 Task: Create new invoice with Date Opened :15-Apr-23, Select Customer: Tom Thumb Floral, Terms: Payment Term 1. Make invoice entry for item-1 with Date: 15-Apr-23, Description: Halo Top Bundle_x000D_
, Action: Material, Income Account: Income:Sales, Quantity: 1, Unit Price: 25.75, Discount $: 0.5. Make entry for item-2 with Date: 15-Apr-23, Description: Popcorners White Cheddar, Action: Material, Income Account: Income:Sales, Quantity: 2, Unit Price: 9.8, Discount $: 1.5. Make entry for item-3 with Date: 15-Apr-23, Description: Rexall Athletic Tape 1.5 x 10', Action: Material, Income Account: Income:Sales, Quantity: 1, Unit Price: 10.8, Discount $: 2. Write Notes: 'Looking forward to serving you again.'. Post Invoice with Post Date: 15-Apr-23, Post to Accounts: Assets:Accounts Receivable. Pay / Process Payment with Transaction Date: 15-May-23, Amount: 52.15, Transfer Account: Checking Account. Print Invoice, display notes by going to Option, then go to Display Tab and check 'Invoice Notes'.
Action: Mouse moved to (154, 35)
Screenshot: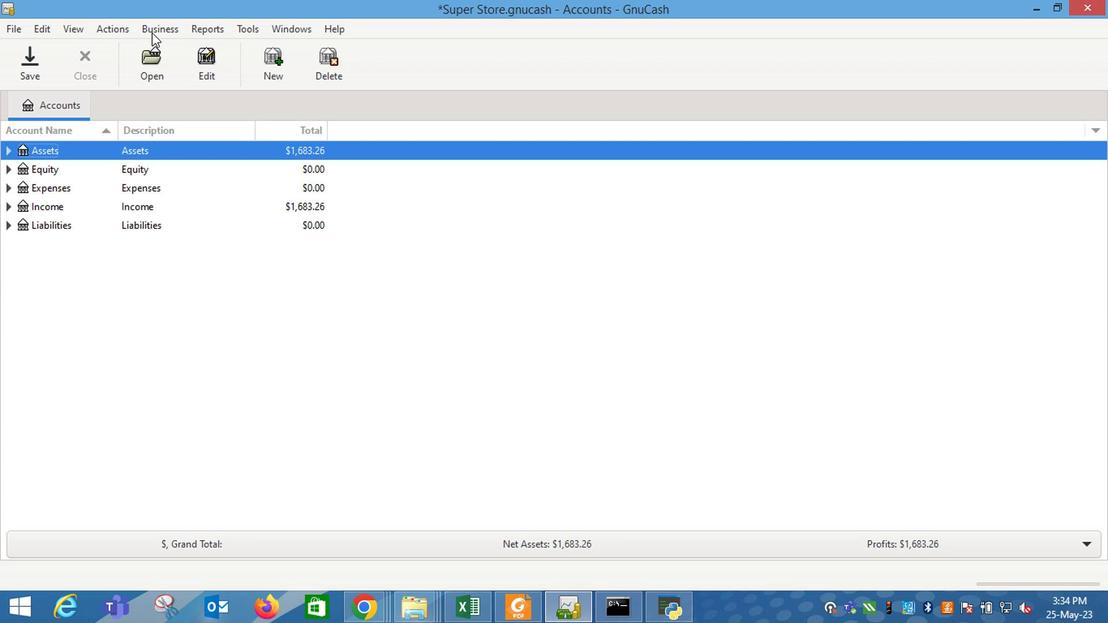 
Action: Mouse pressed left at (154, 35)
Screenshot: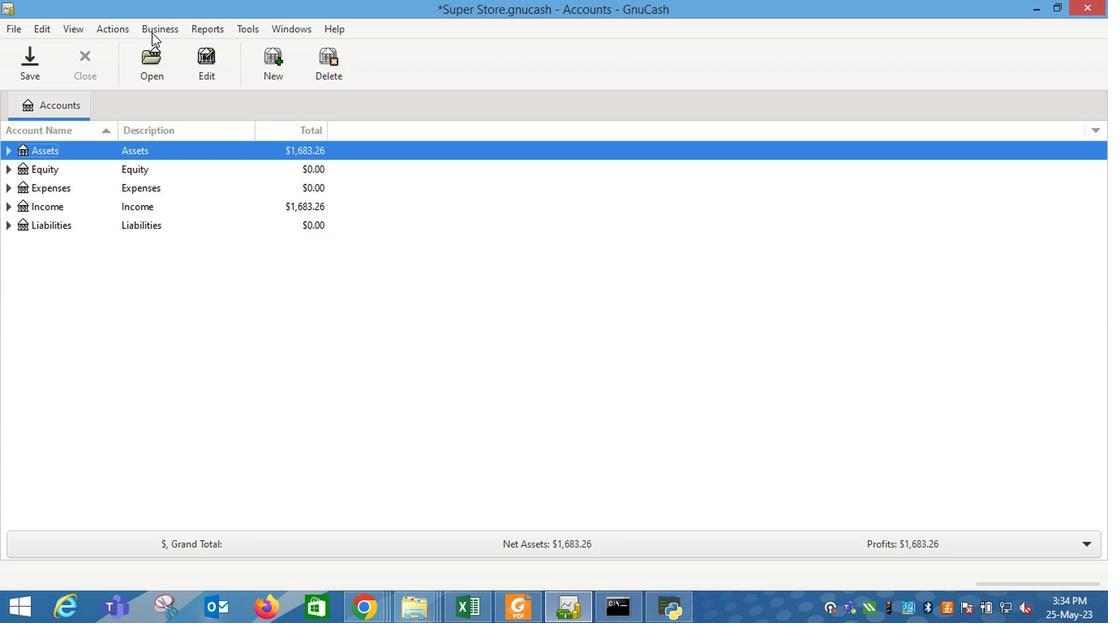 
Action: Mouse moved to (363, 119)
Screenshot: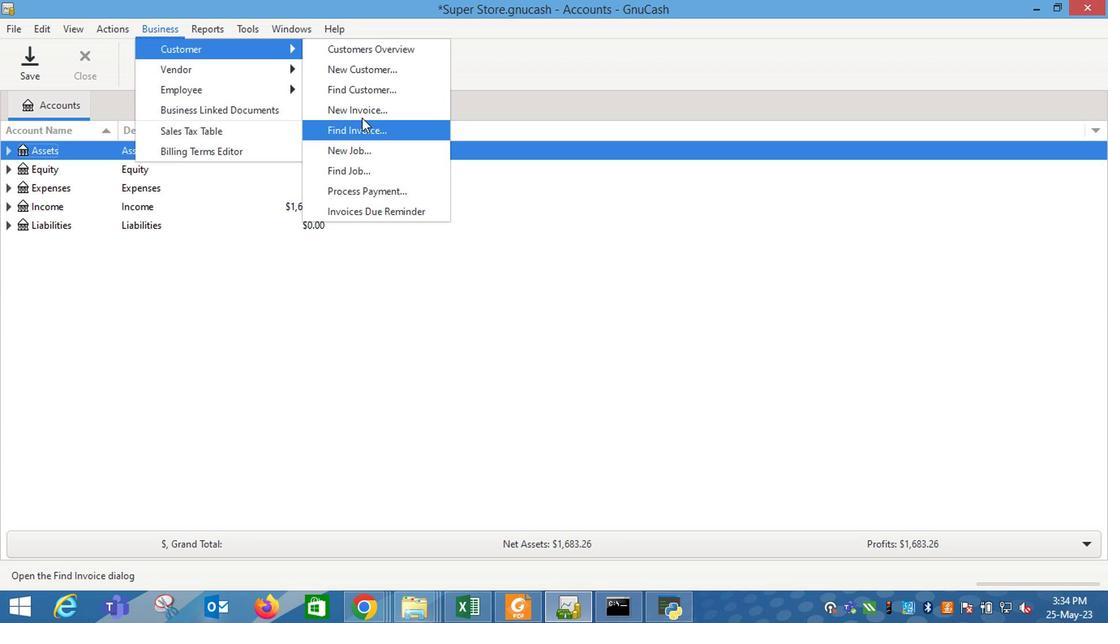 
Action: Mouse pressed left at (363, 119)
Screenshot: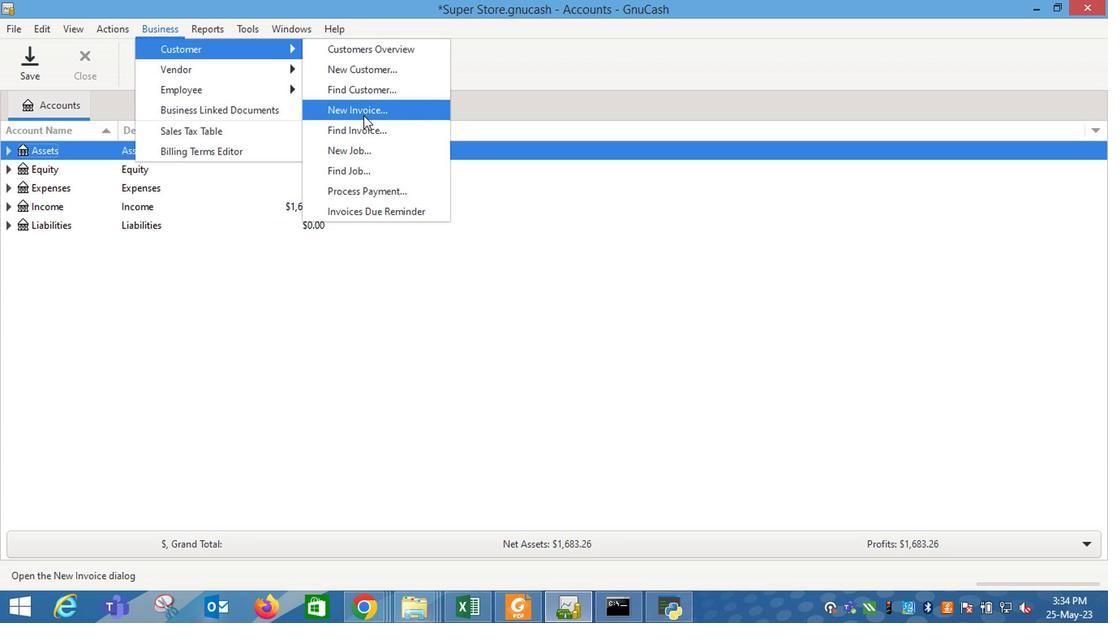 
Action: Mouse moved to (667, 251)
Screenshot: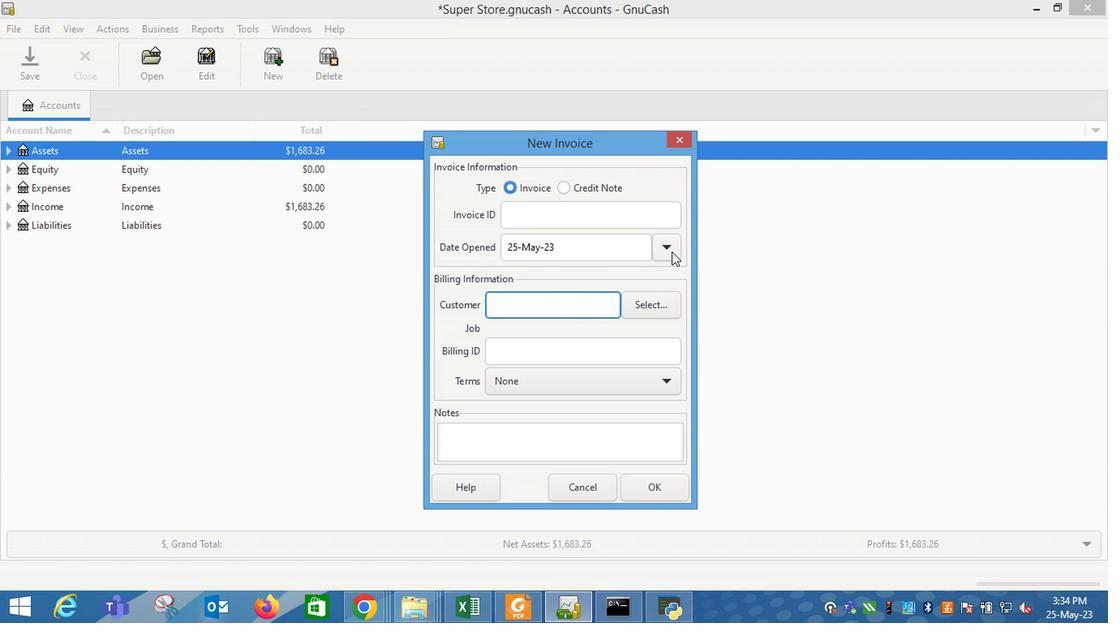 
Action: Mouse pressed left at (667, 251)
Screenshot: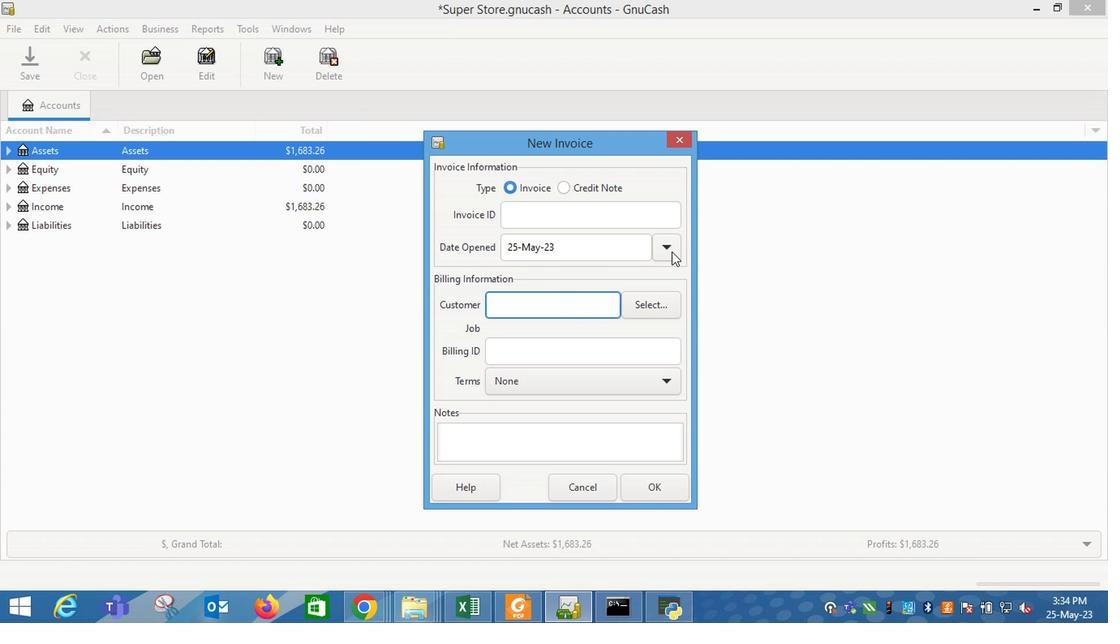 
Action: Mouse moved to (540, 274)
Screenshot: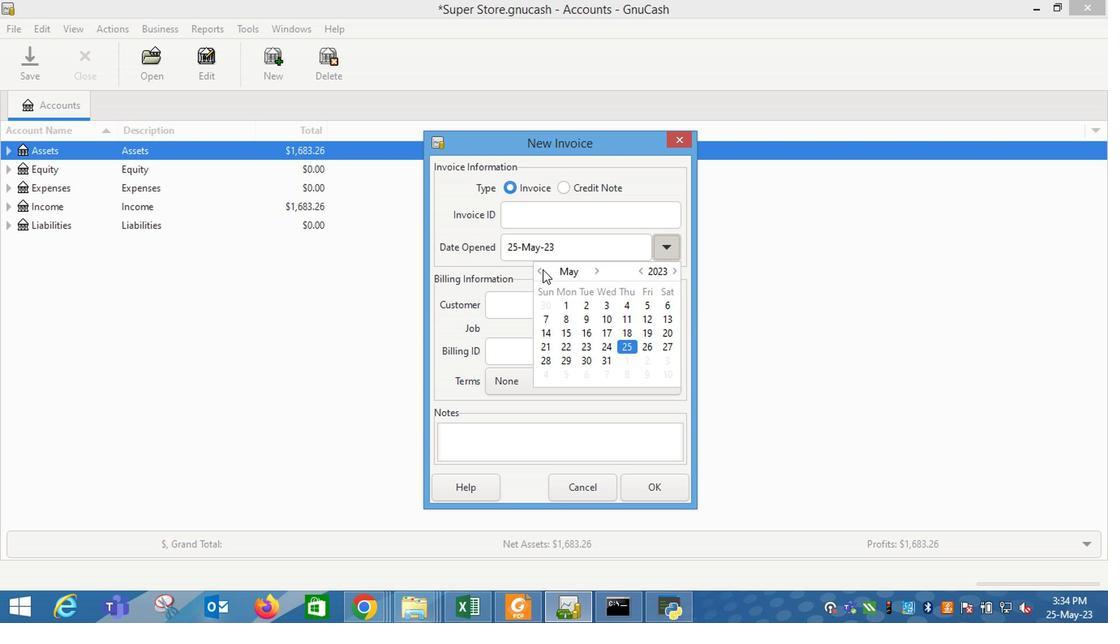 
Action: Mouse pressed left at (540, 274)
Screenshot: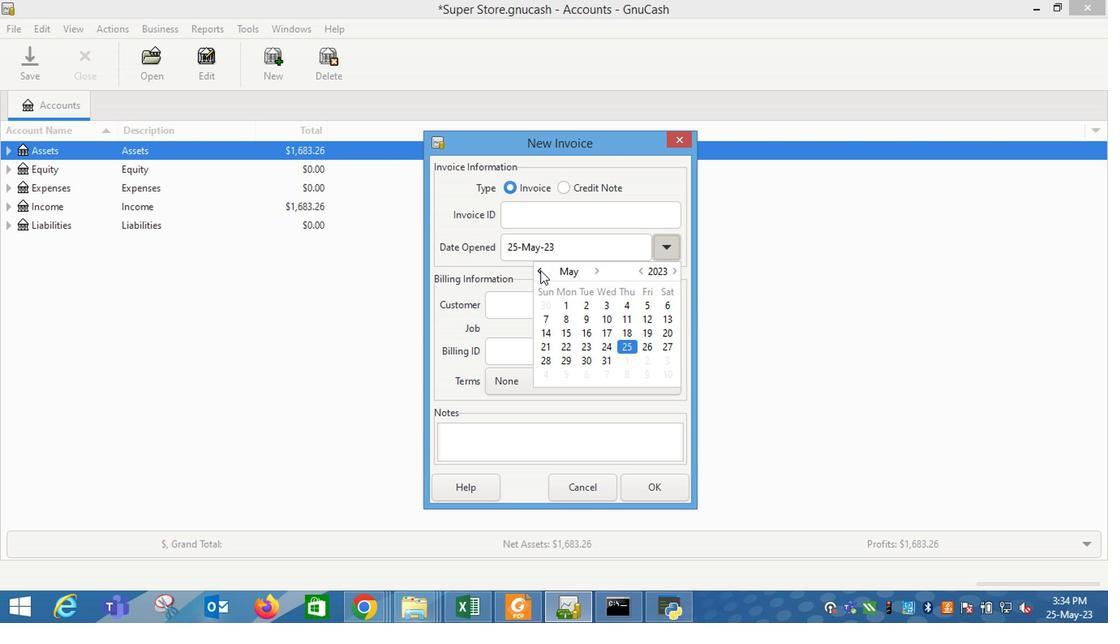 
Action: Mouse moved to (664, 334)
Screenshot: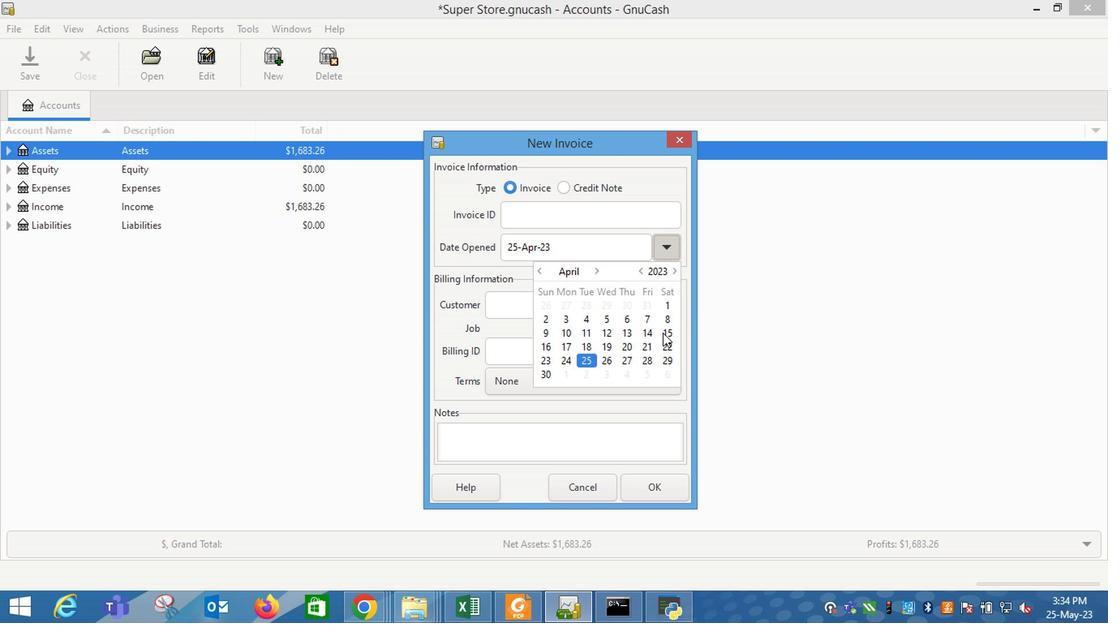 
Action: Mouse pressed left at (664, 334)
Screenshot: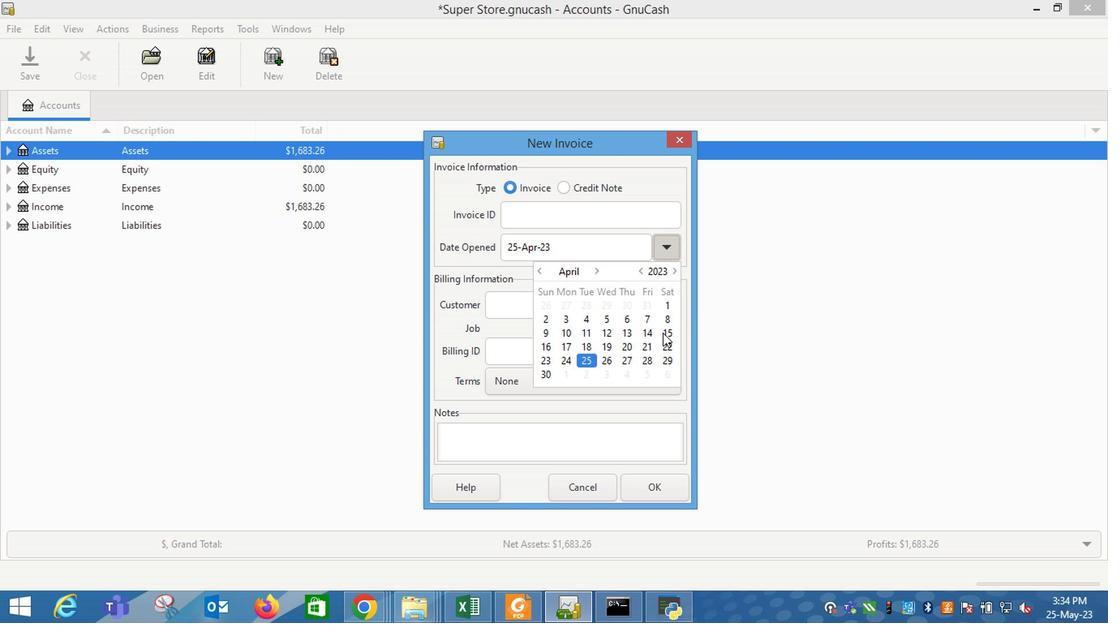 
Action: Mouse moved to (491, 299)
Screenshot: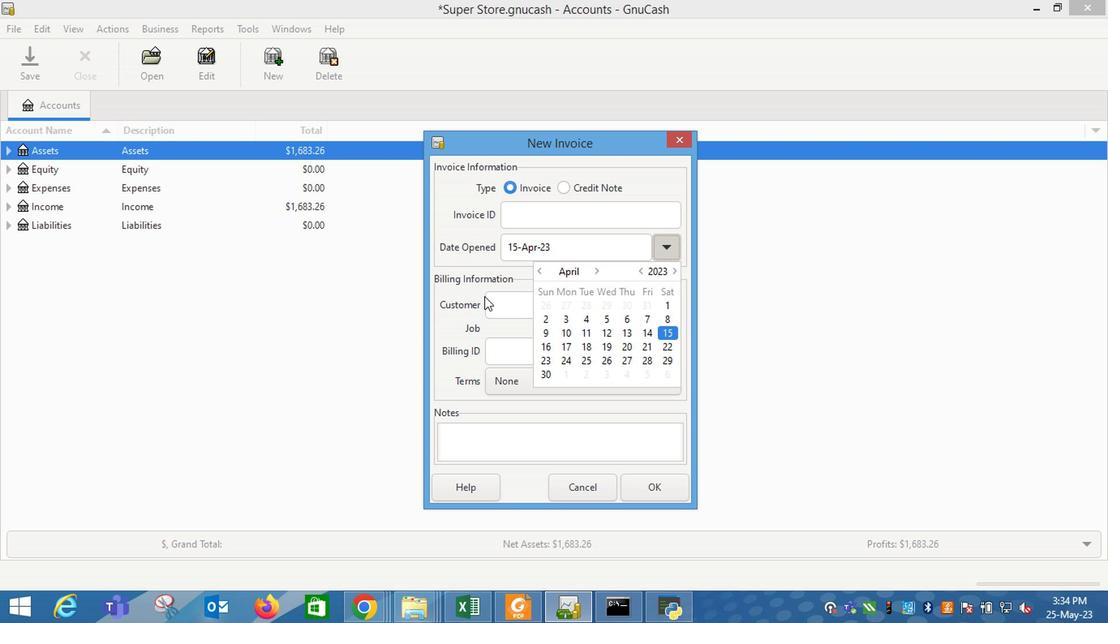 
Action: Mouse pressed left at (491, 299)
Screenshot: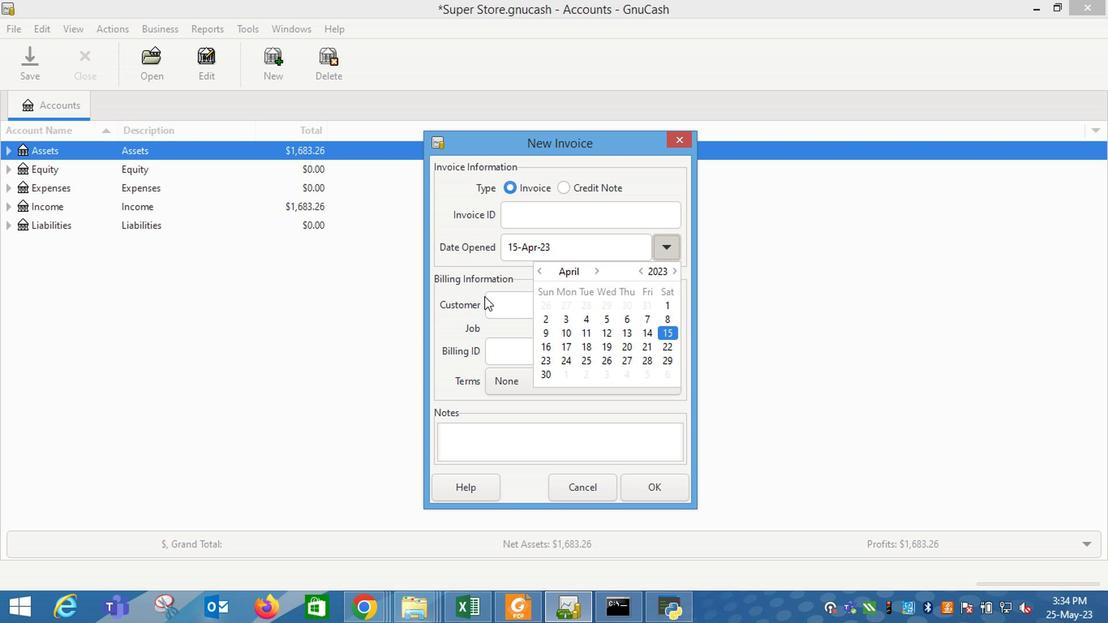 
Action: Mouse moved to (516, 312)
Screenshot: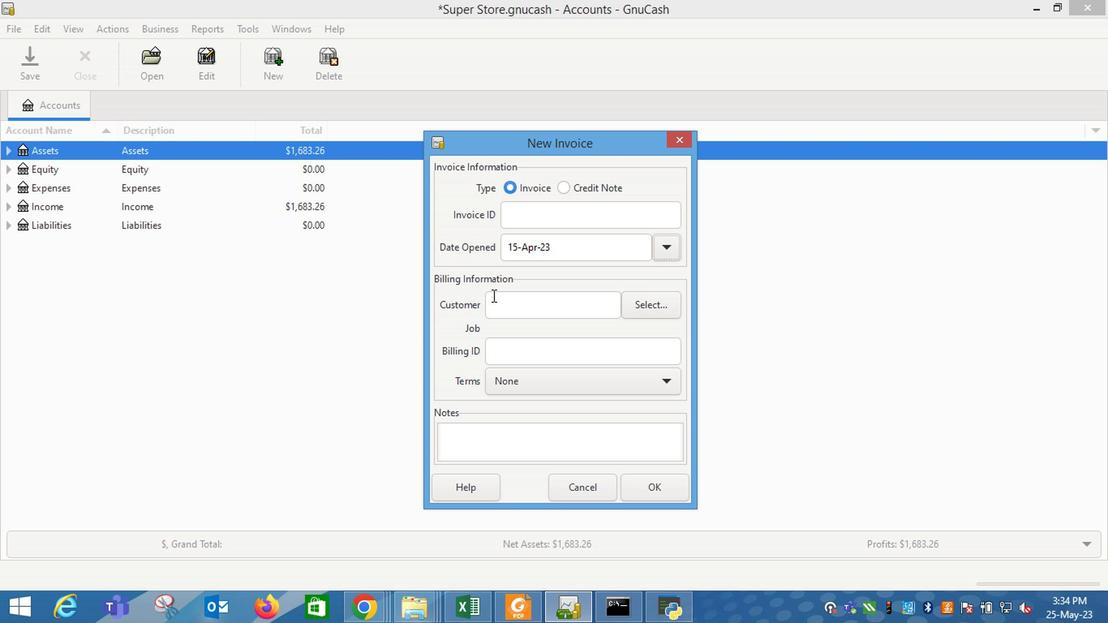 
Action: Mouse pressed left at (516, 312)
Screenshot: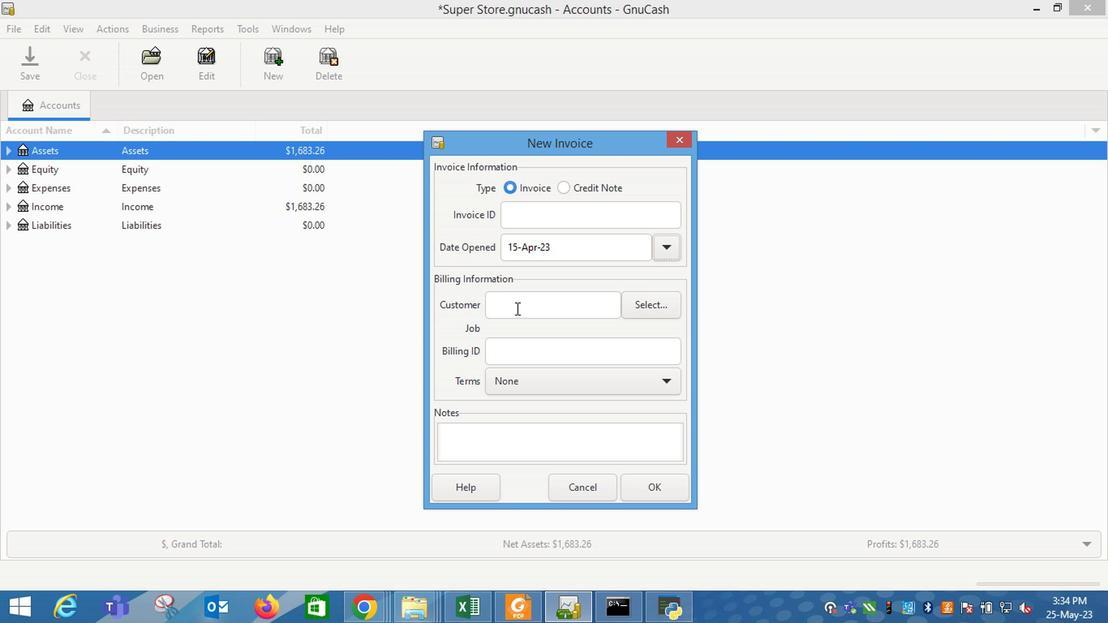 
Action: Key pressed th<Key.backspace>om
Screenshot: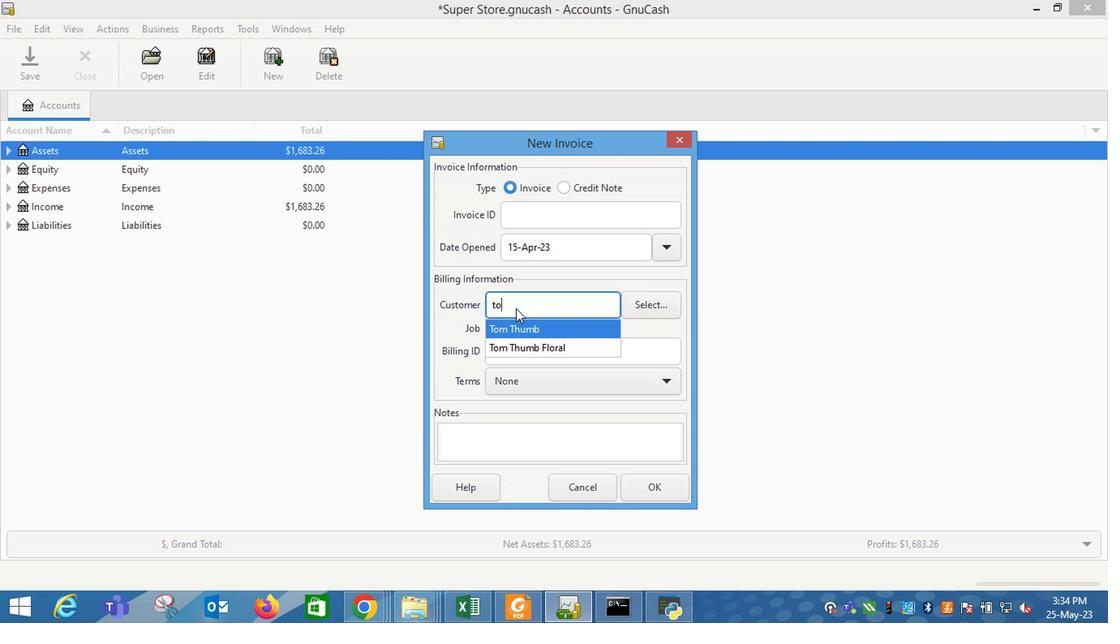 
Action: Mouse moved to (520, 353)
Screenshot: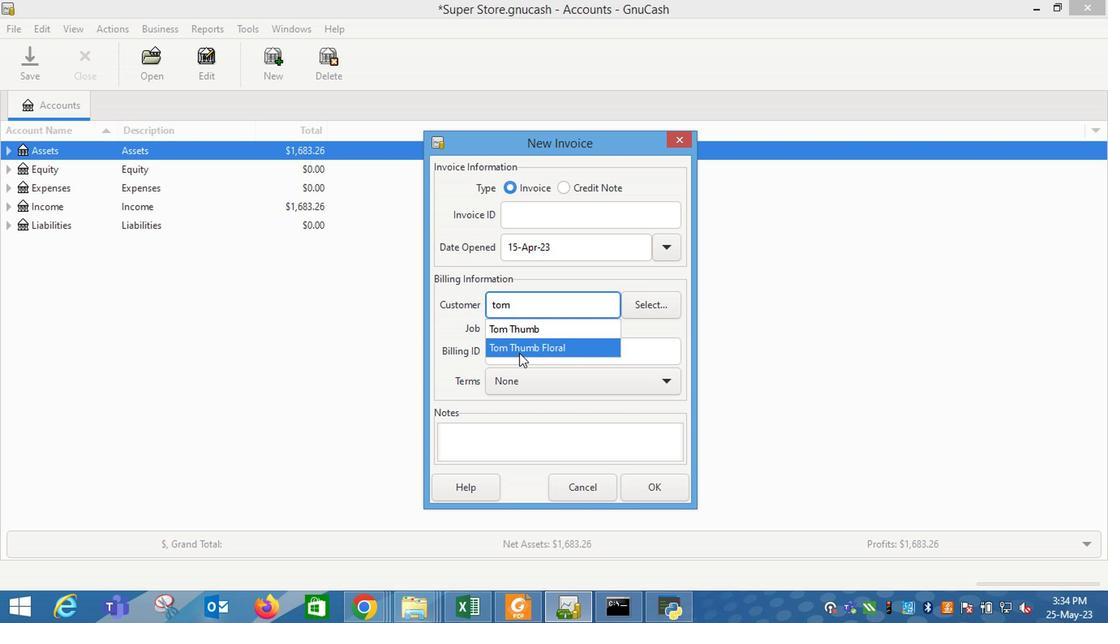 
Action: Mouse pressed left at (520, 353)
Screenshot: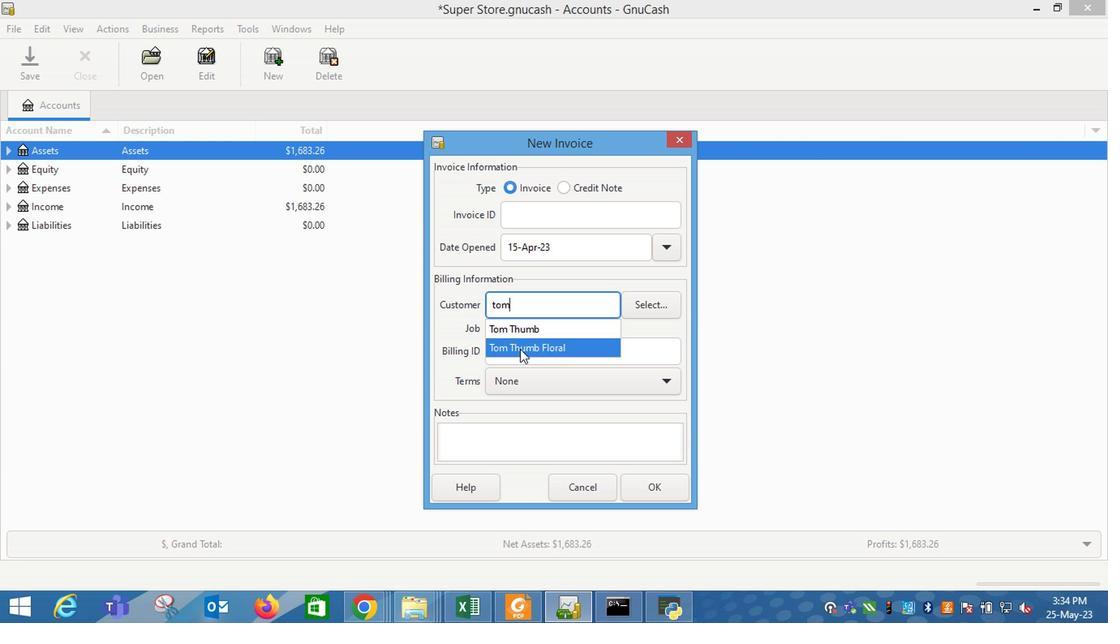 
Action: Mouse moved to (539, 391)
Screenshot: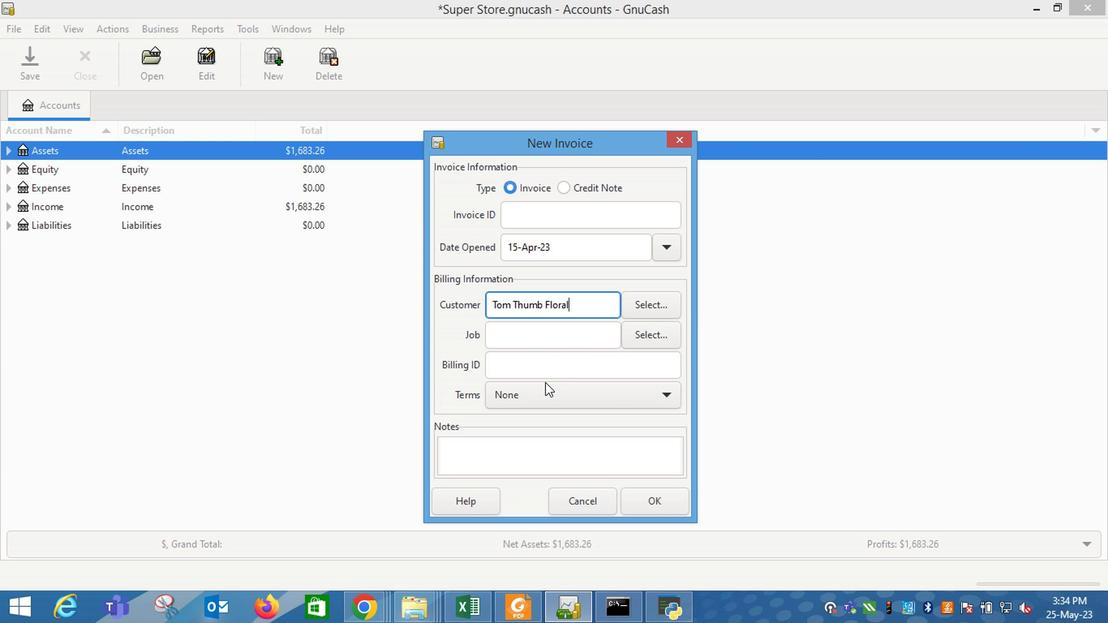 
Action: Mouse pressed left at (539, 391)
Screenshot: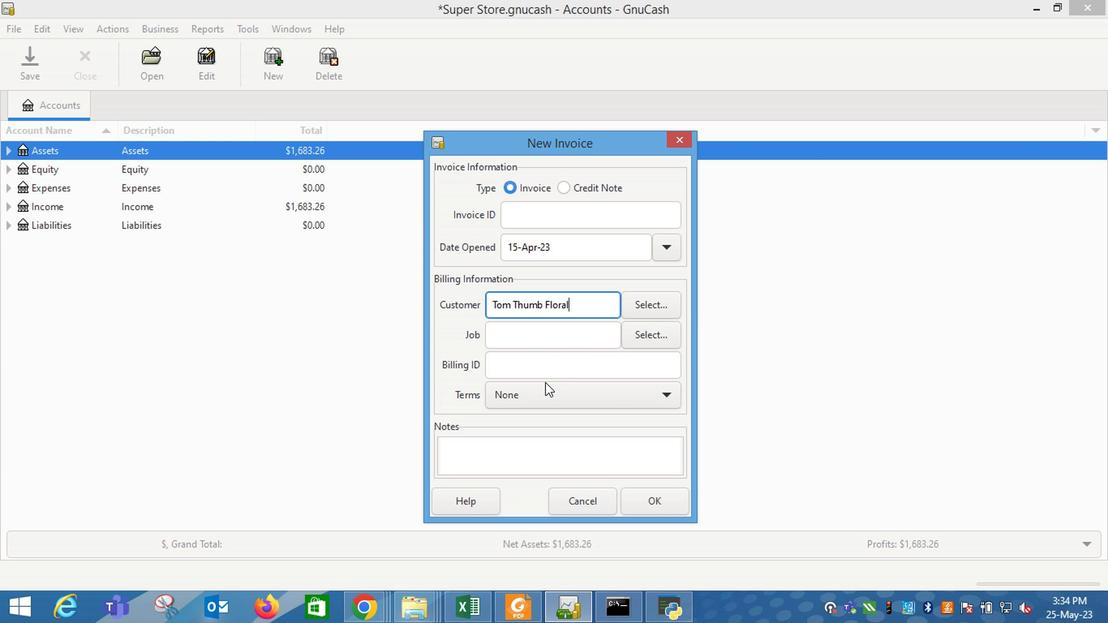 
Action: Mouse moved to (528, 431)
Screenshot: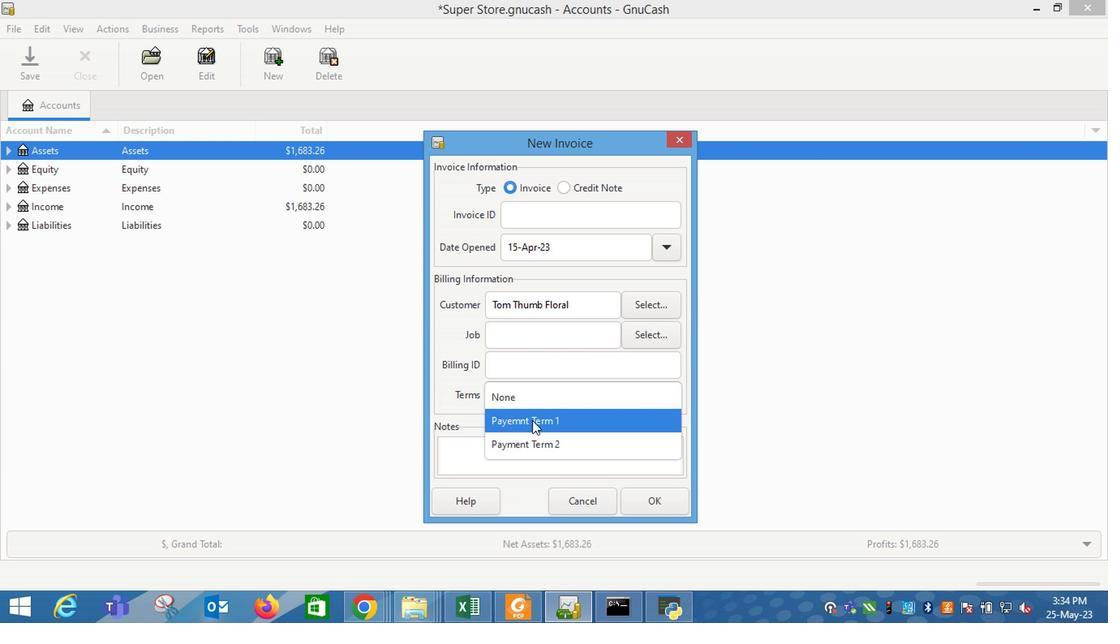 
Action: Mouse pressed left at (528, 431)
Screenshot: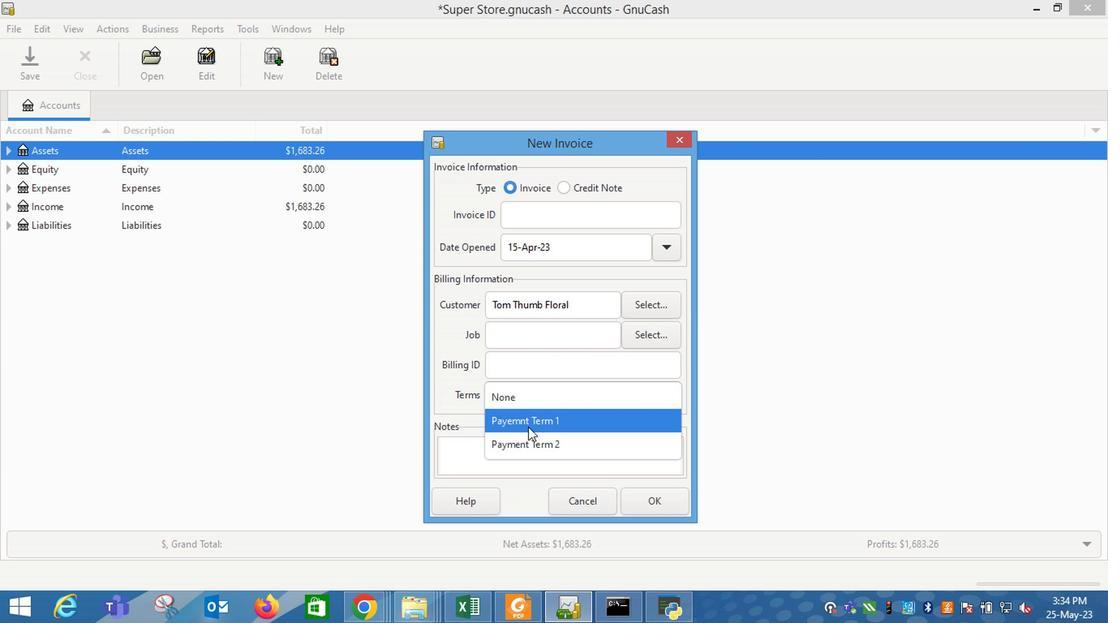
Action: Mouse moved to (663, 505)
Screenshot: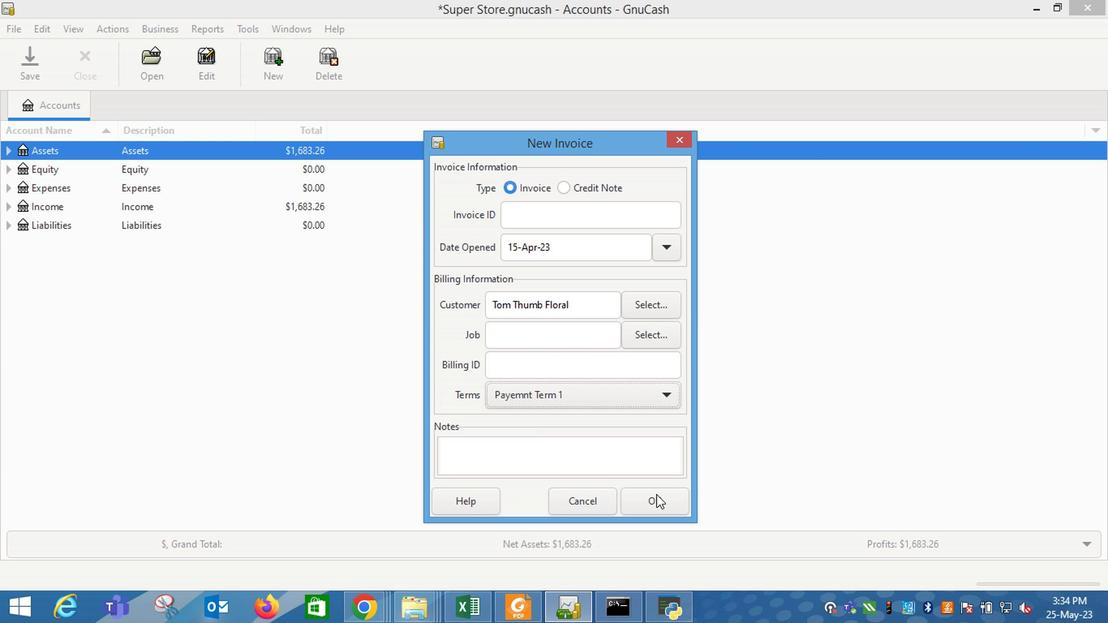 
Action: Mouse pressed left at (663, 505)
Screenshot: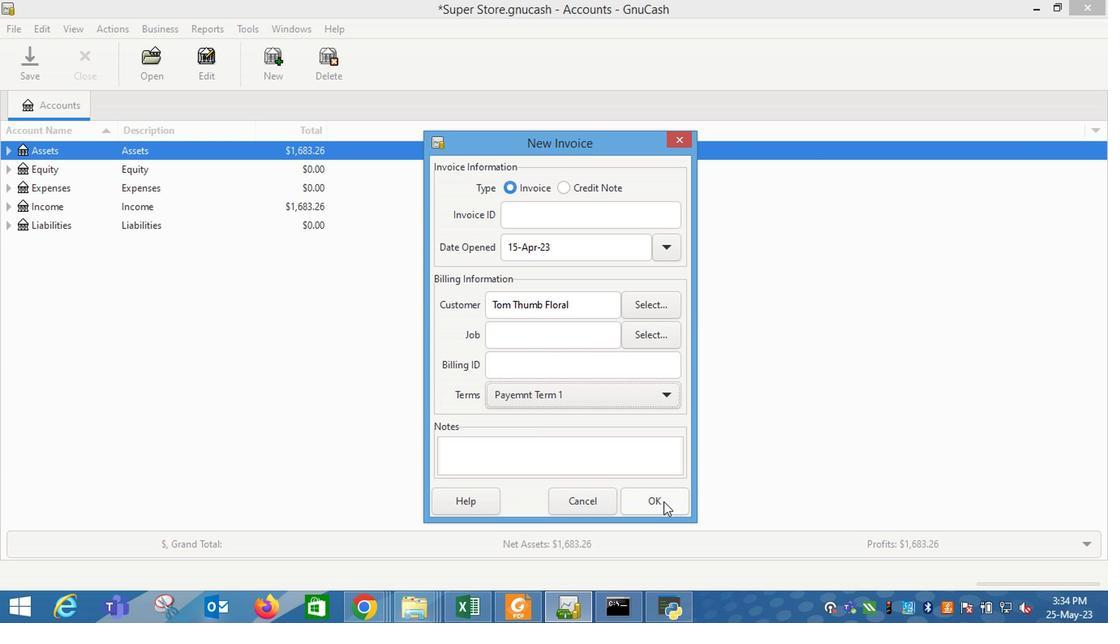 
Action: Mouse moved to (75, 319)
Screenshot: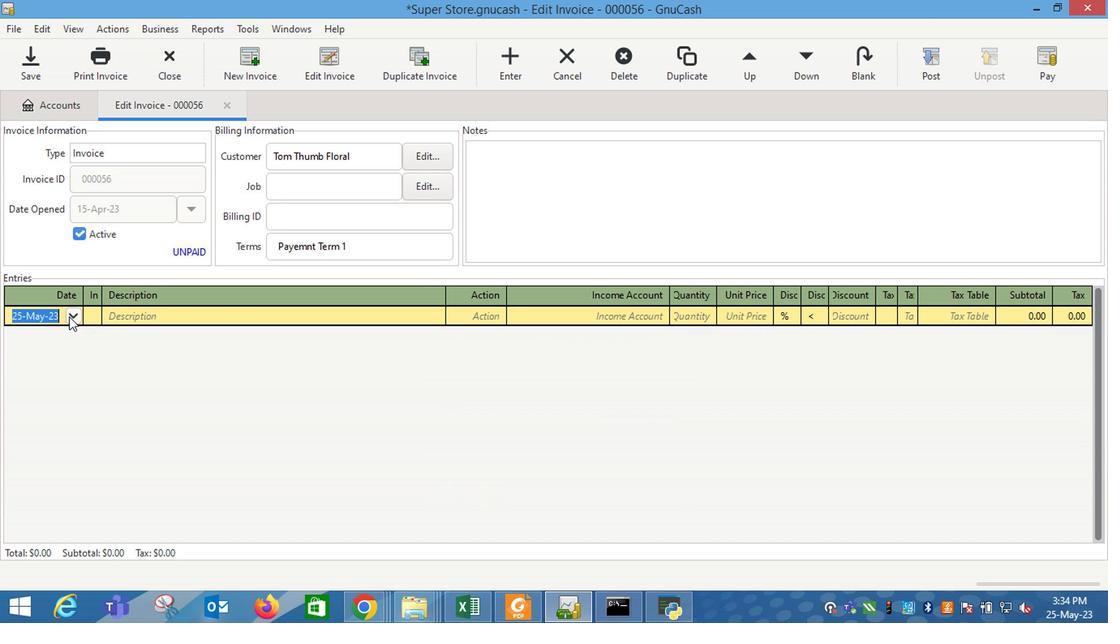 
Action: Mouse pressed left at (75, 319)
Screenshot: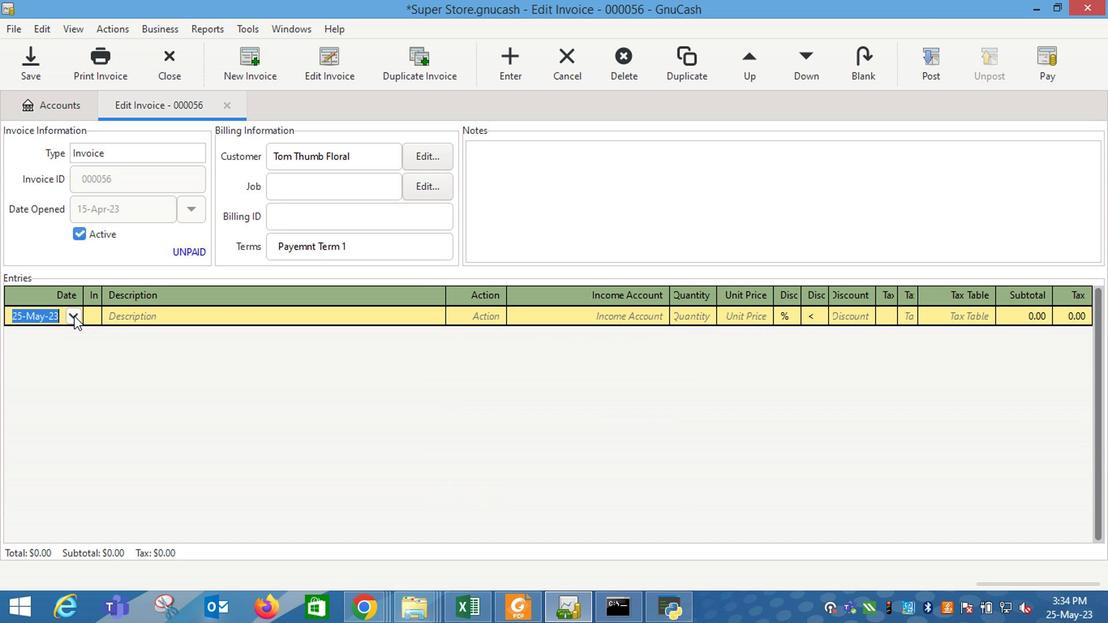 
Action: Mouse moved to (10, 338)
Screenshot: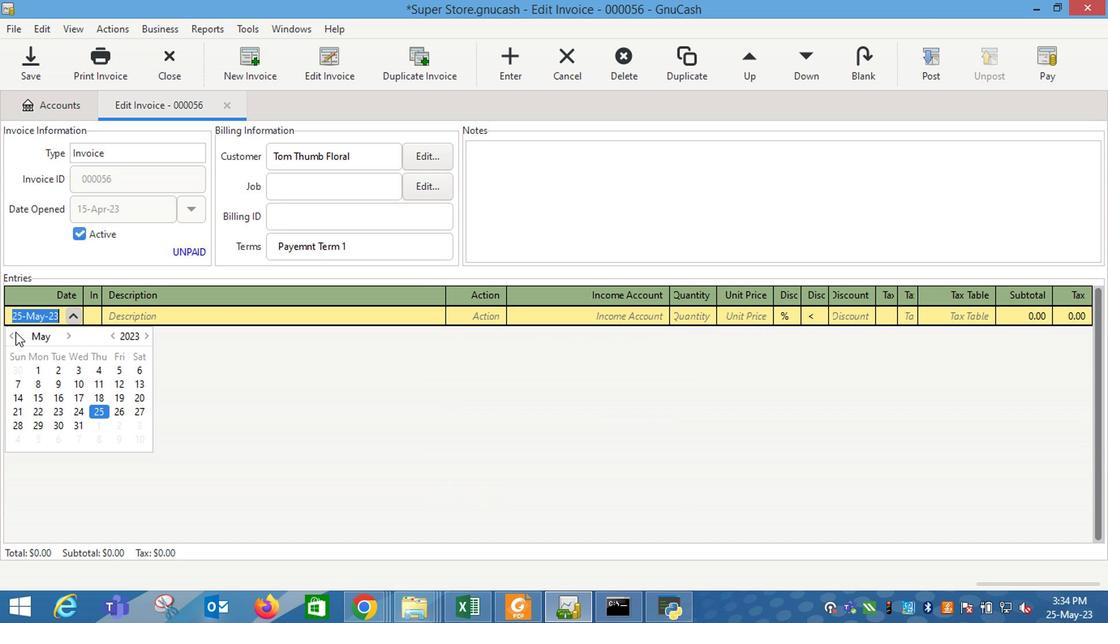 
Action: Mouse pressed left at (10, 338)
Screenshot: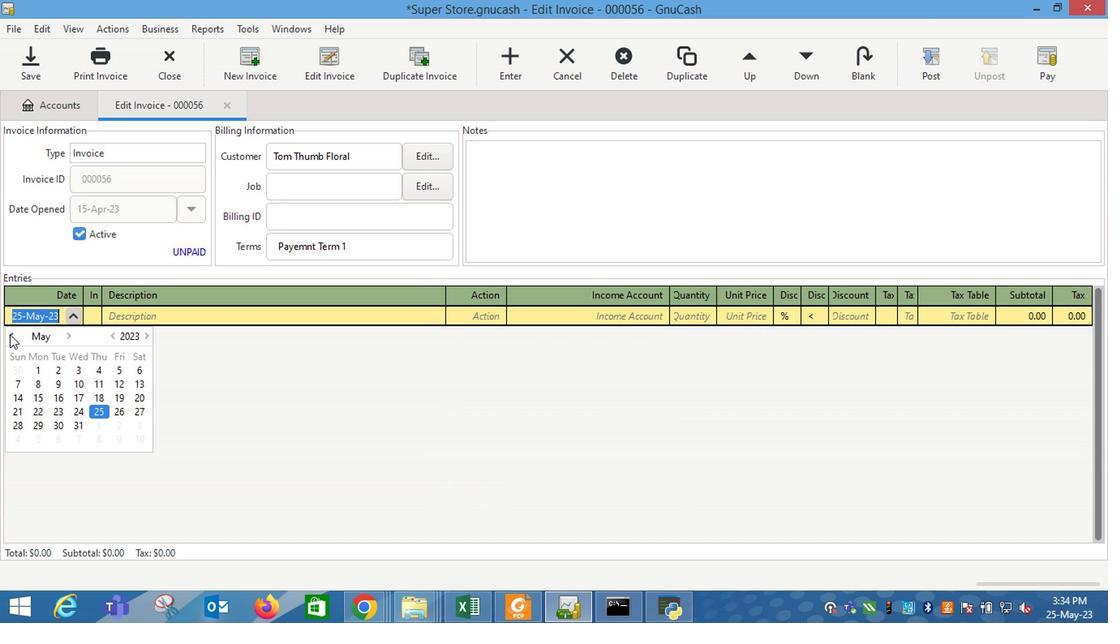 
Action: Mouse moved to (133, 399)
Screenshot: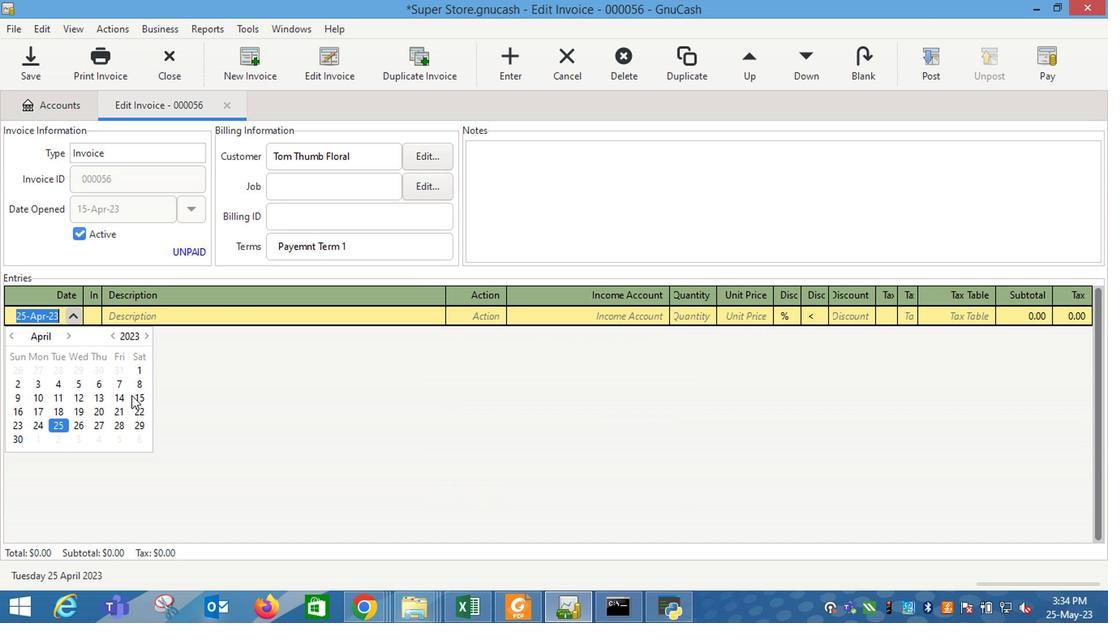 
Action: Mouse pressed left at (133, 399)
Screenshot: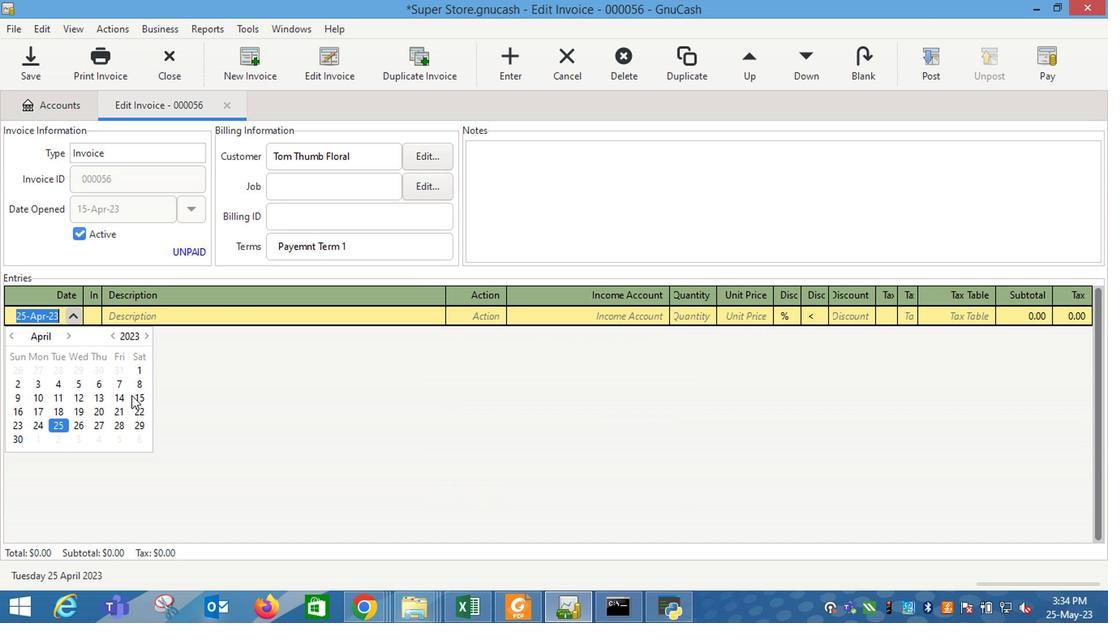 
Action: Mouse moved to (237, 307)
Screenshot: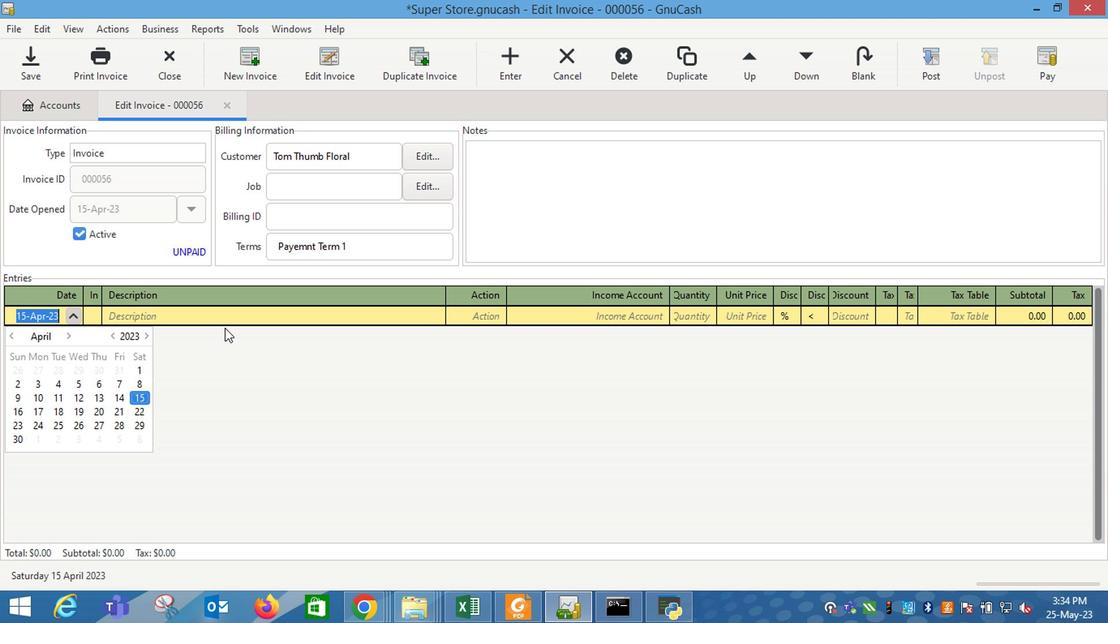 
Action: Mouse pressed left at (237, 307)
Screenshot: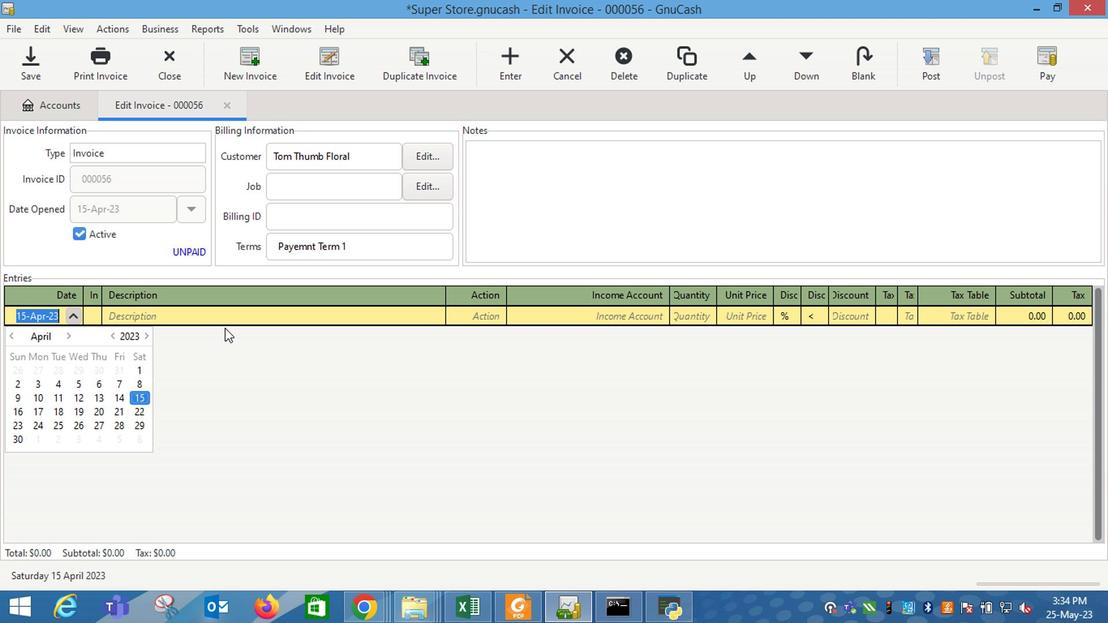 
Action: Mouse moved to (208, 319)
Screenshot: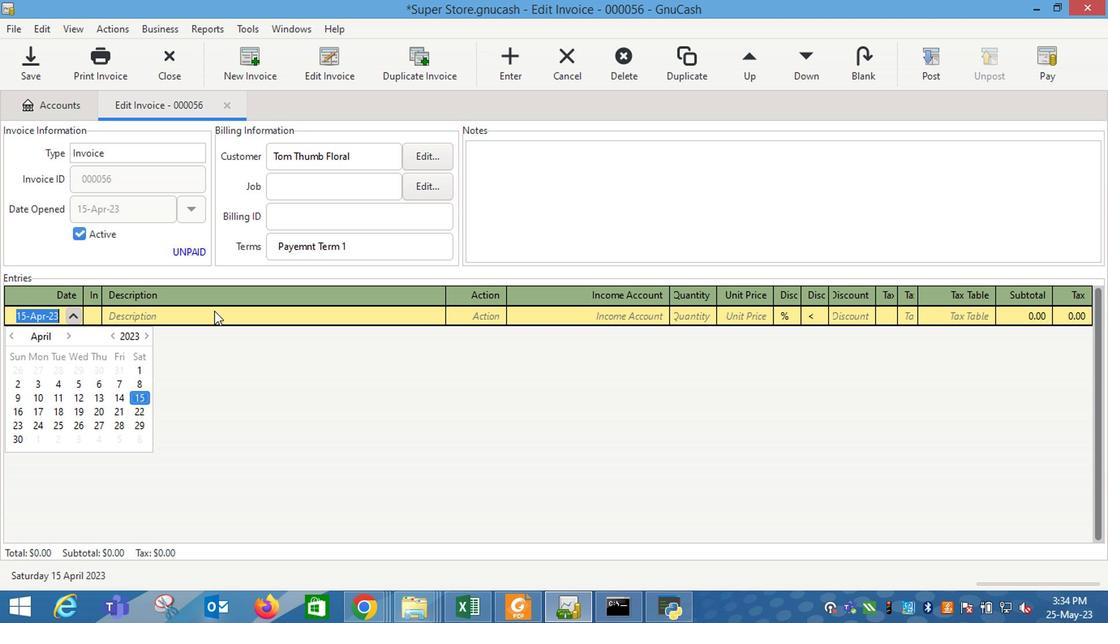 
Action: Mouse pressed left at (208, 319)
Screenshot: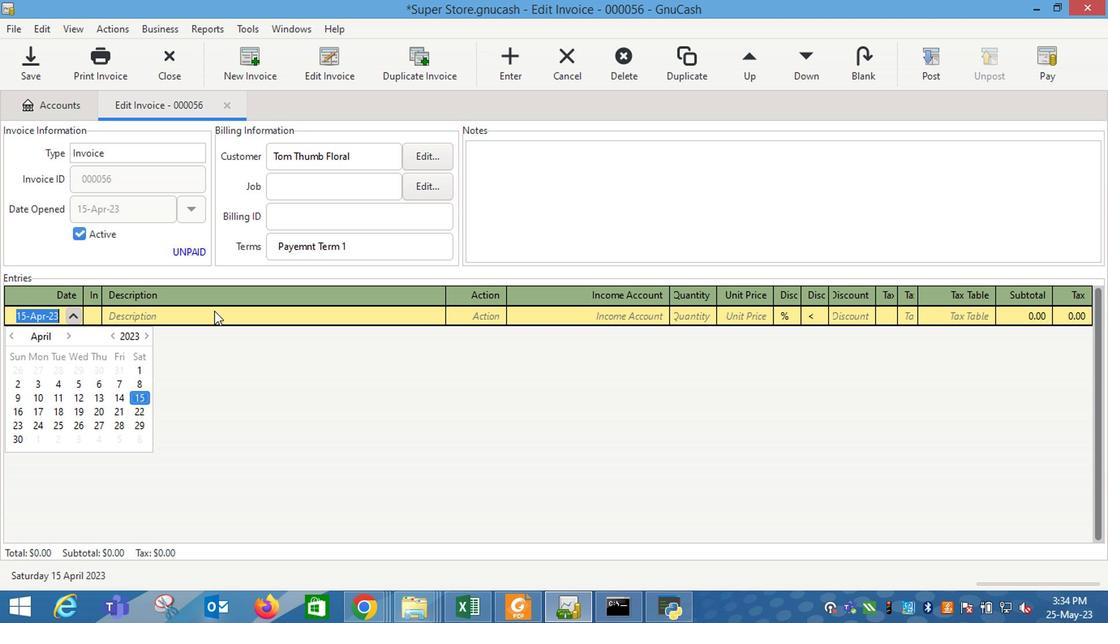 
Action: Mouse moved to (256, 348)
Screenshot: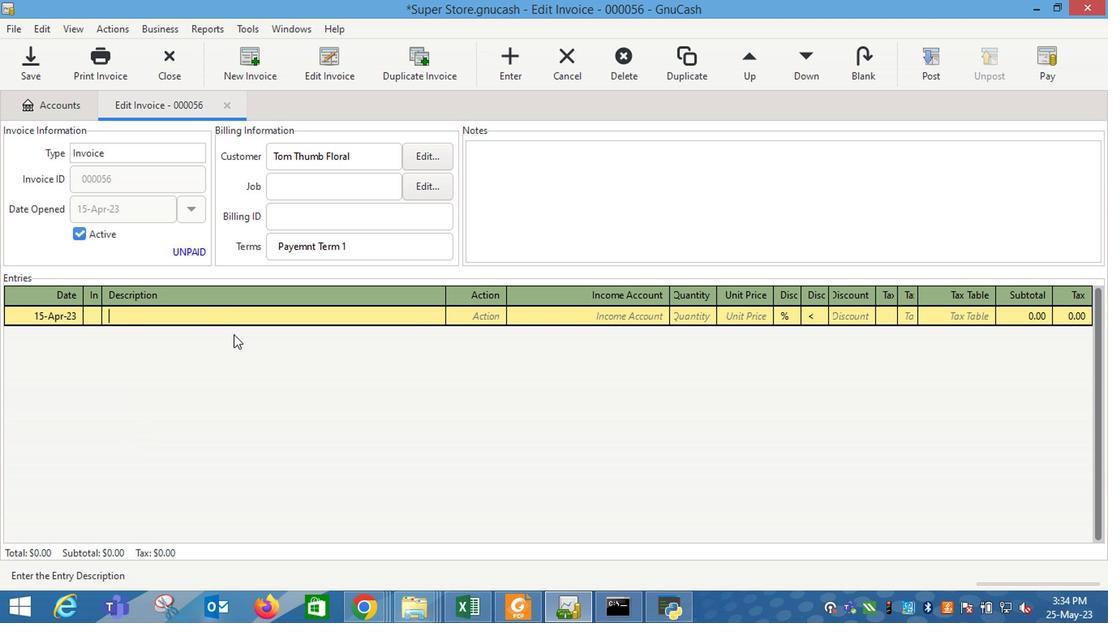 
Action: Key pressed <Key.shift_r>Hao<Key.backspace>o<Key.backspace>lo<Key.space><Key.shift_r>Top<Key.space><Key.shift_r>Bundle<Key.tab>
Screenshot: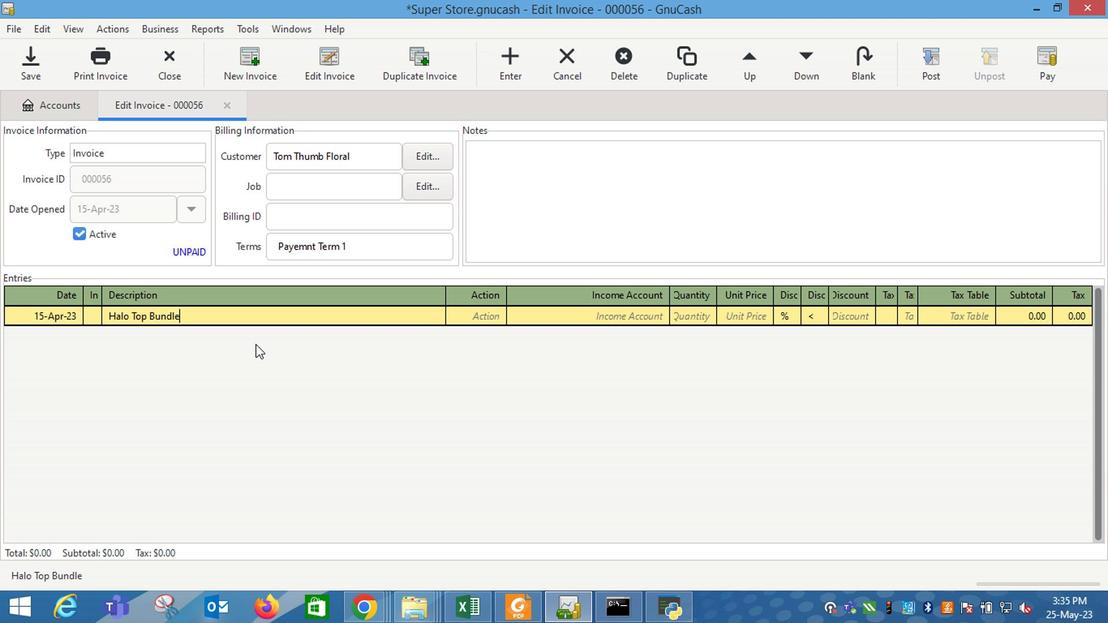 
Action: Mouse moved to (497, 319)
Screenshot: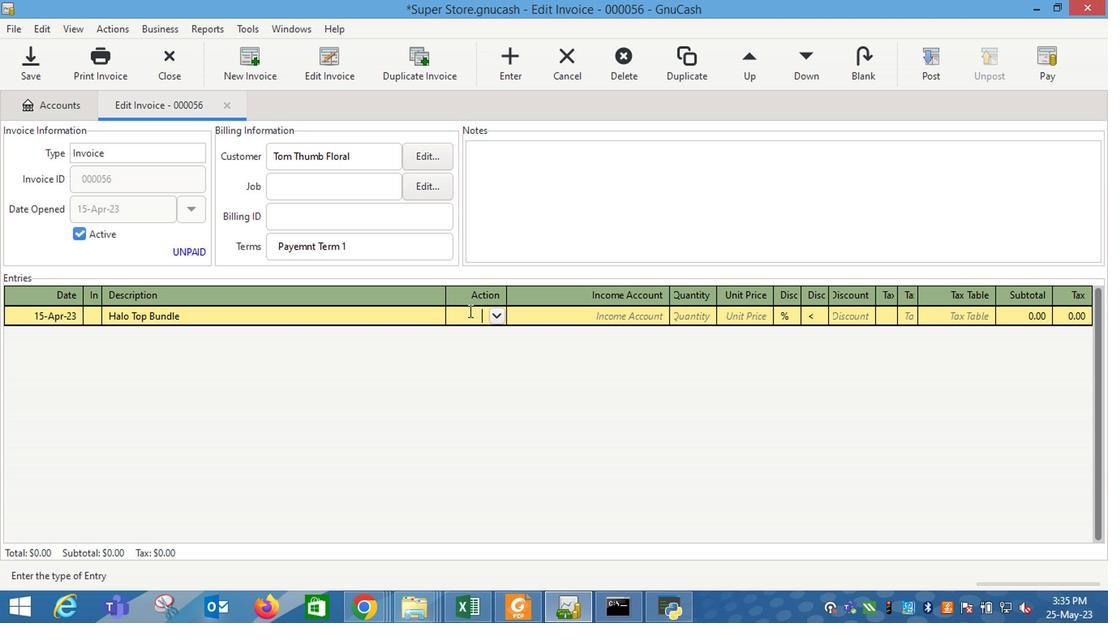 
Action: Mouse pressed left at (497, 319)
Screenshot: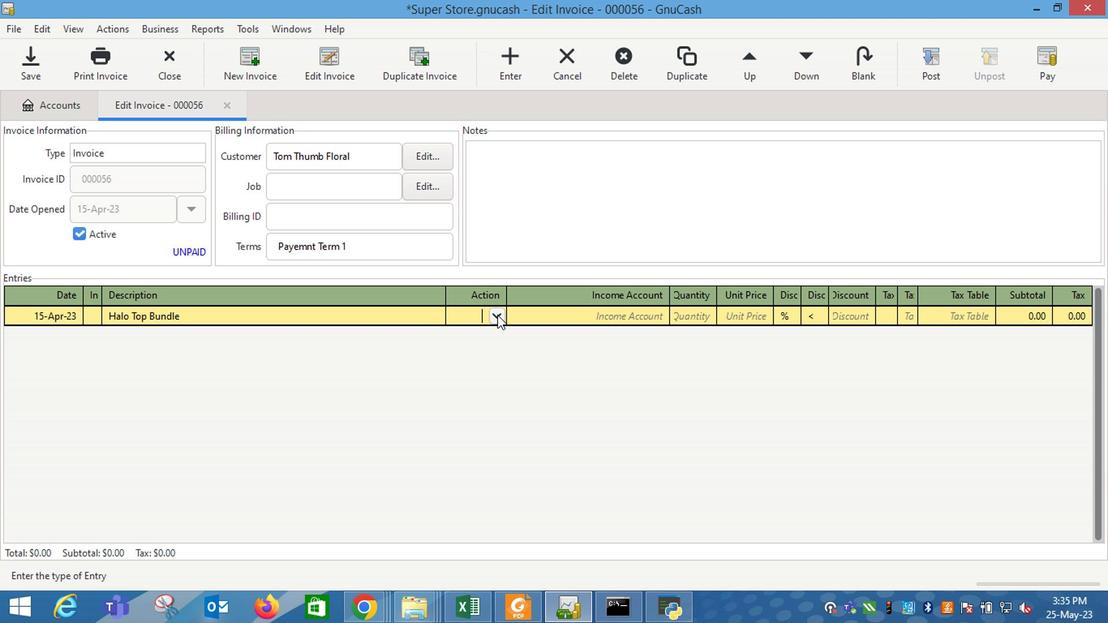 
Action: Mouse moved to (466, 363)
Screenshot: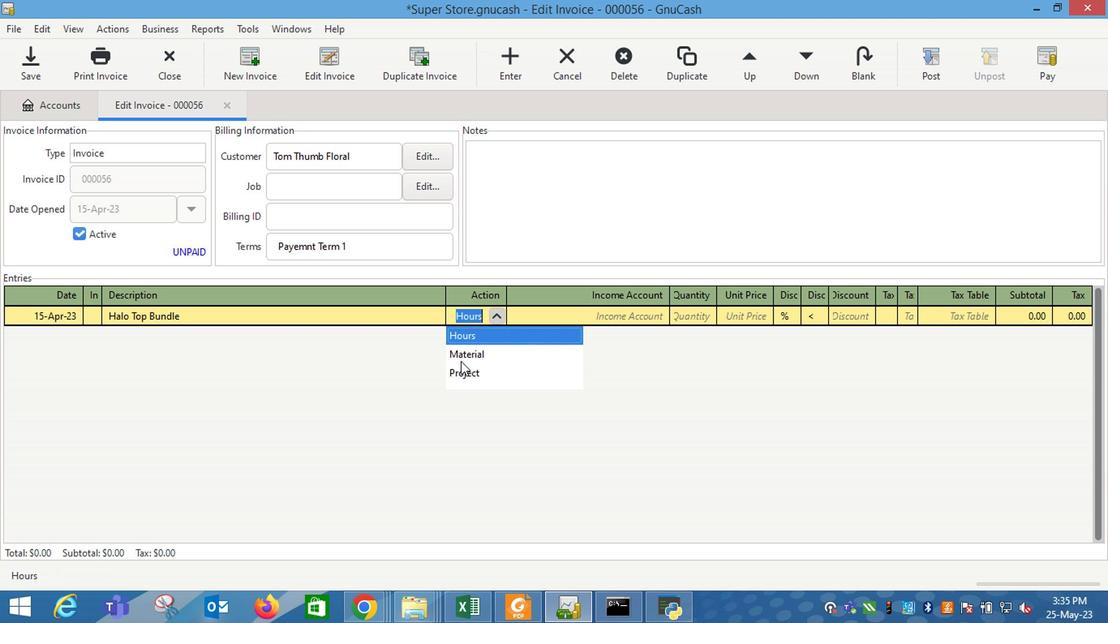 
Action: Mouse pressed left at (466, 363)
Screenshot: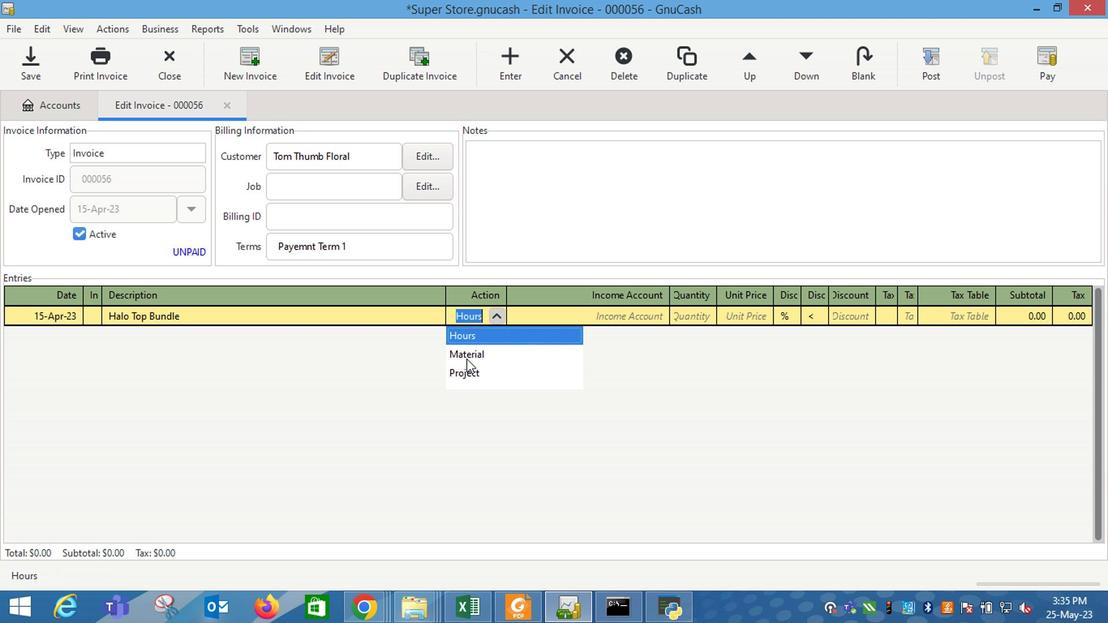 
Action: Mouse moved to (599, 333)
Screenshot: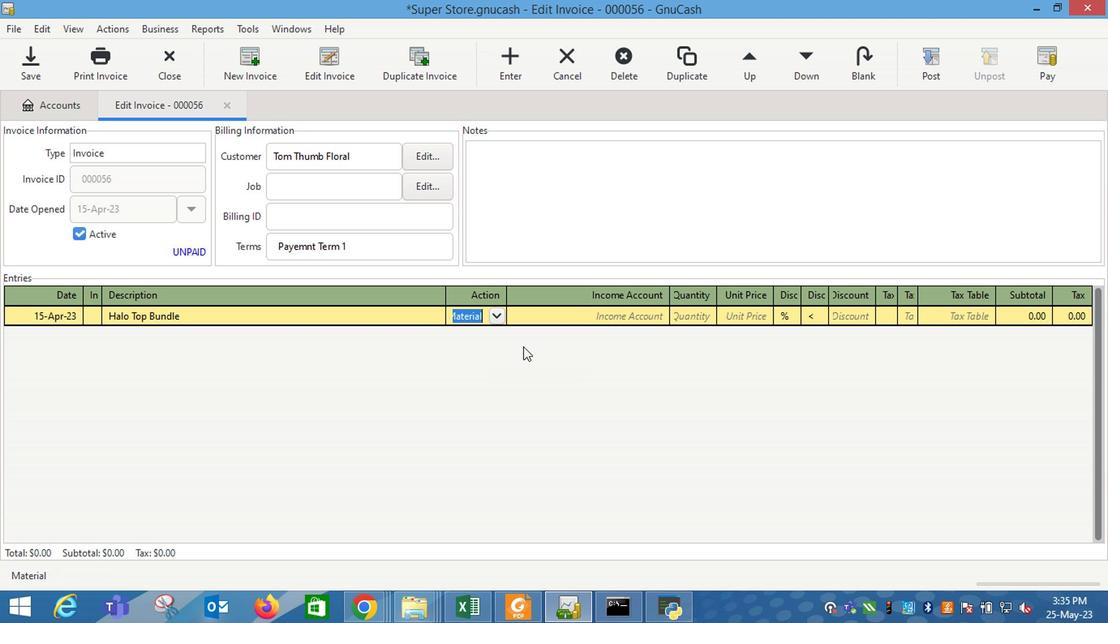 
Action: Key pressed <Key.tab>
Screenshot: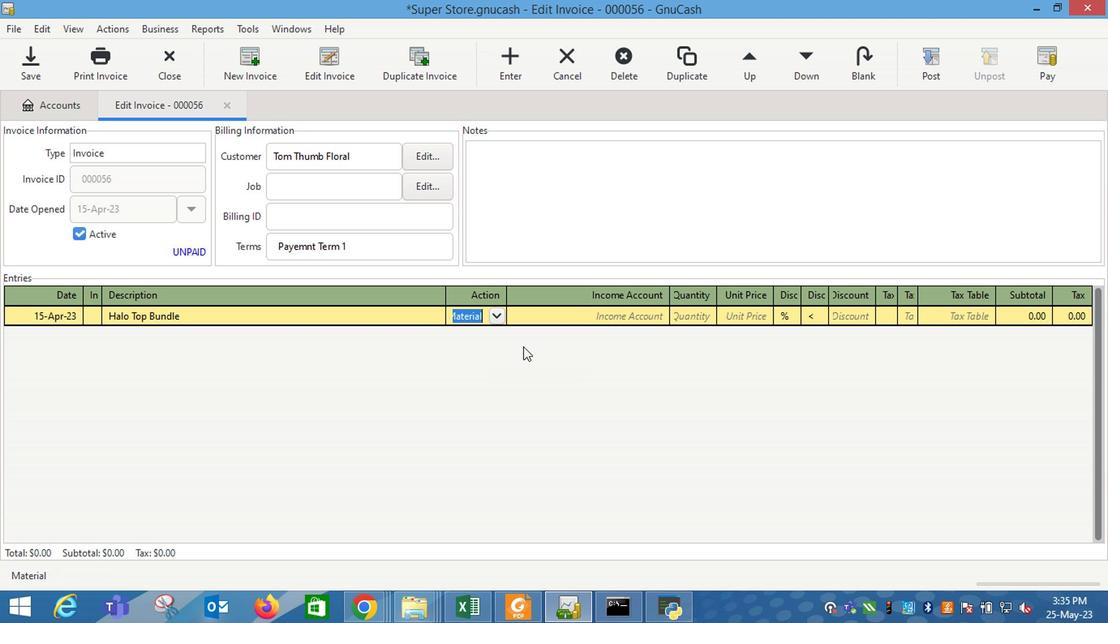 
Action: Mouse moved to (661, 324)
Screenshot: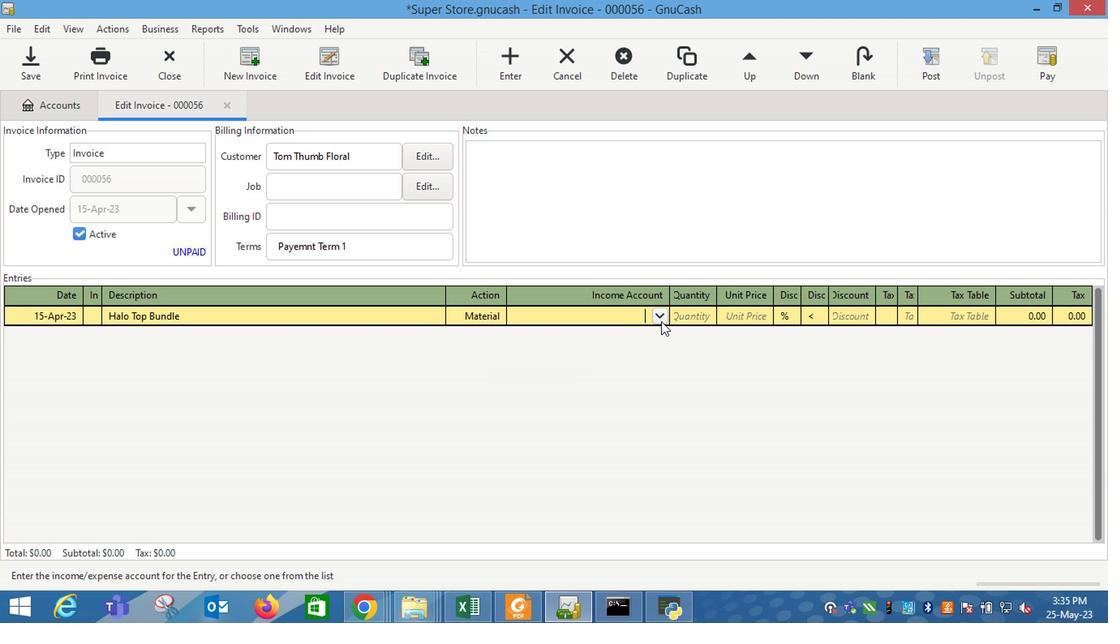 
Action: Mouse pressed left at (661, 324)
Screenshot: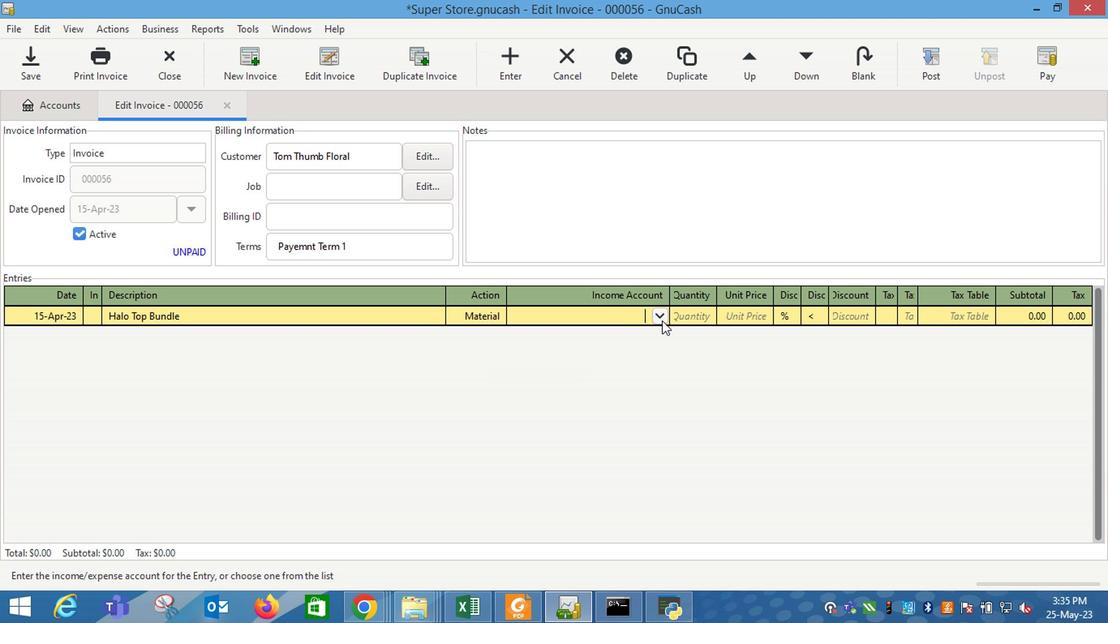 
Action: Mouse moved to (553, 401)
Screenshot: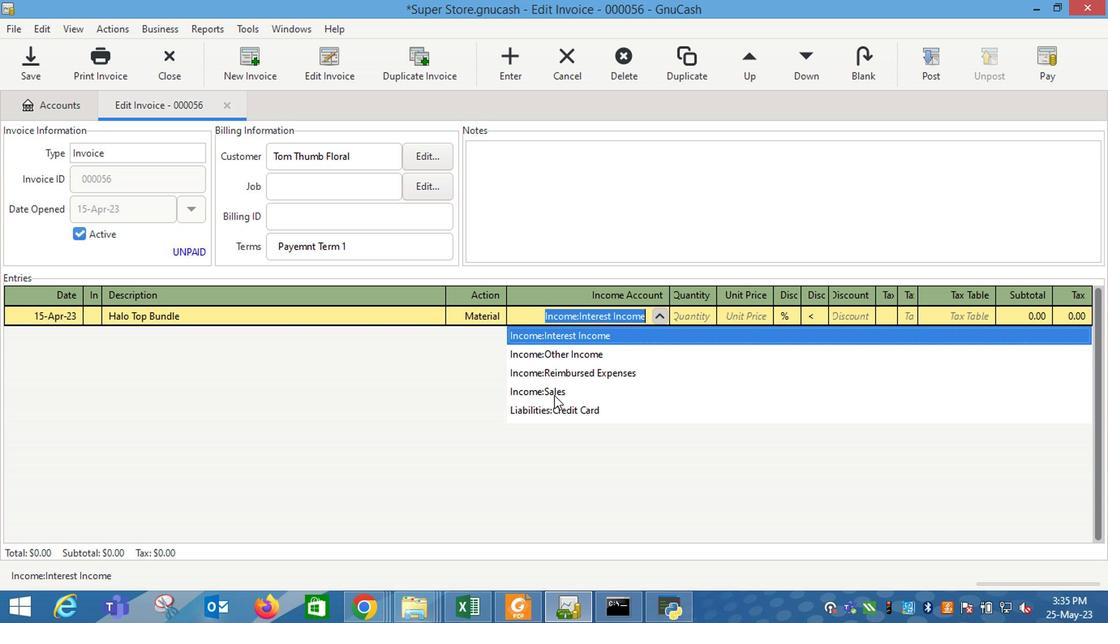 
Action: Mouse pressed left at (553, 401)
Screenshot: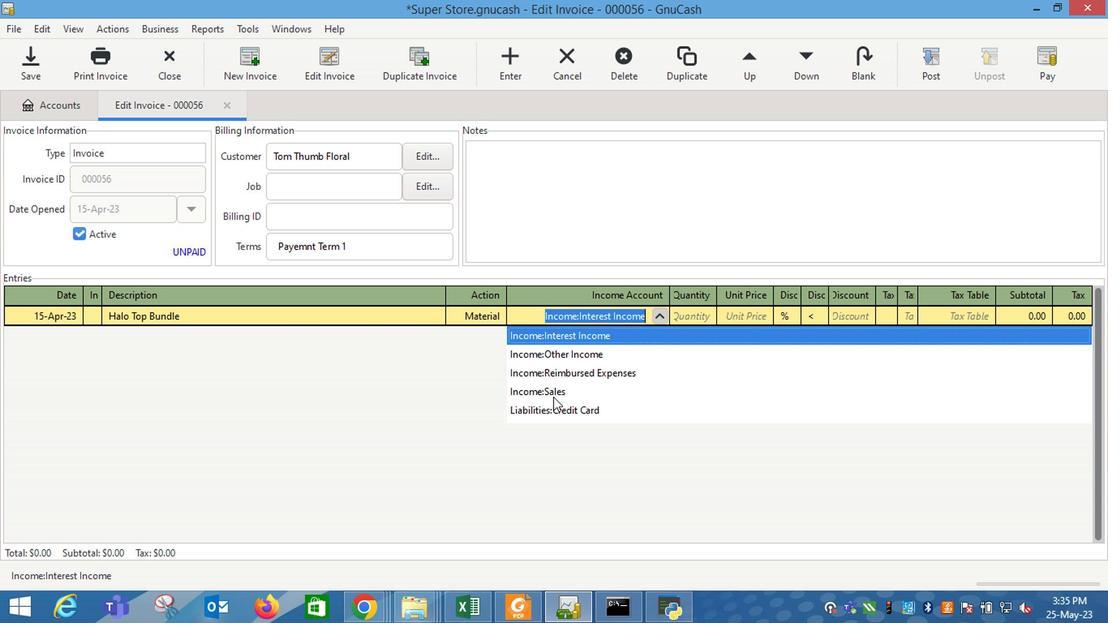 
Action: Key pressed <Key.tab>1<Key.tab>25.75
Screenshot: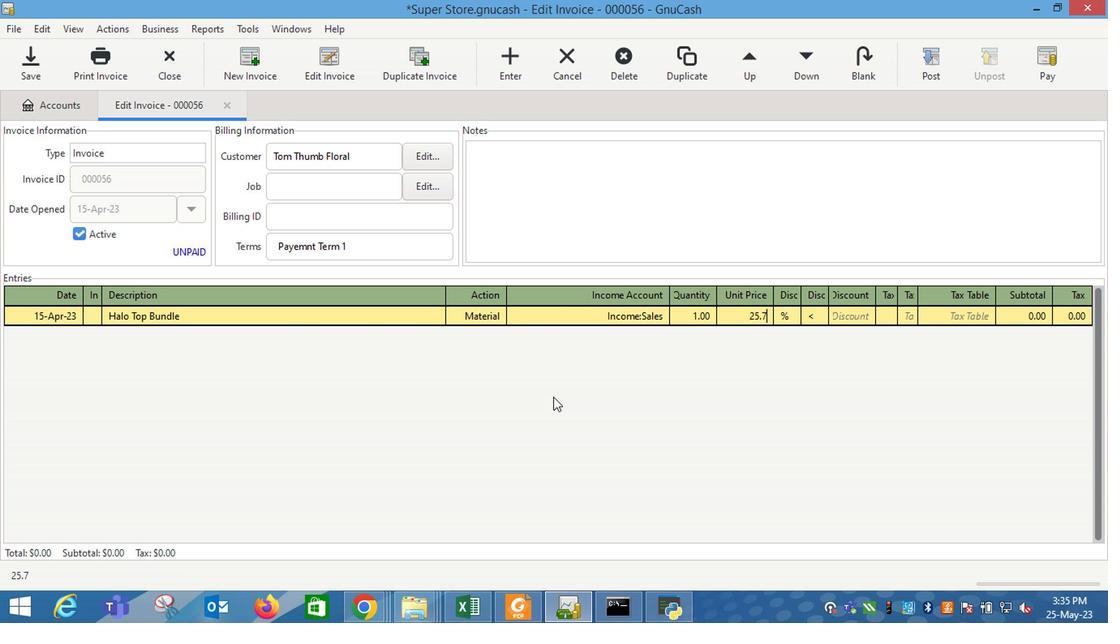 
Action: Mouse moved to (786, 323)
Screenshot: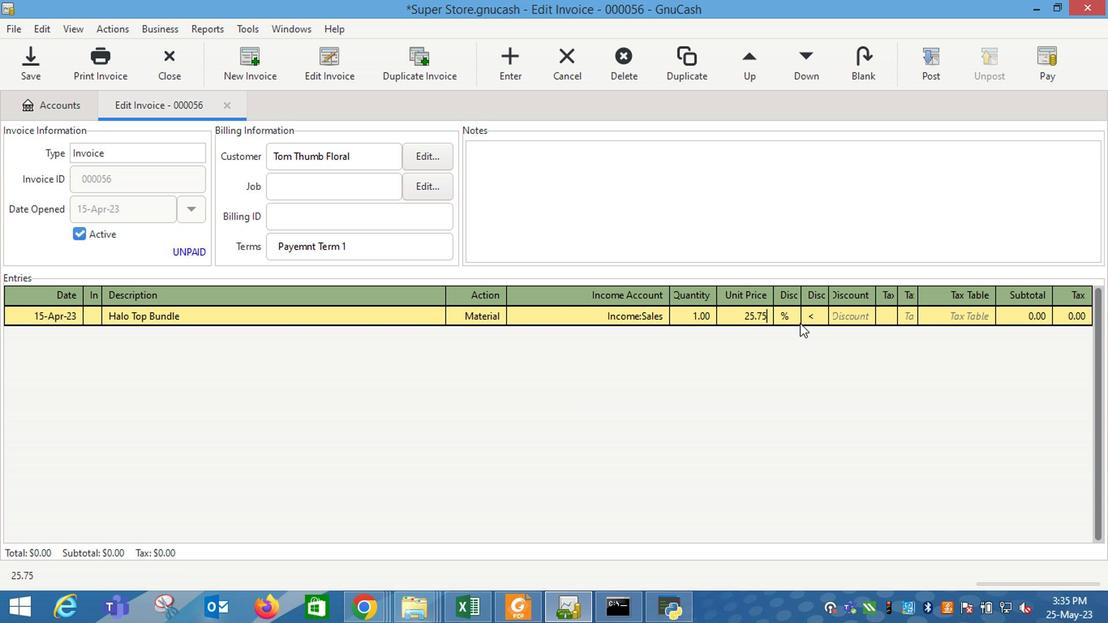 
Action: Mouse pressed left at (786, 323)
Screenshot: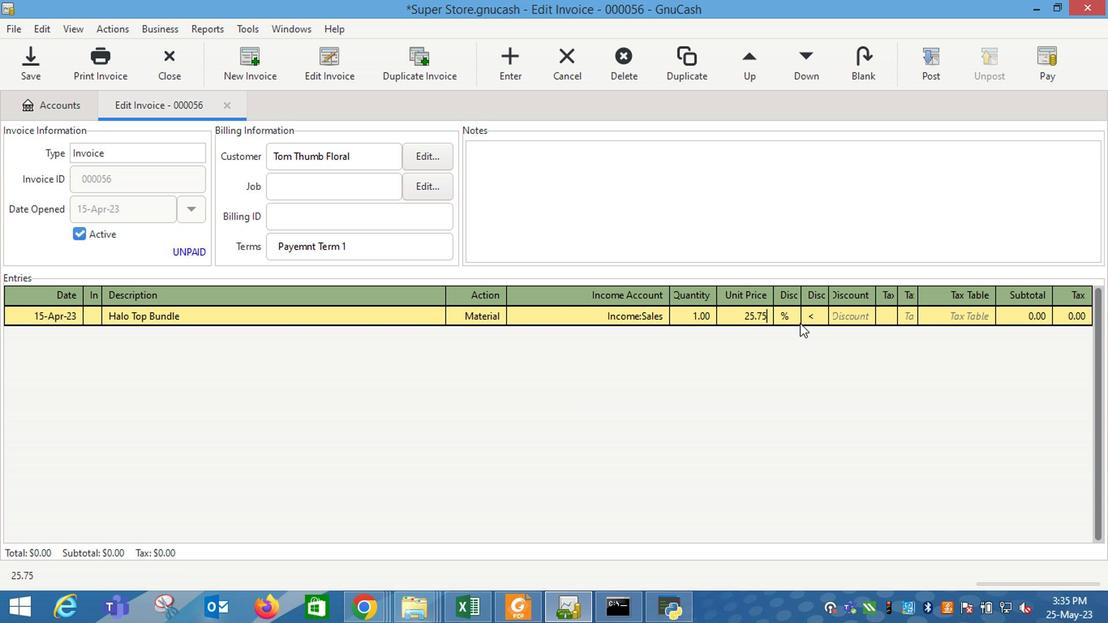 
Action: Mouse moved to (809, 319)
Screenshot: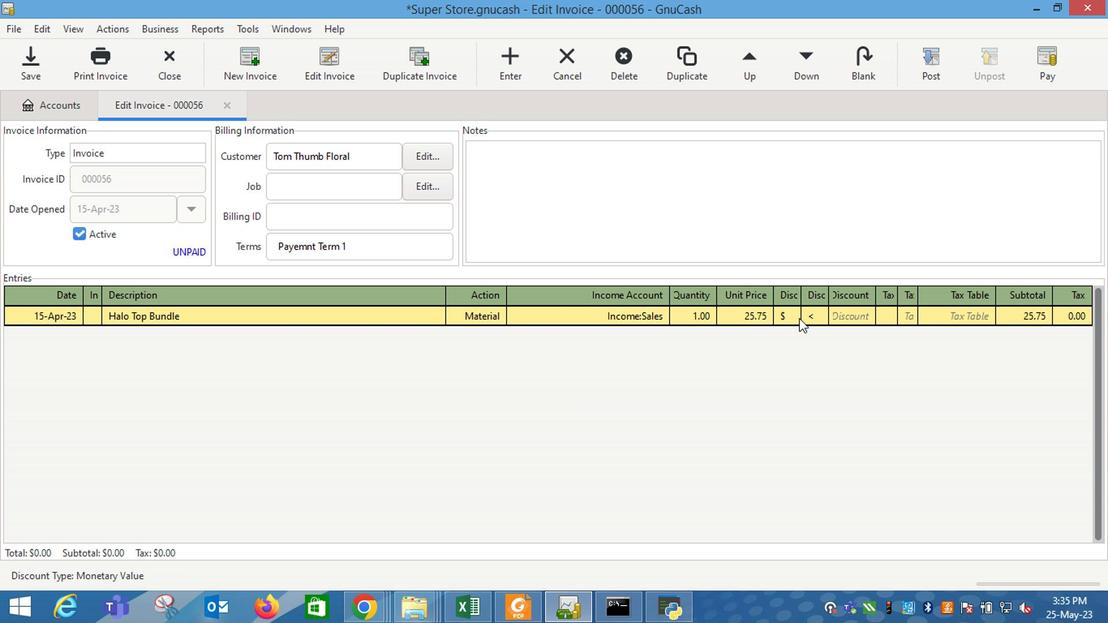 
Action: Mouse pressed left at (809, 319)
Screenshot: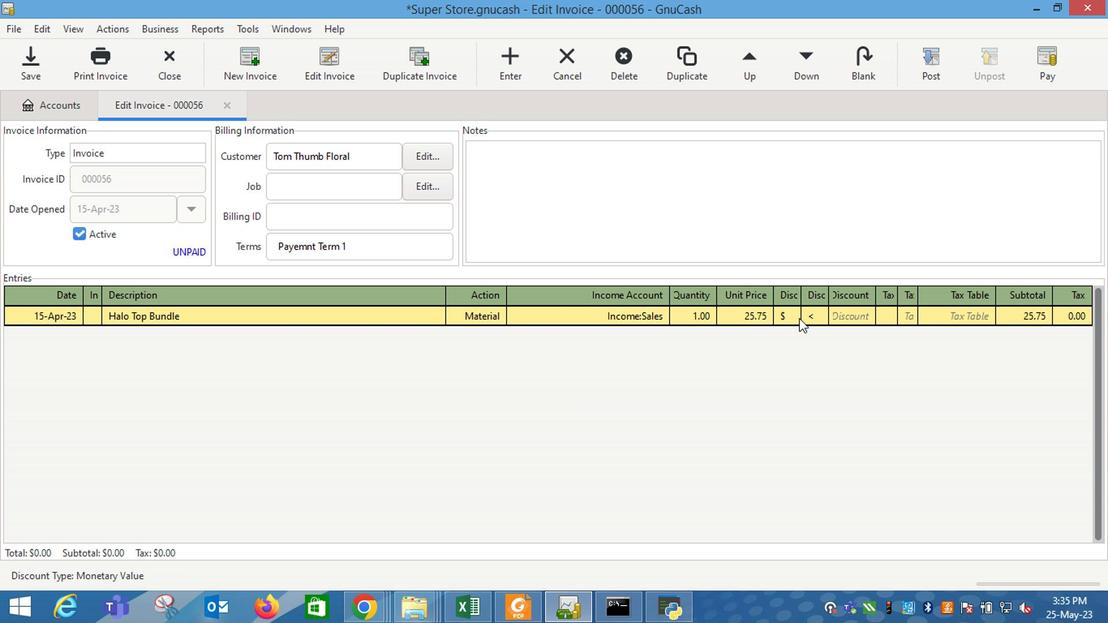 
Action: Mouse moved to (843, 315)
Screenshot: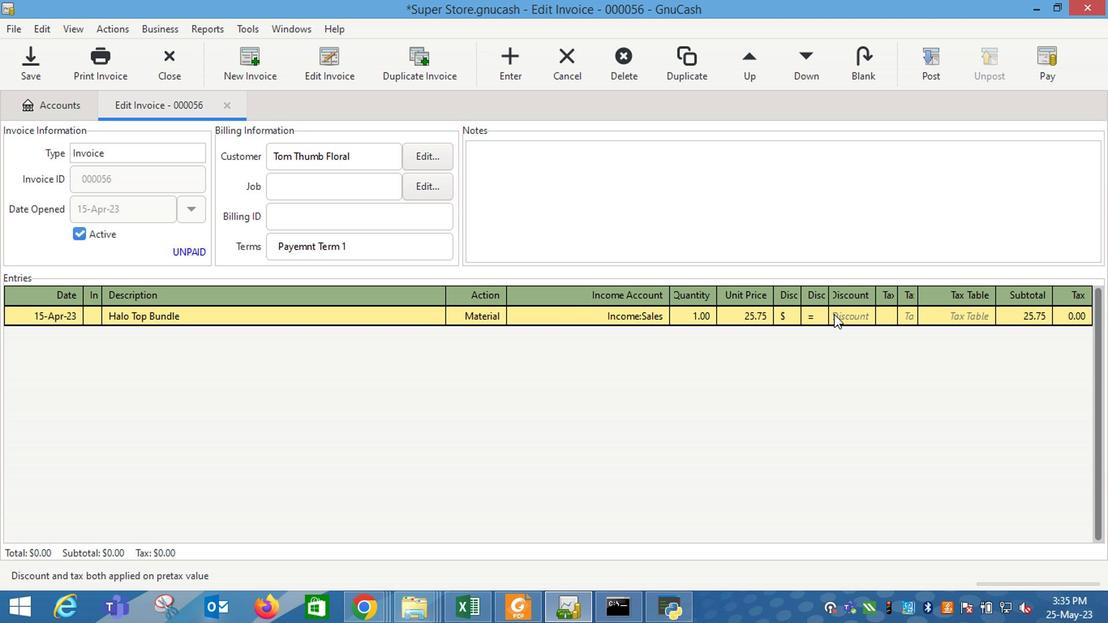 
Action: Mouse pressed left at (843, 315)
Screenshot: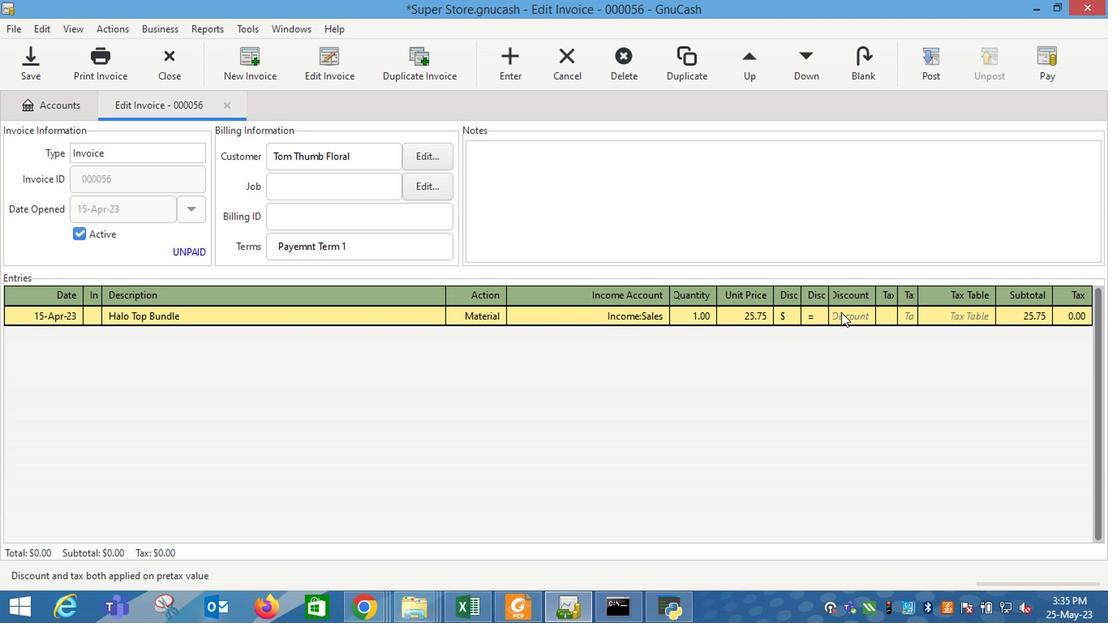 
Action: Mouse moved to (831, 331)
Screenshot: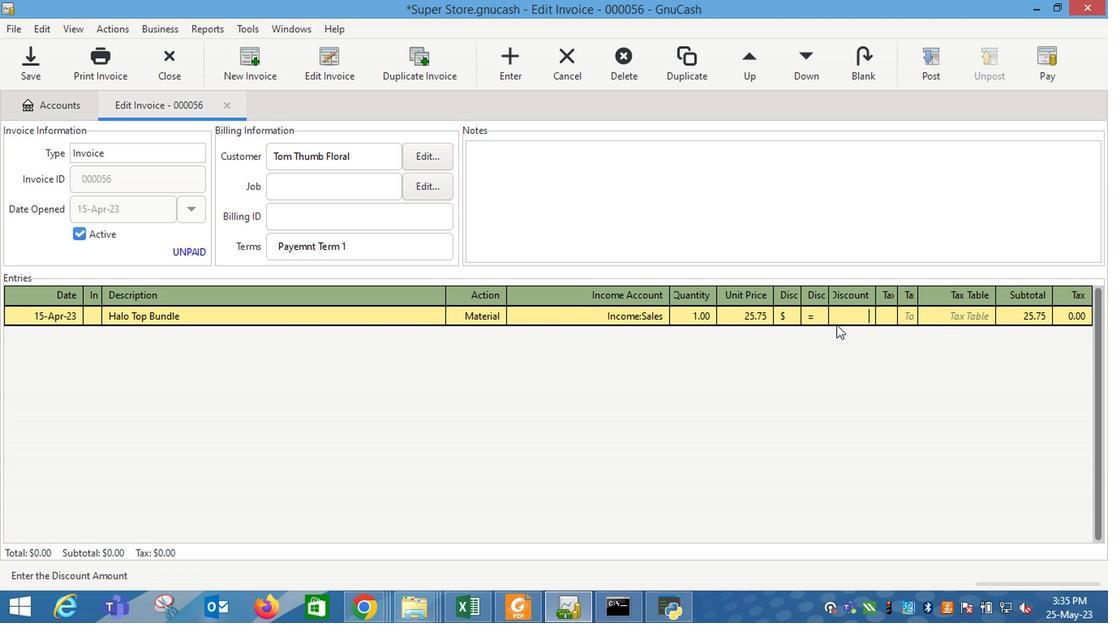 
Action: Key pressed 0.5<Key.enter>
Screenshot: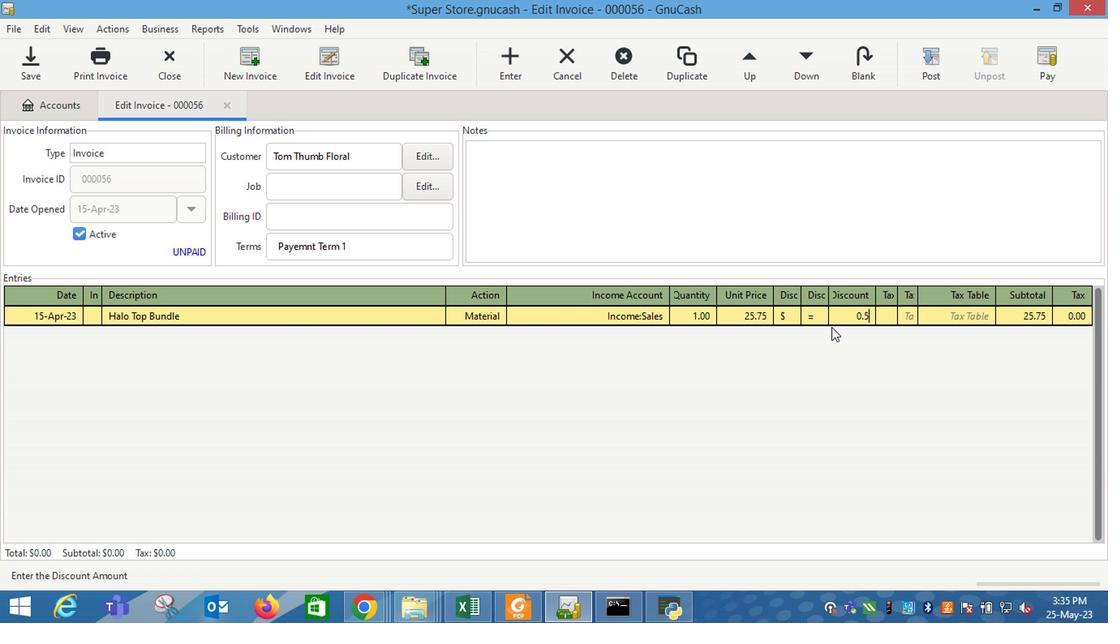 
Action: Mouse moved to (868, 315)
Screenshot: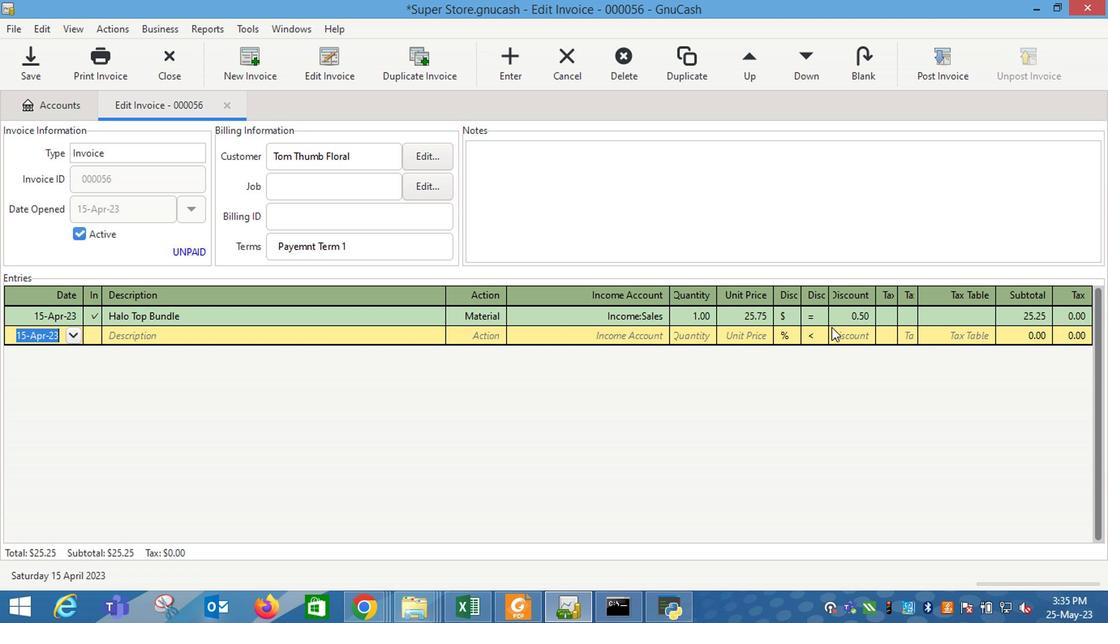 
Action: Key pressed <Key.tab>
Screenshot: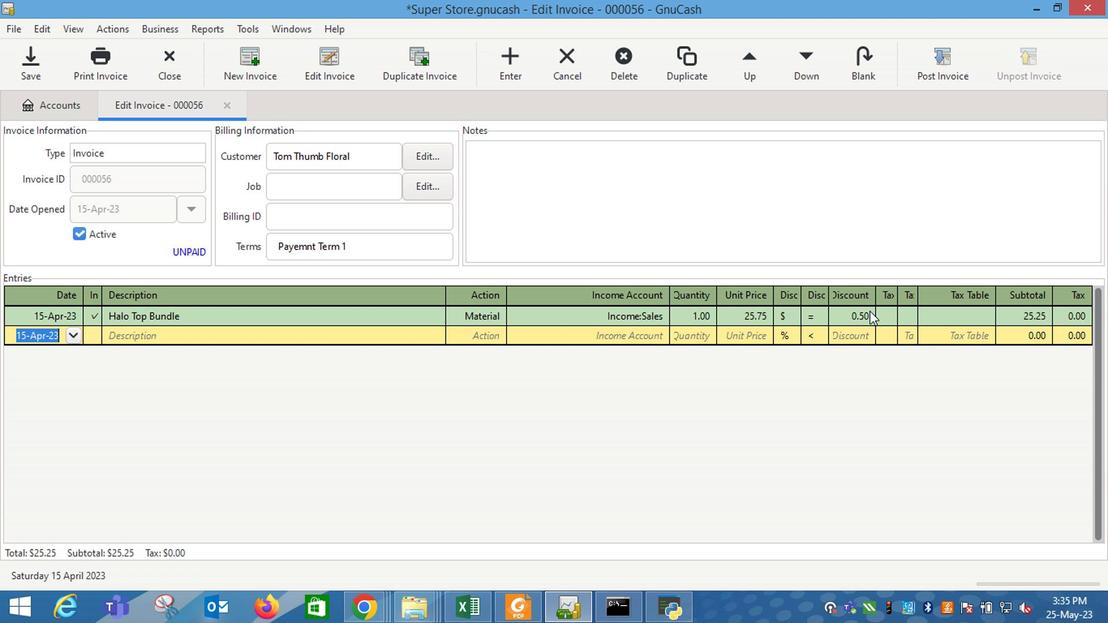 
Action: Mouse moved to (462, 334)
Screenshot: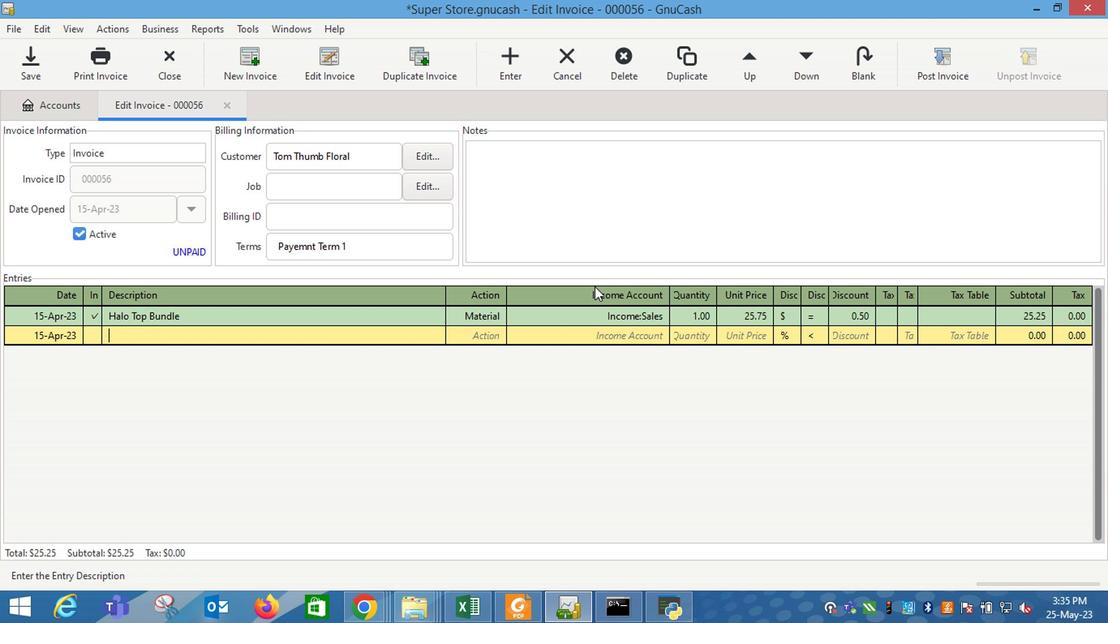 
Action: Key pressed <Key.shift_r>Popcorners<Key.space><Key.shift_r>White<Key.space><Key.shift_r>Cheddar
Screenshot: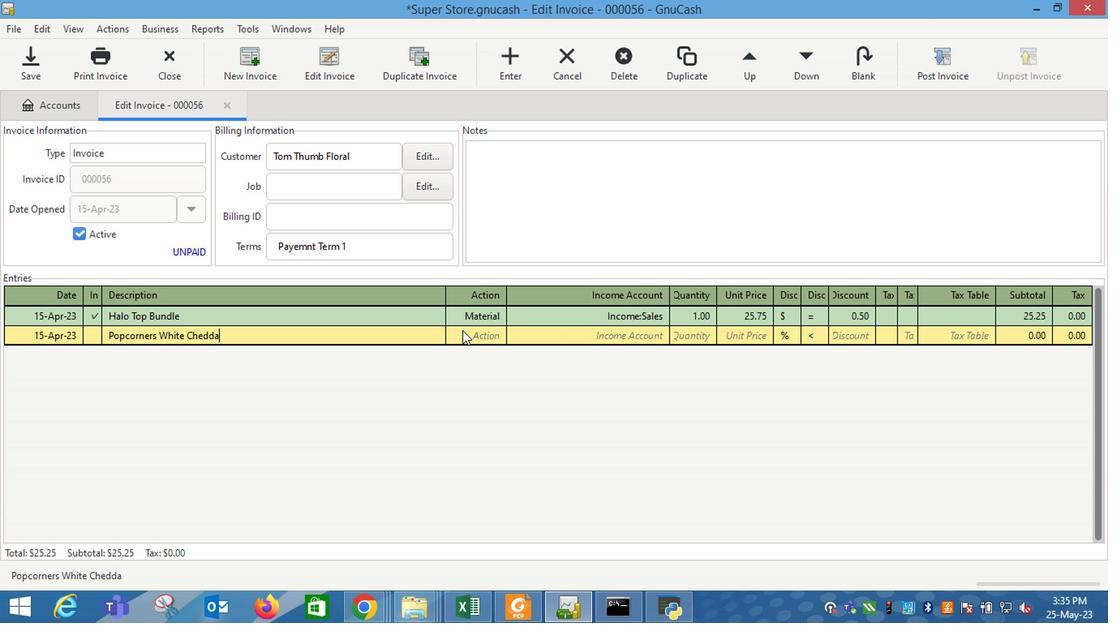 
Action: Mouse moved to (421, 389)
Screenshot: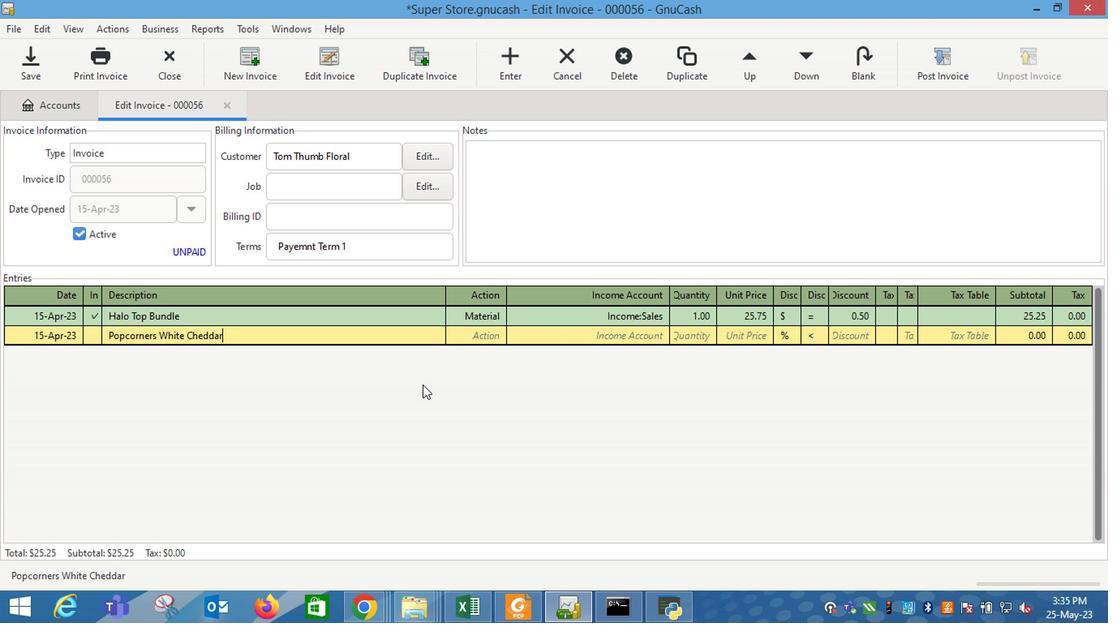 
Action: Key pressed <Key.tab>
Screenshot: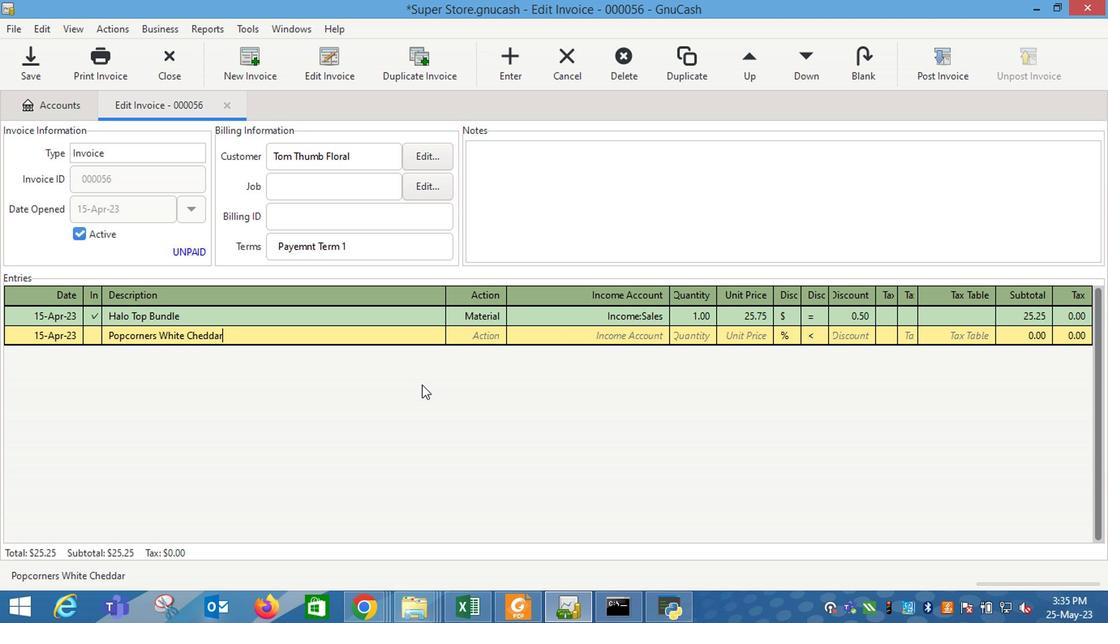 
Action: Mouse moved to (503, 337)
Screenshot: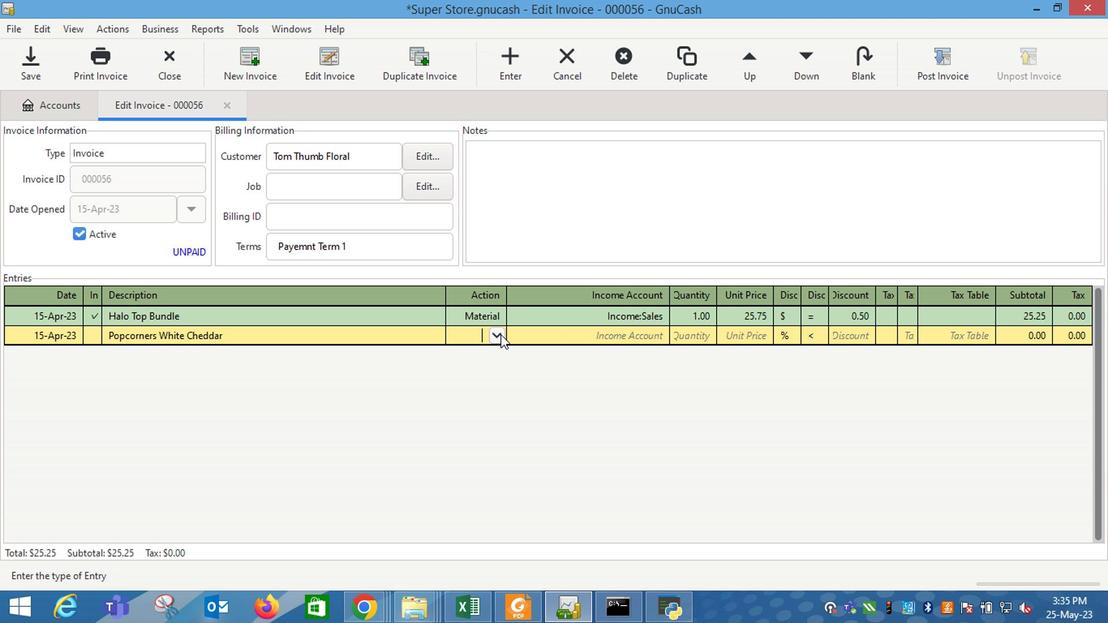
Action: Mouse pressed left at (503, 337)
Screenshot: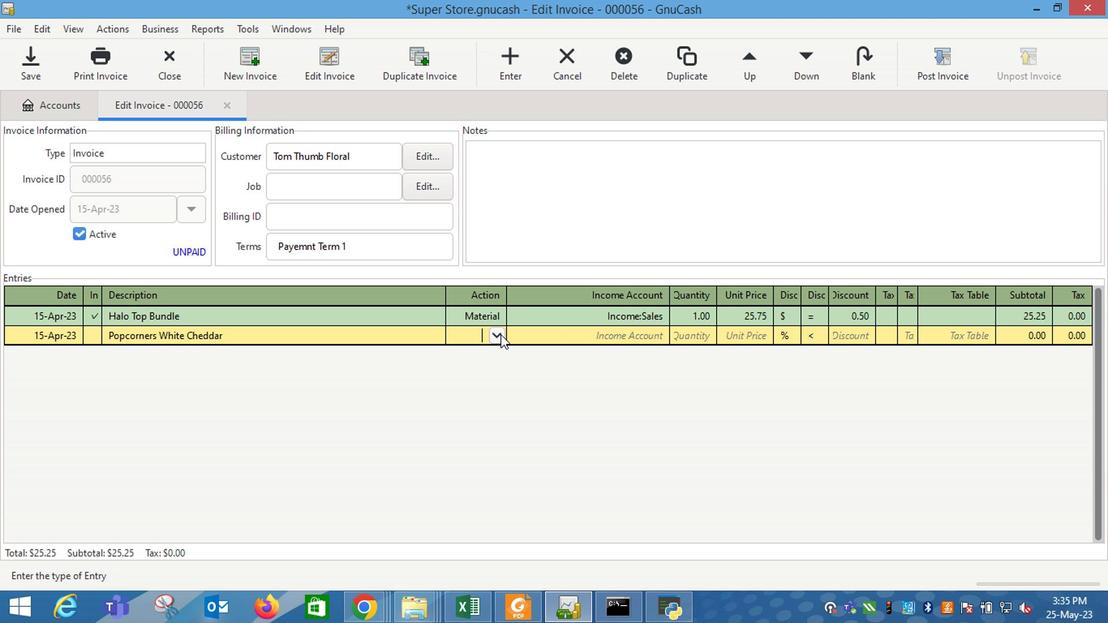 
Action: Mouse moved to (469, 382)
Screenshot: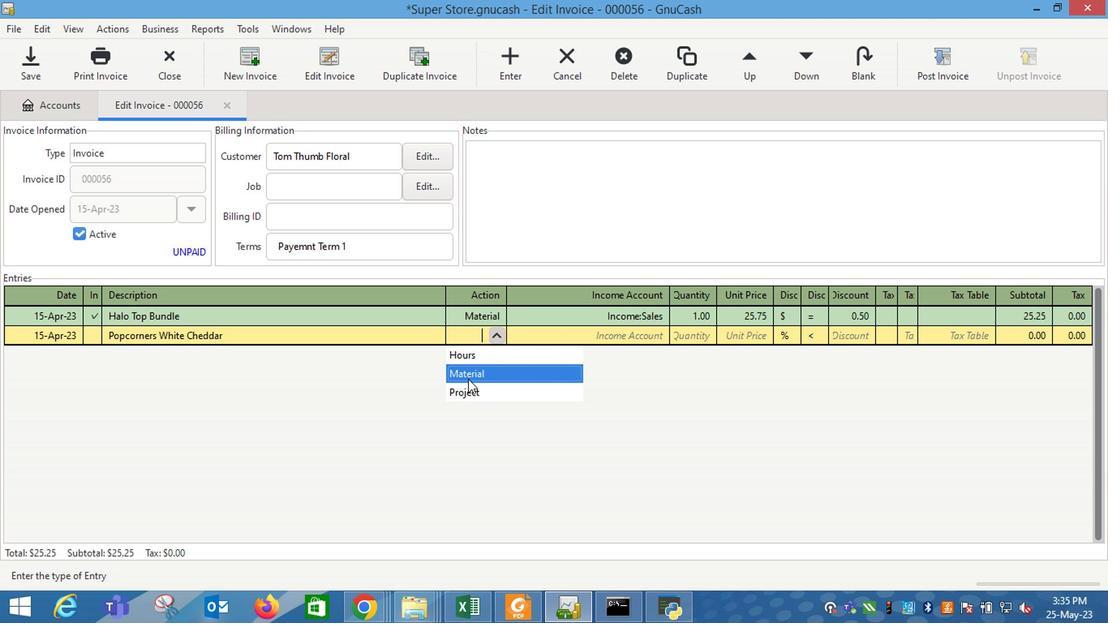 
Action: Mouse pressed left at (469, 382)
Screenshot: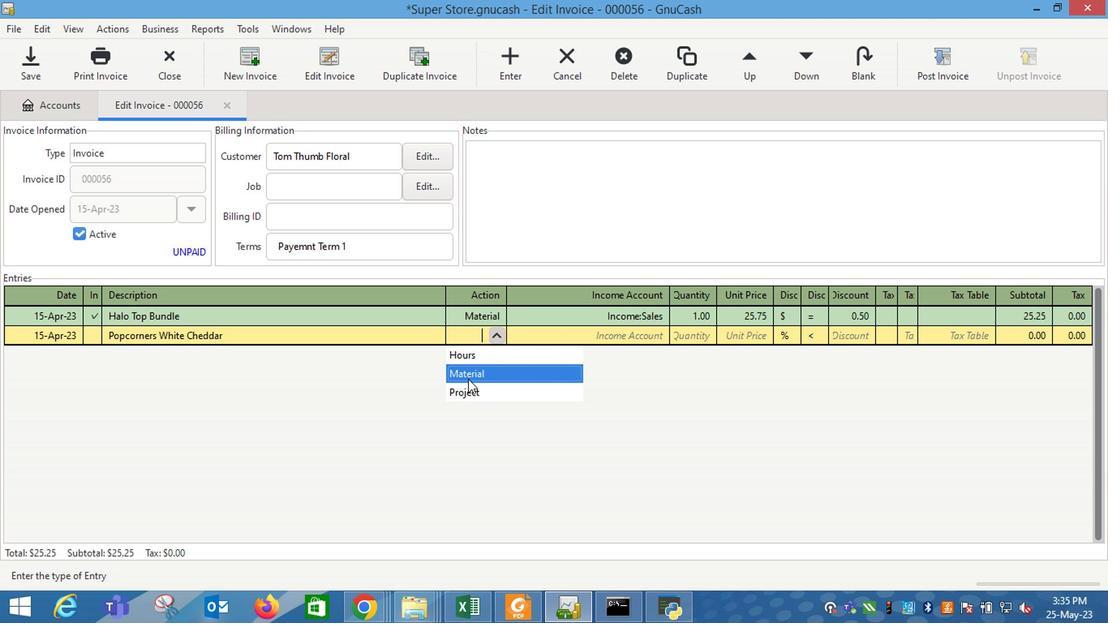 
Action: Mouse moved to (472, 382)
Screenshot: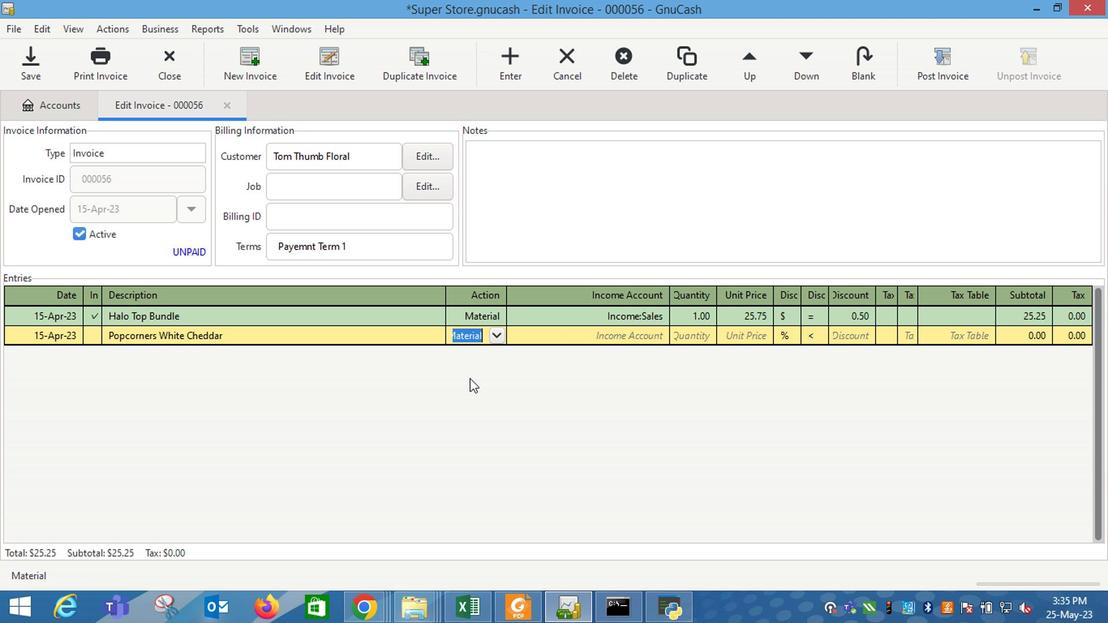 
Action: Key pressed <Key.tab>
Screenshot: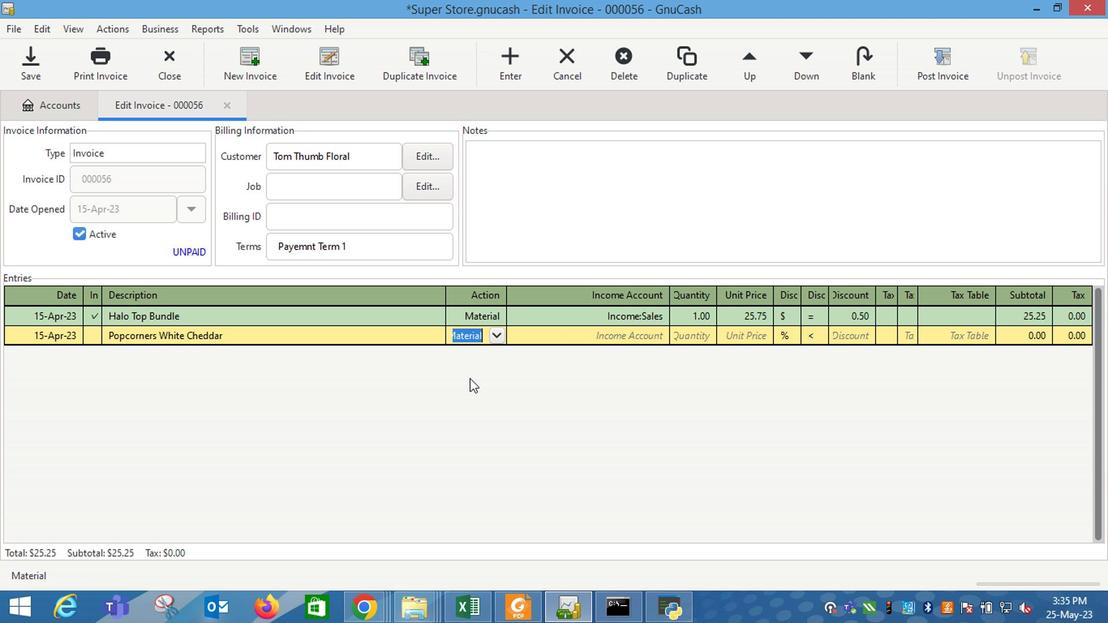 
Action: Mouse moved to (660, 337)
Screenshot: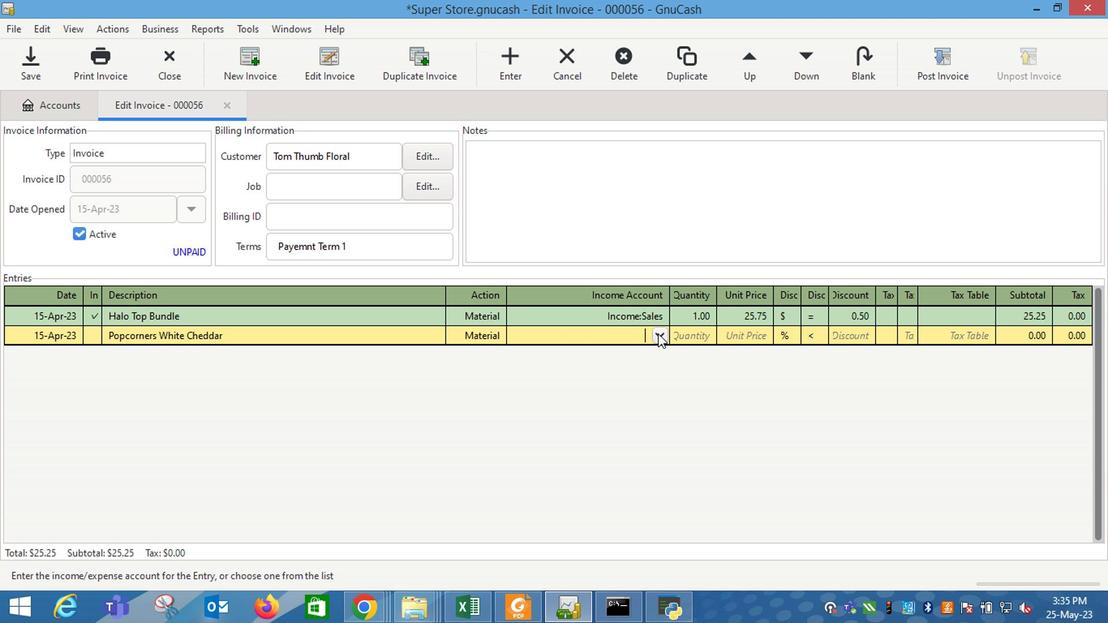 
Action: Mouse pressed left at (660, 337)
Screenshot: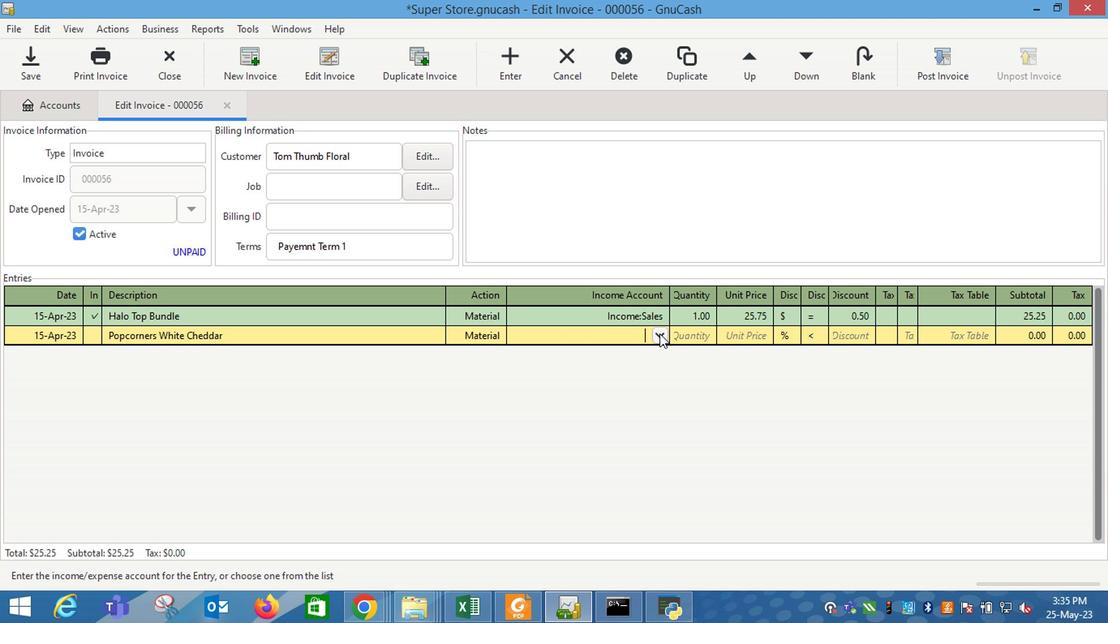 
Action: Mouse moved to (567, 415)
Screenshot: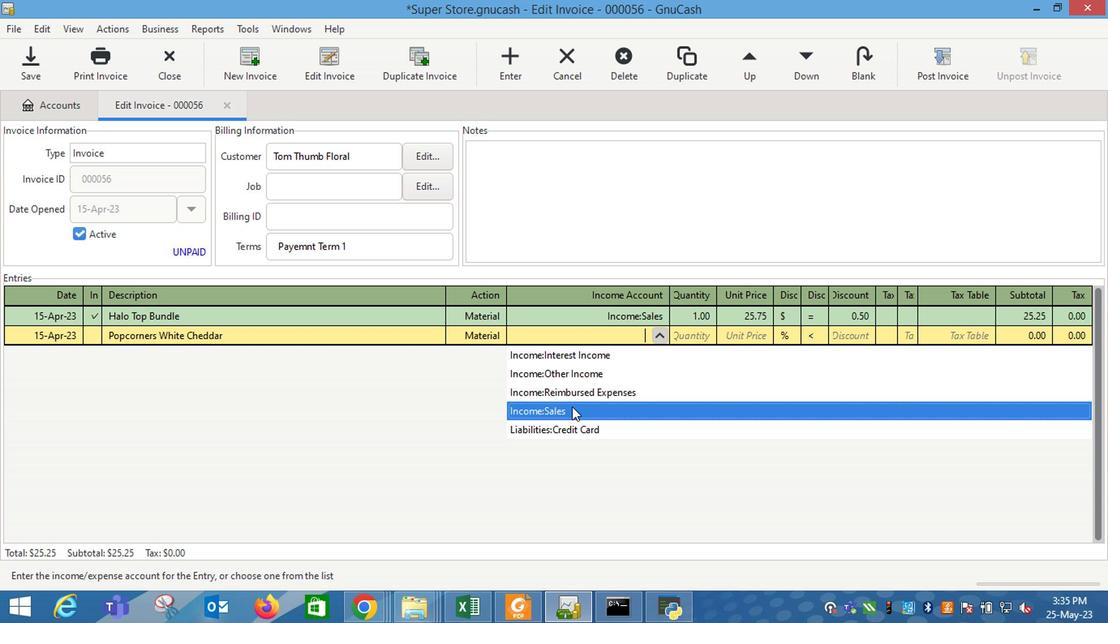 
Action: Mouse pressed left at (567, 415)
Screenshot: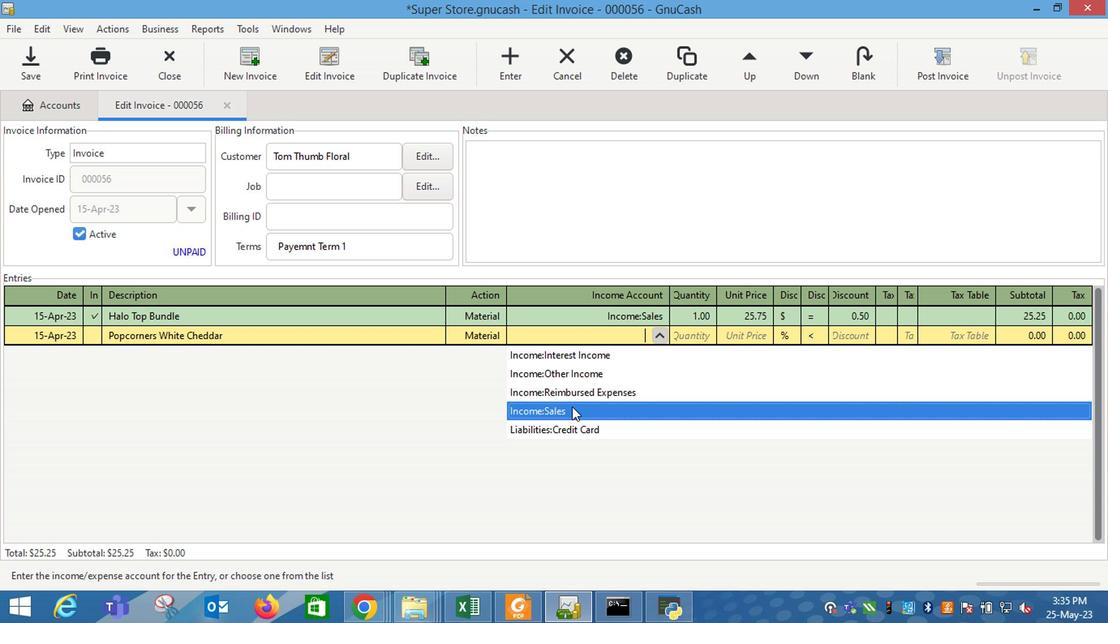 
Action: Key pressed <Key.tab>2<Key.tab>9.8
Screenshot: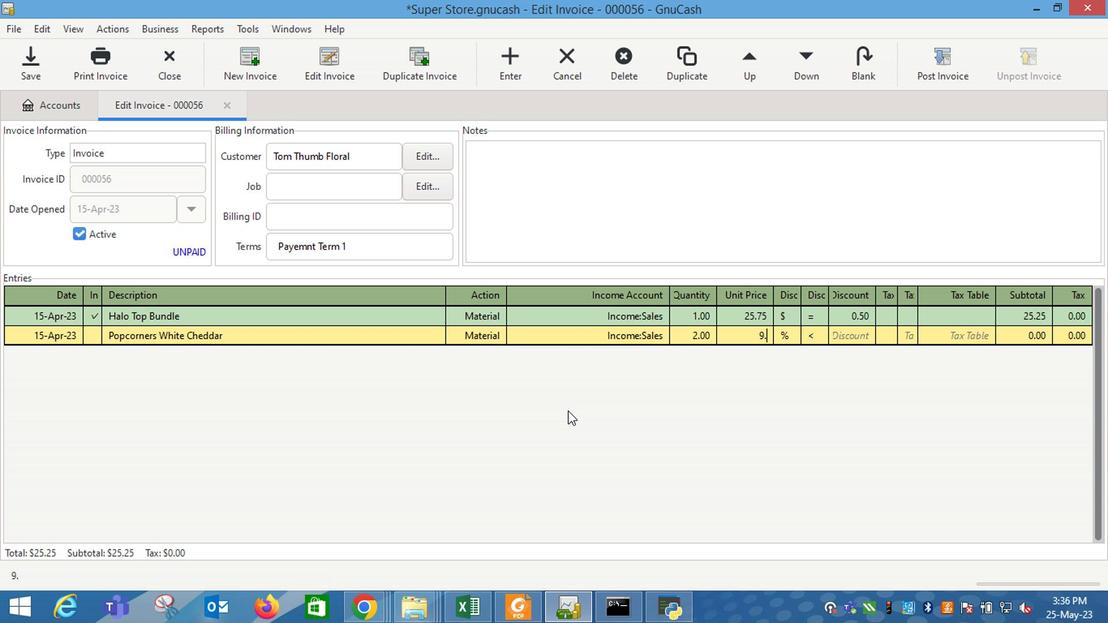
Action: Mouse moved to (688, 379)
Screenshot: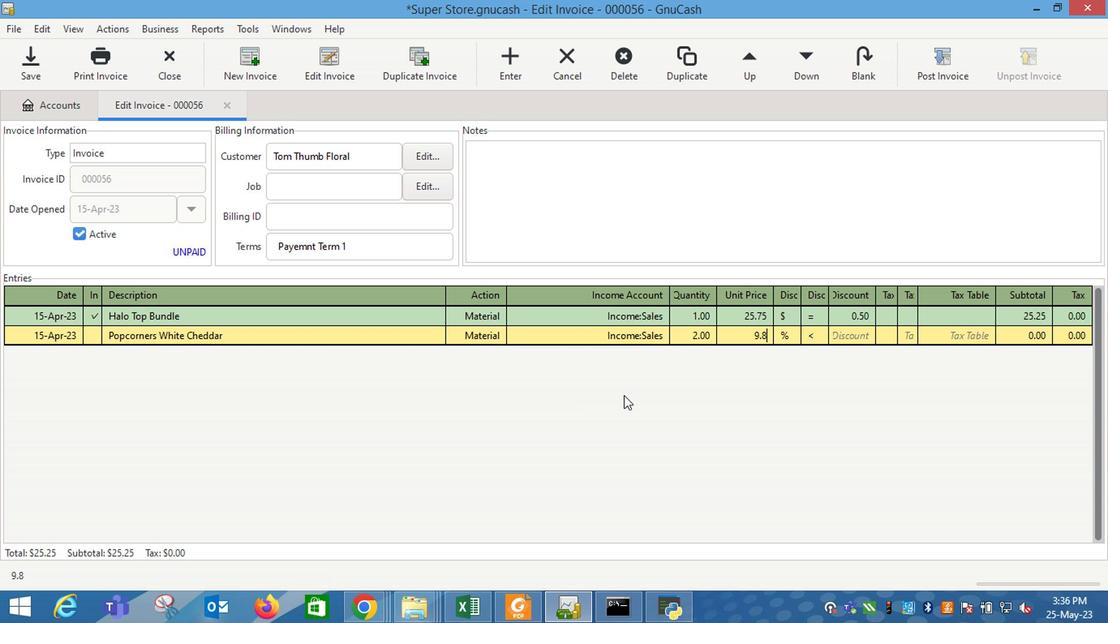 
Action: Key pressed <Key.tab>
Screenshot: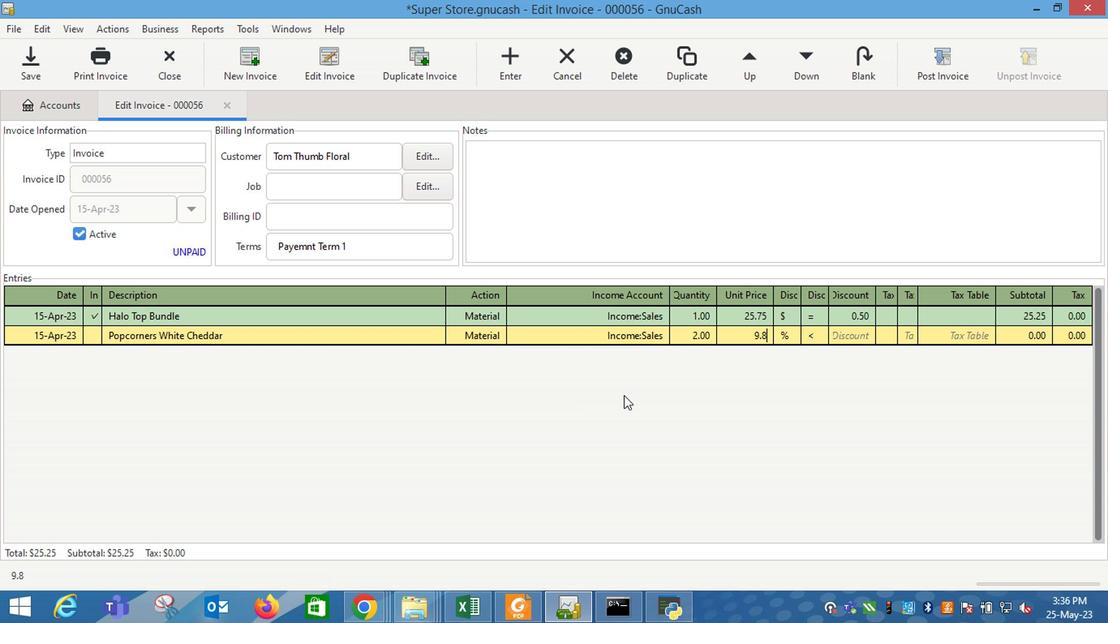 
Action: Mouse moved to (782, 341)
Screenshot: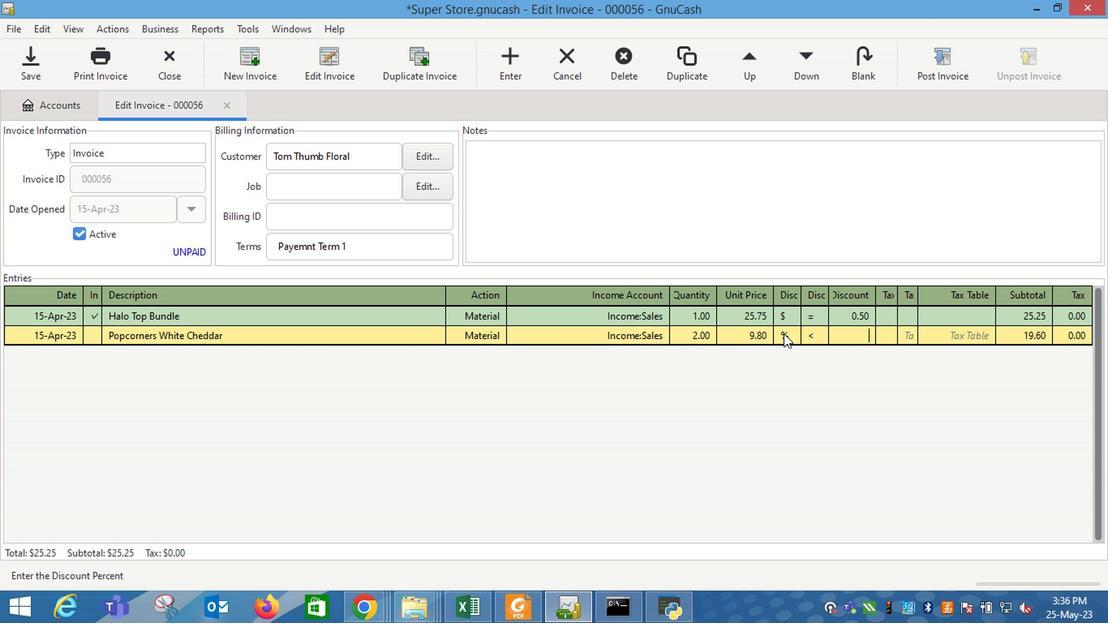 
Action: Mouse pressed left at (782, 341)
Screenshot: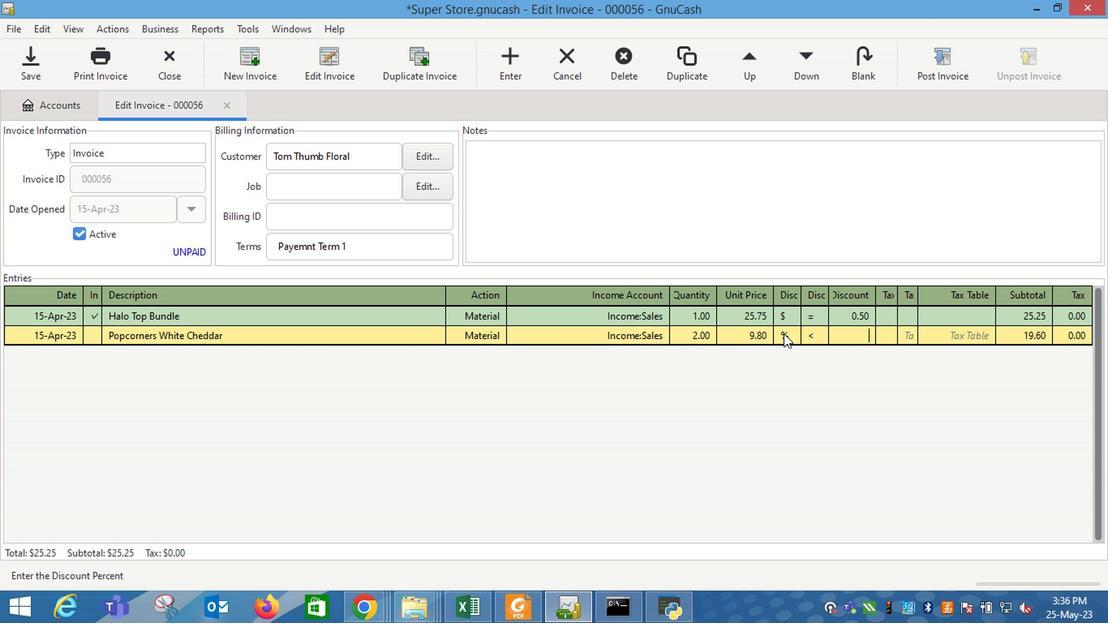 
Action: Mouse moved to (806, 342)
Screenshot: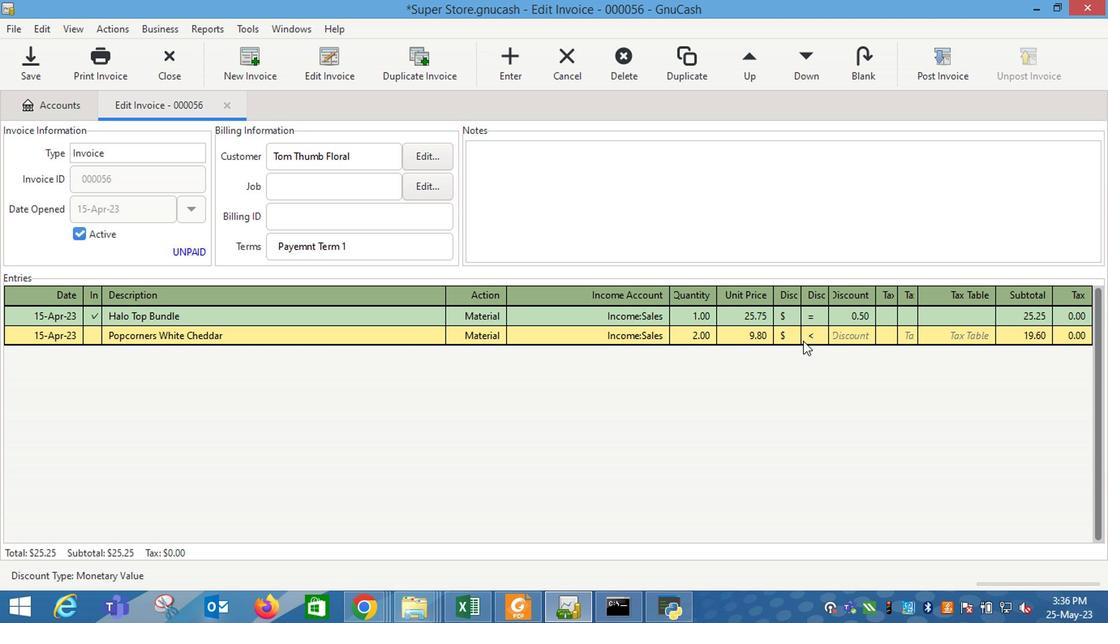 
Action: Mouse pressed left at (806, 342)
Screenshot: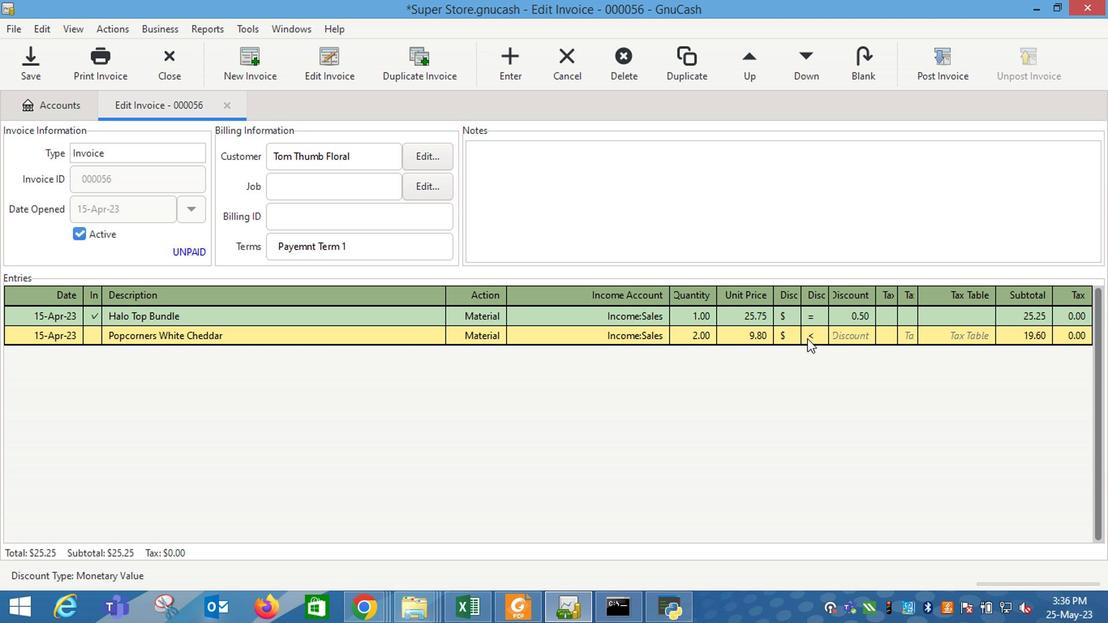 
Action: Mouse moved to (852, 343)
Screenshot: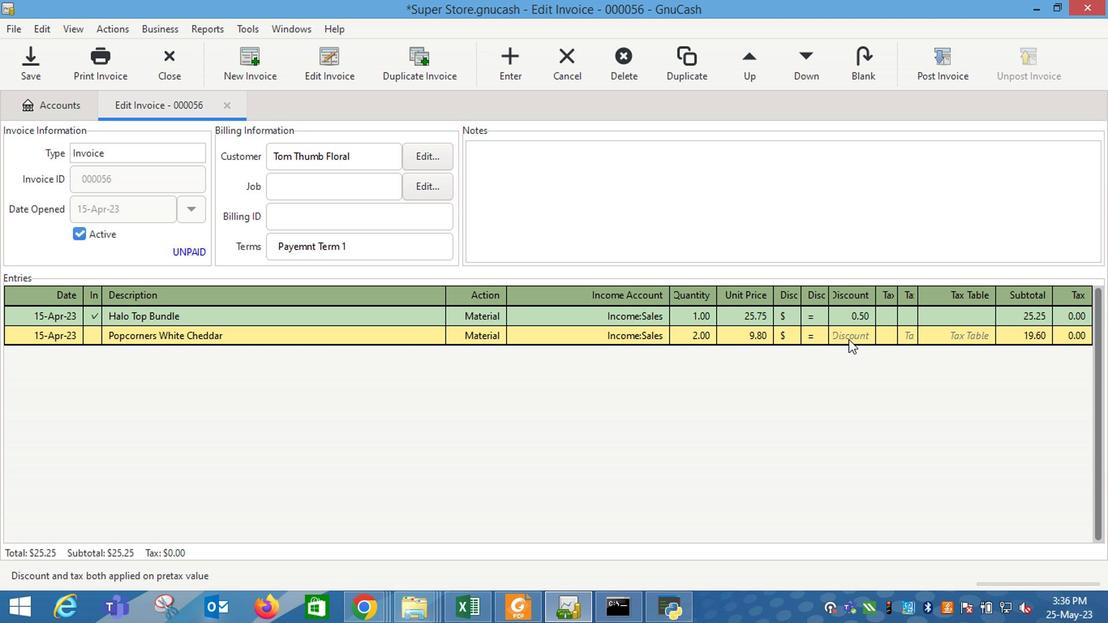 
Action: Mouse pressed left at (852, 343)
Screenshot: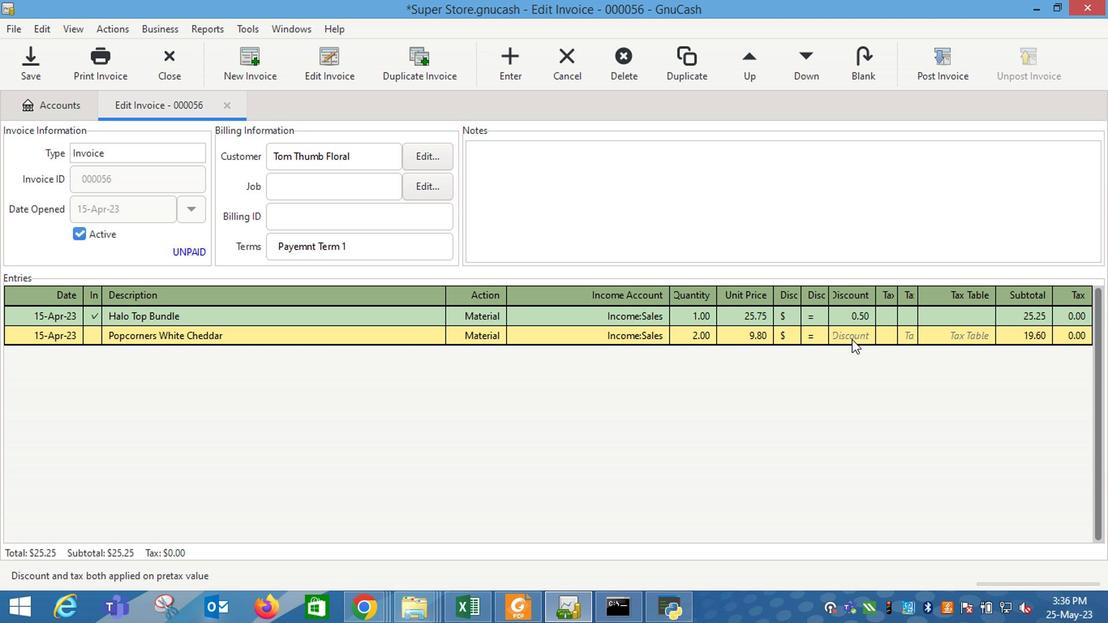 
Action: Mouse moved to (836, 350)
Screenshot: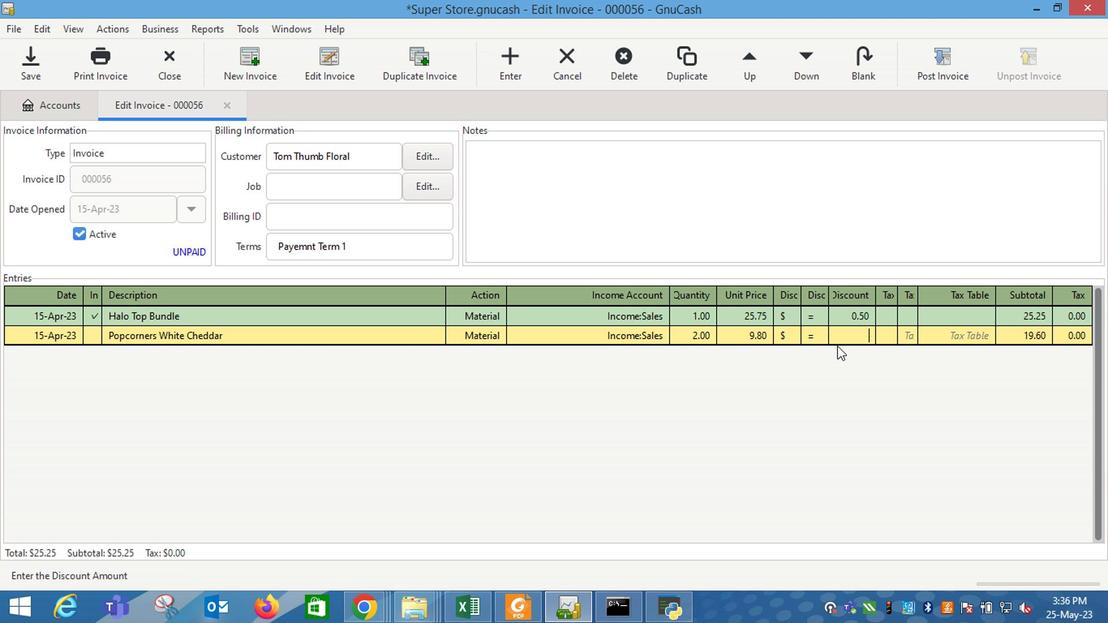 
Action: Key pressed 1.5<Key.enter>
Screenshot: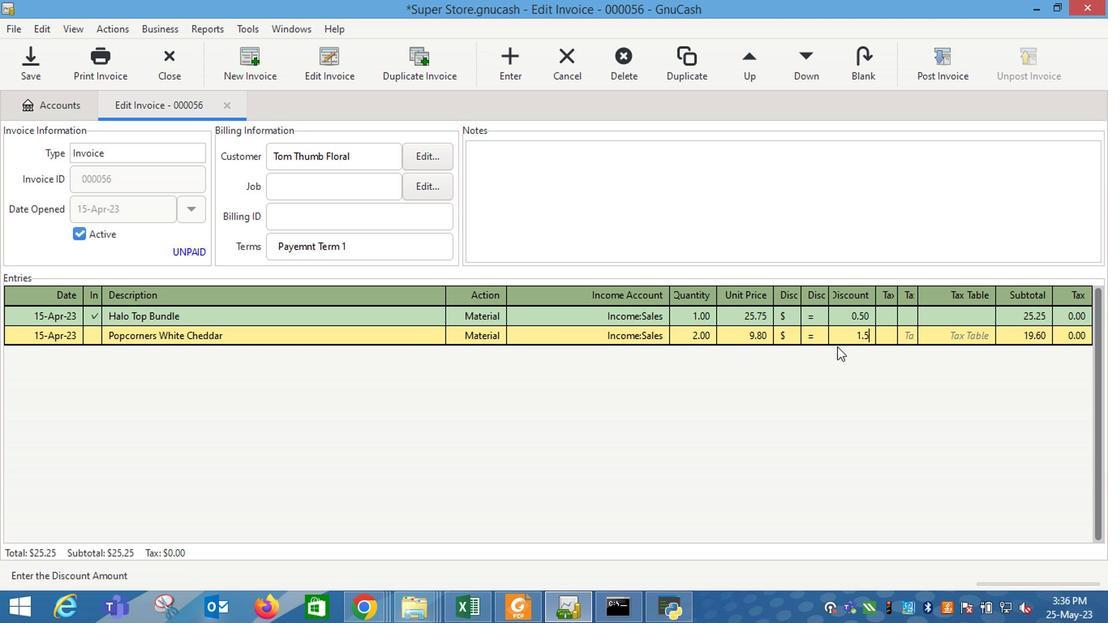 
Action: Mouse moved to (835, 351)
Screenshot: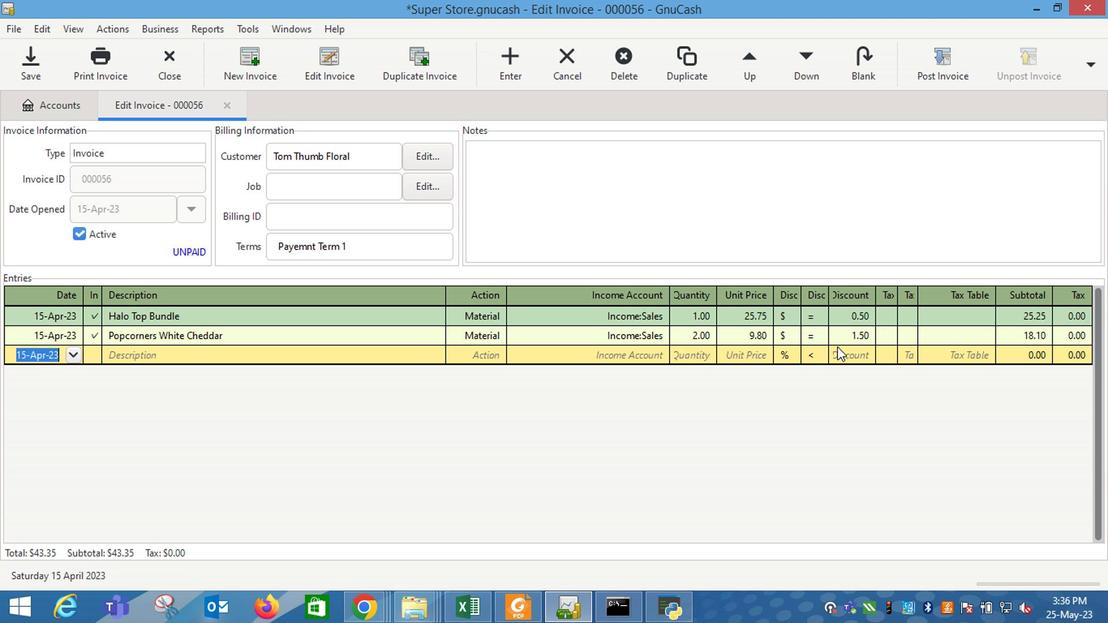 
Action: Key pressed <Key.tab><Key.shift_r>Rexall<Key.space><Key.shift_r>A
Screenshot: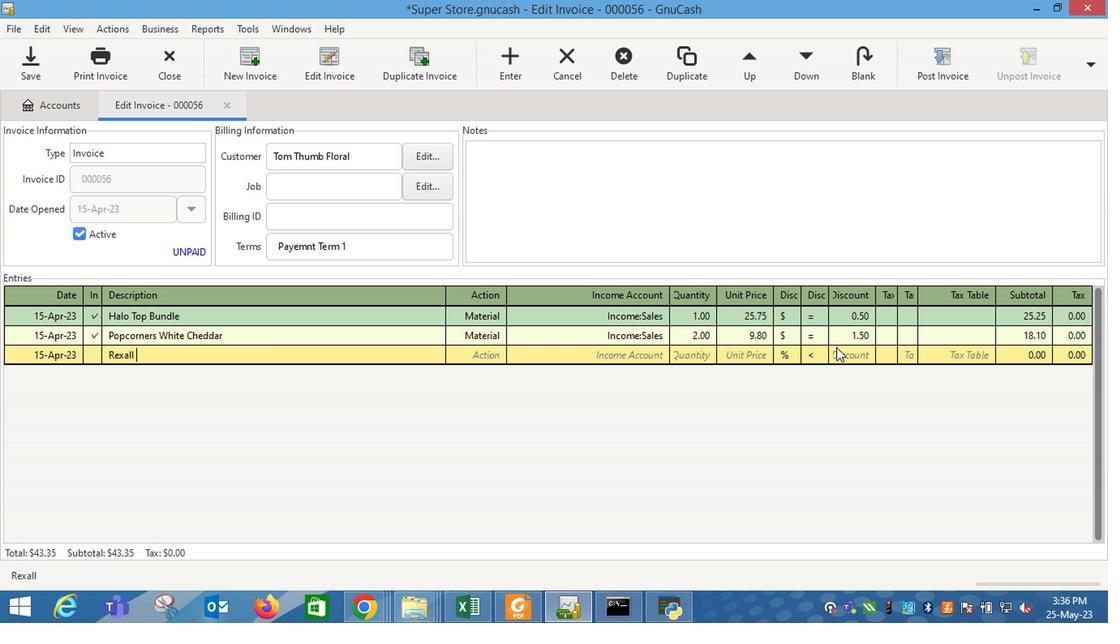 
Action: Mouse moved to (833, 353)
Screenshot: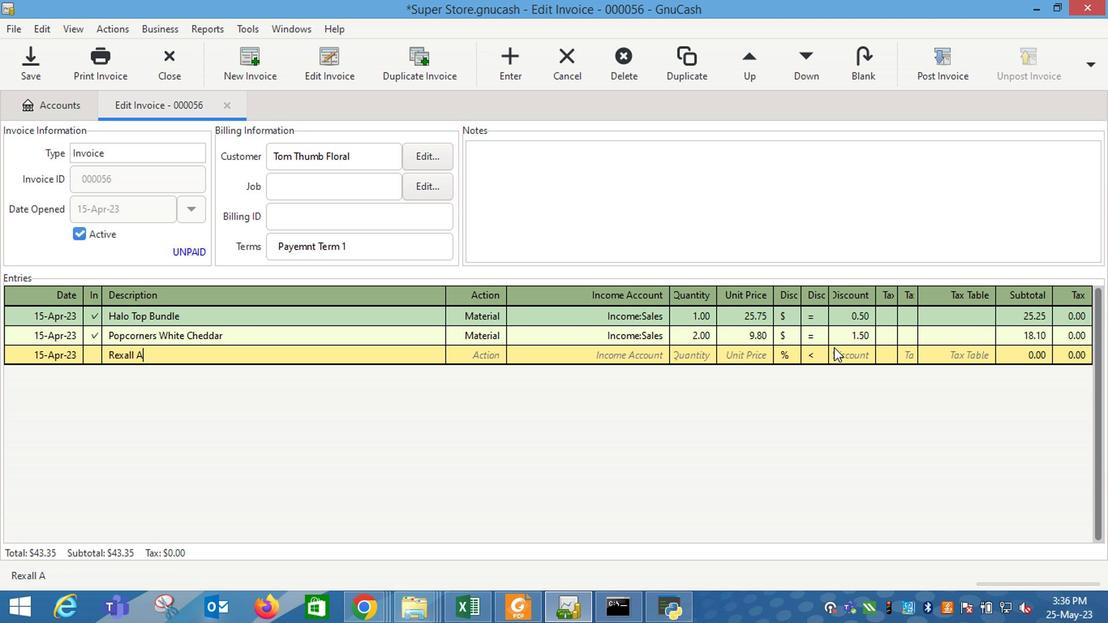 
Action: Mouse pressed left at (833, 353)
Screenshot: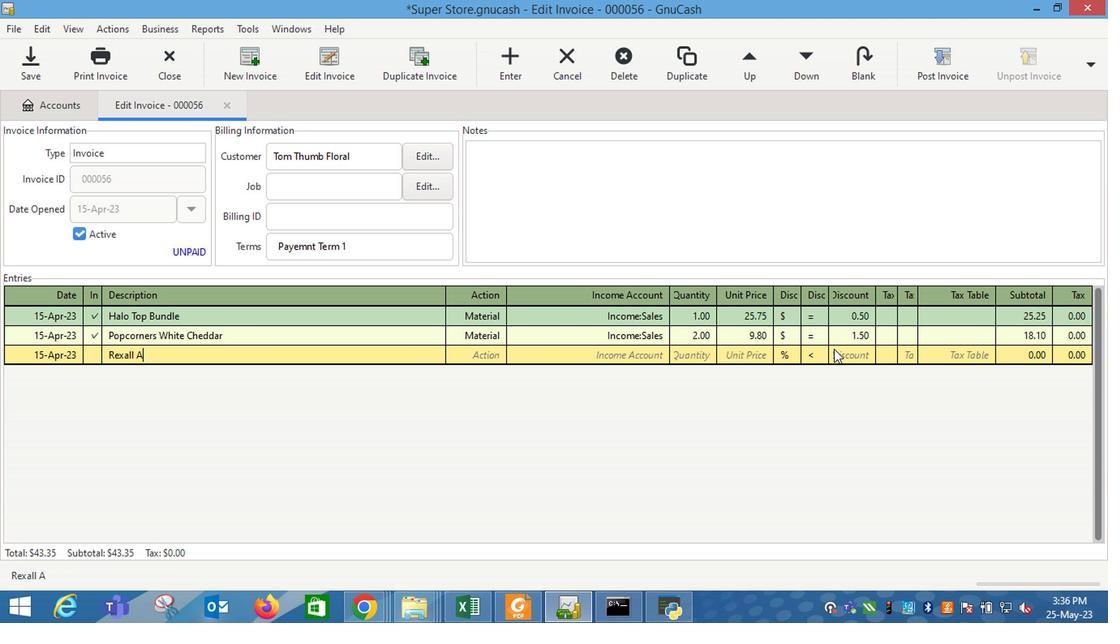 
Action: Key pressed thletic<Key.space><Key.shift_r>Tape
Screenshot: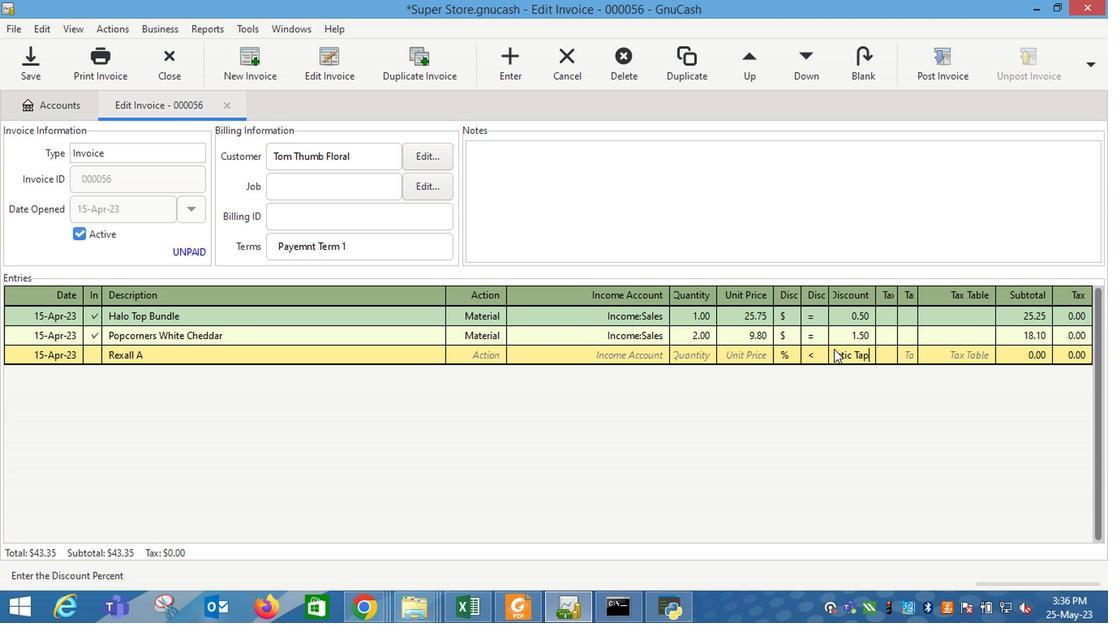 
Action: Mouse moved to (669, 381)
Screenshot: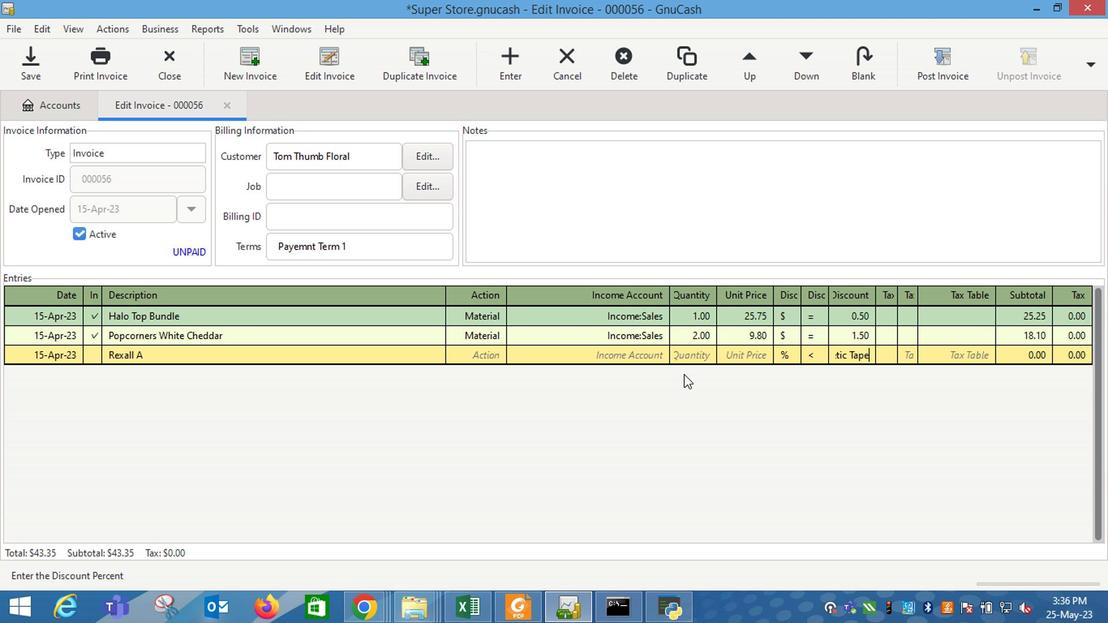 
Action: Key pressed <Key.backspace><Key.backspace><Key.backspace><Key.backspace><Key.backspace><Key.backspace><Key.backspace><Key.backspace><Key.backspace><Key.backspace><Key.backspace><Key.backspace><Key.backspace><Key.backspace><Key.backspace><Key.backspace><Key.backspace><Key.backspace><Key.backspace><Key.backspace><Key.backspace><Key.backspace><Key.backspace>
Screenshot: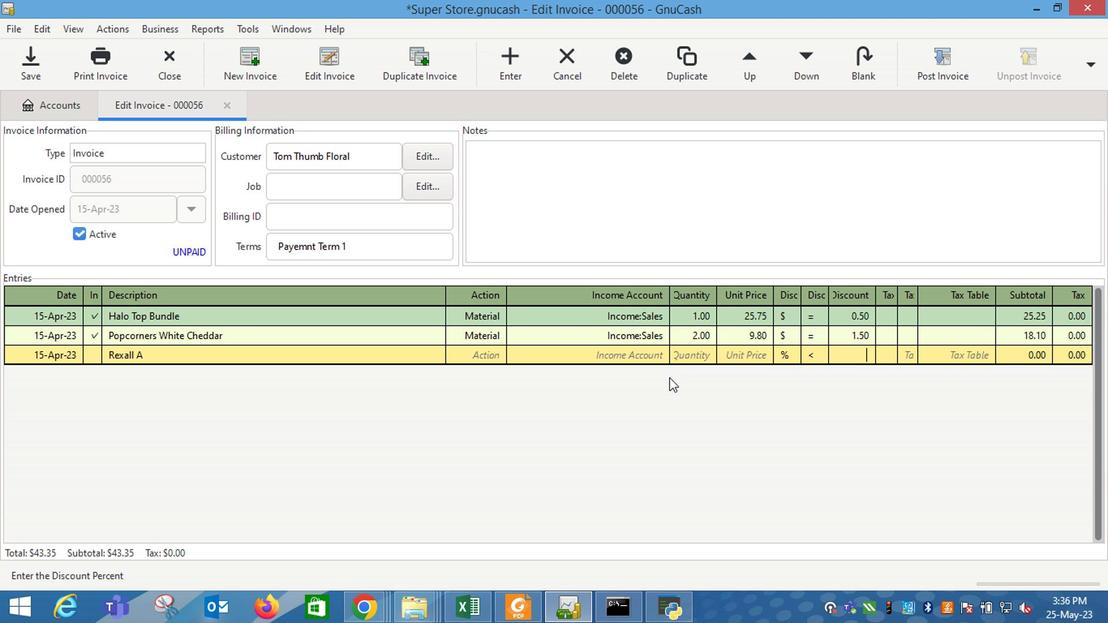 
Action: Mouse moved to (319, 357)
Screenshot: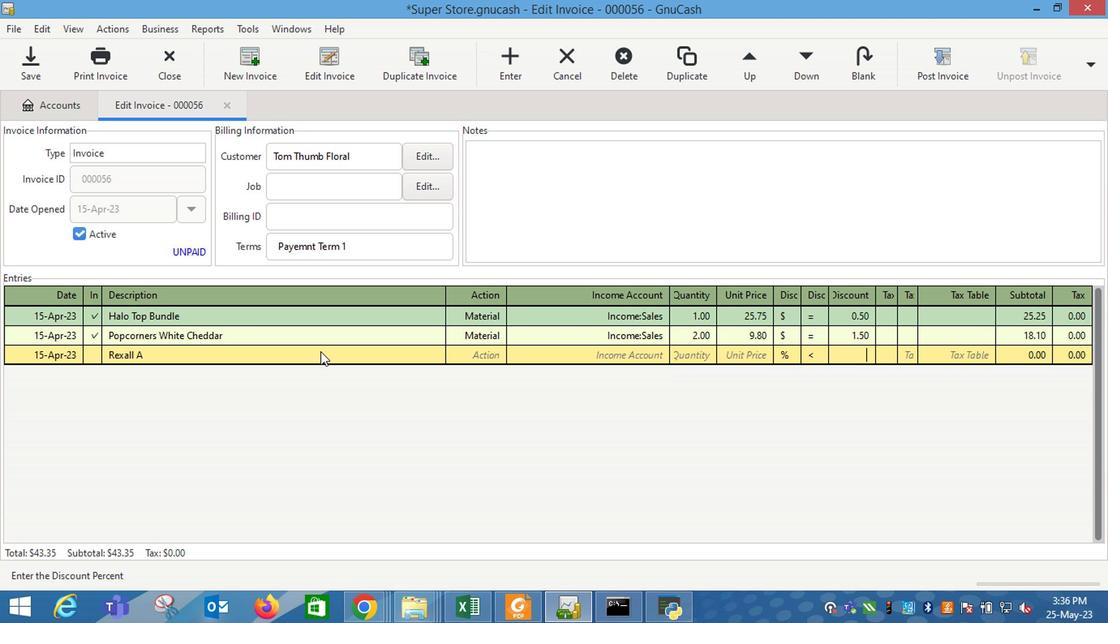 
Action: Mouse pressed left at (319, 357)
Screenshot: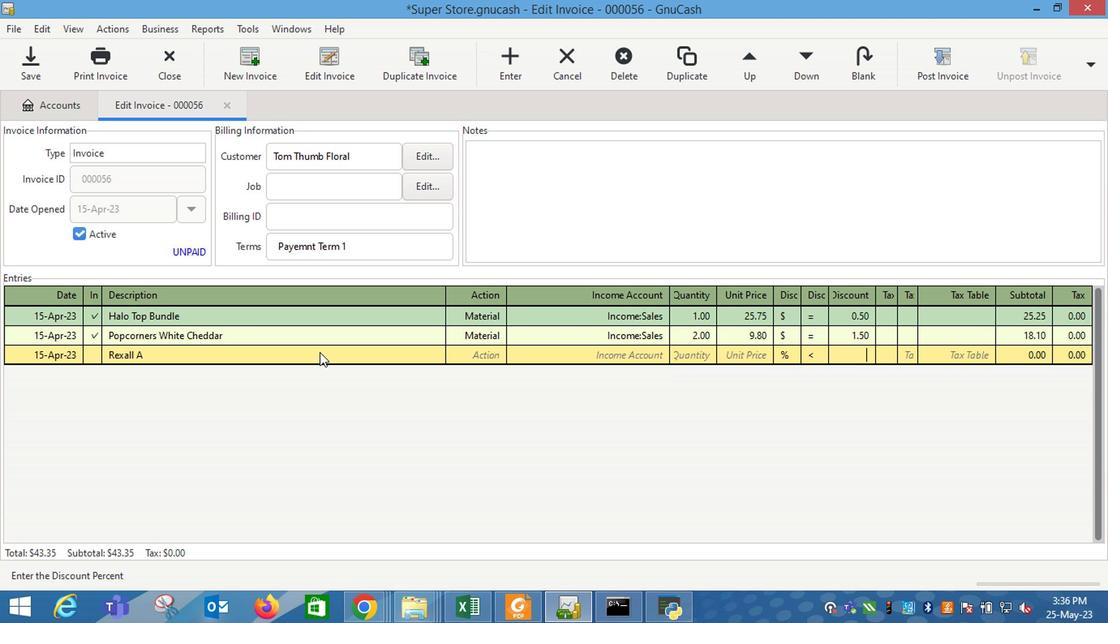 
Action: Key pressed thle
Screenshot: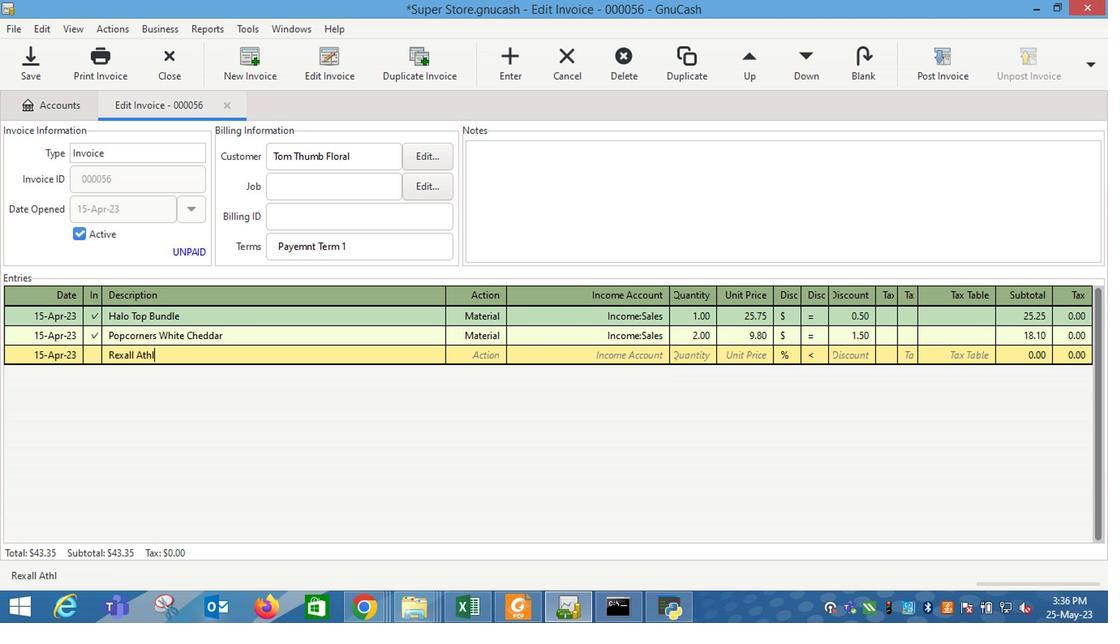 
Action: Mouse pressed left at (319, 357)
Screenshot: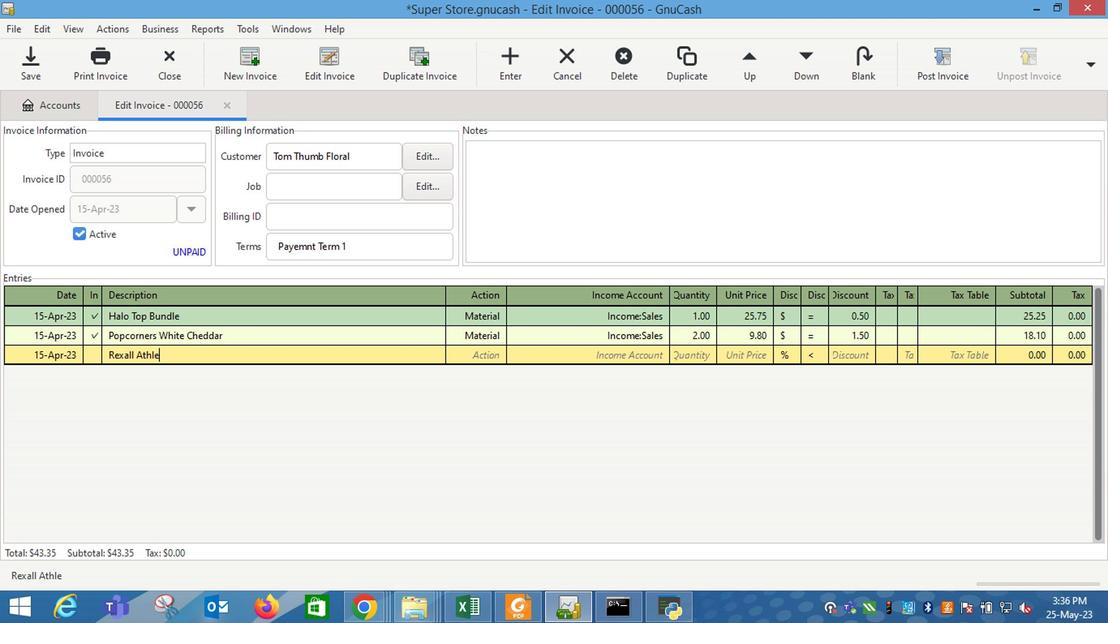 
Action: Key pressed tic<Key.space><Key.shift_r>Tape<Key.space>15<Key.backspace>.5<Key.space>x<Key.space>10'<Key.tab>
Screenshot: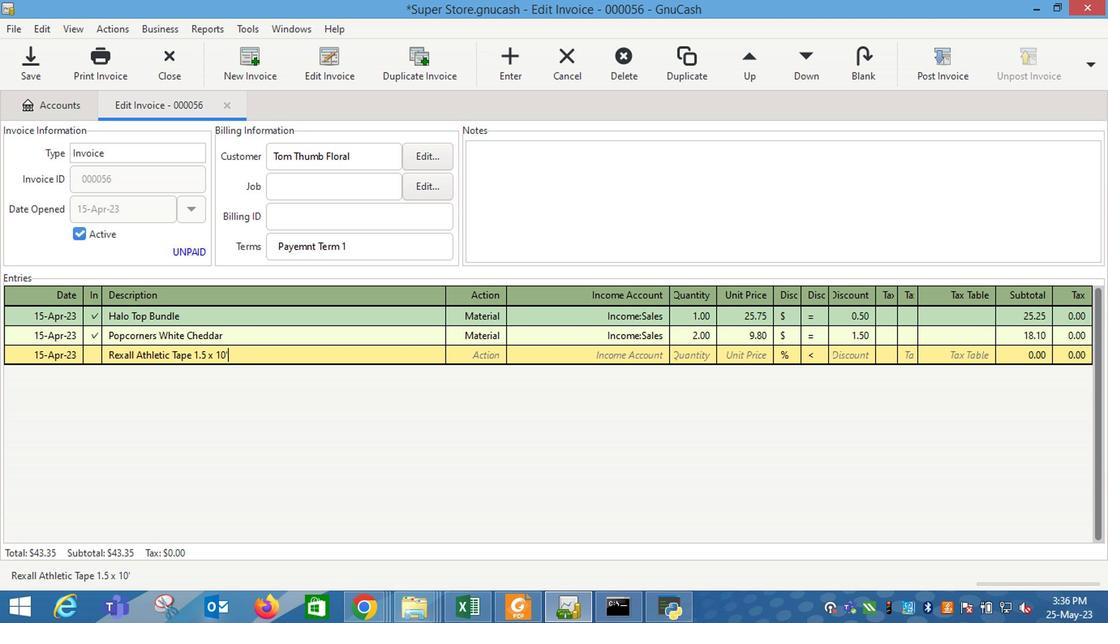 
Action: Mouse moved to (495, 364)
Screenshot: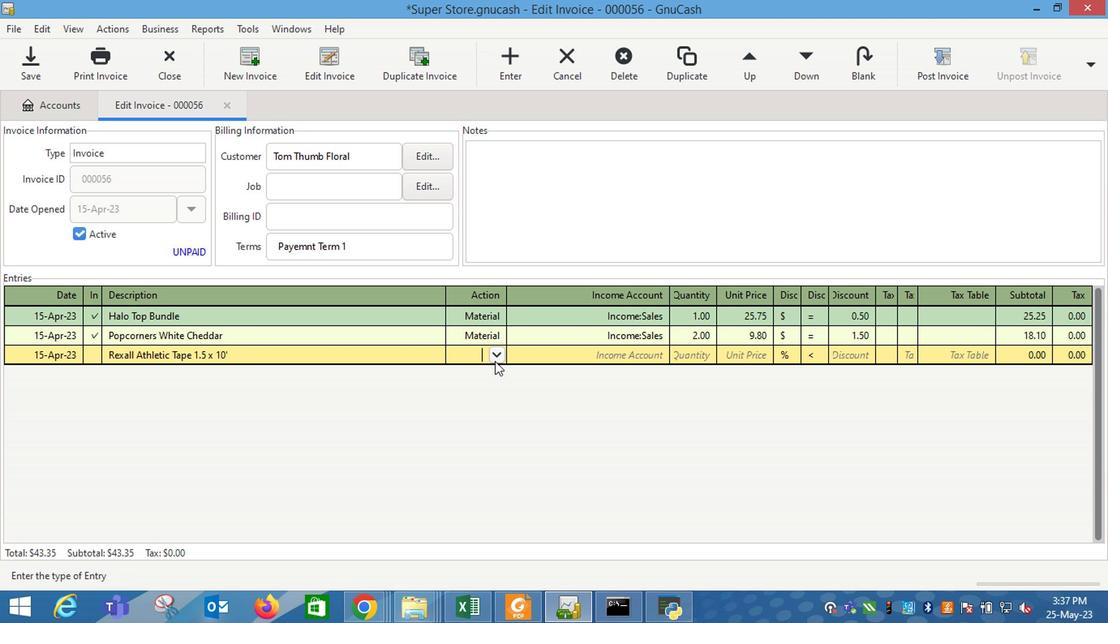 
Action: Mouse pressed left at (495, 364)
Screenshot: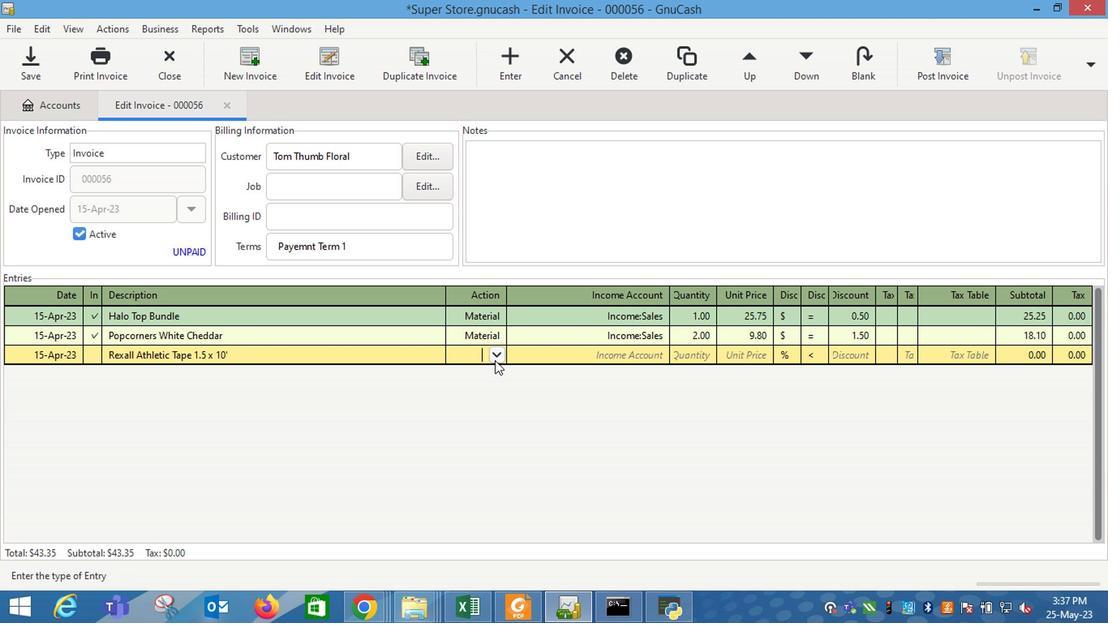 
Action: Mouse moved to (472, 400)
Screenshot: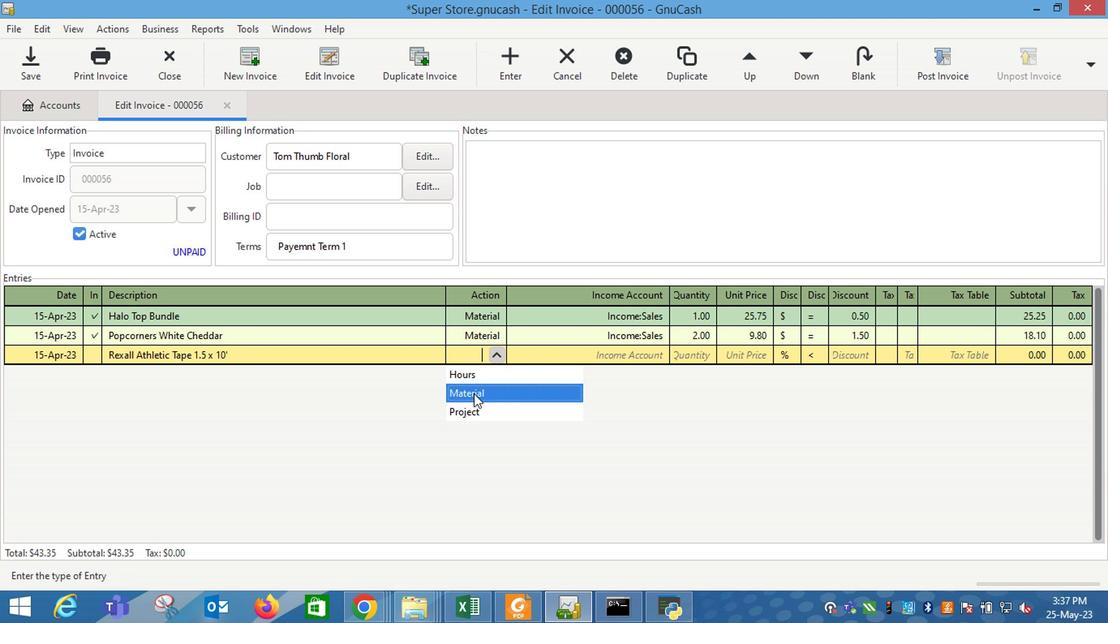 
Action: Mouse pressed left at (472, 400)
Screenshot: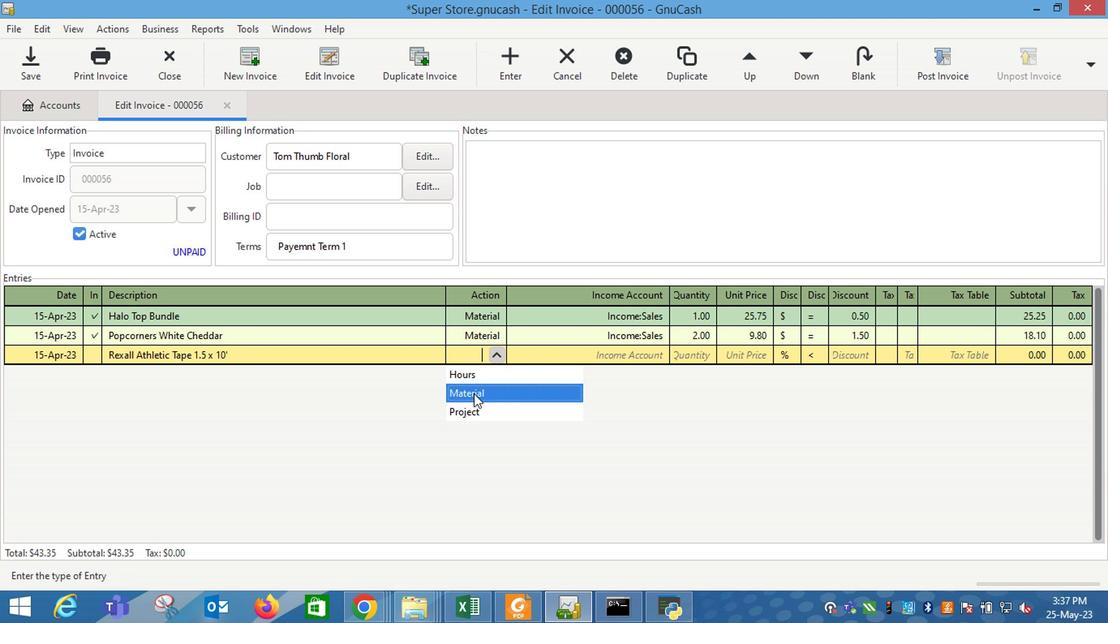 
Action: Mouse moved to (574, 379)
Screenshot: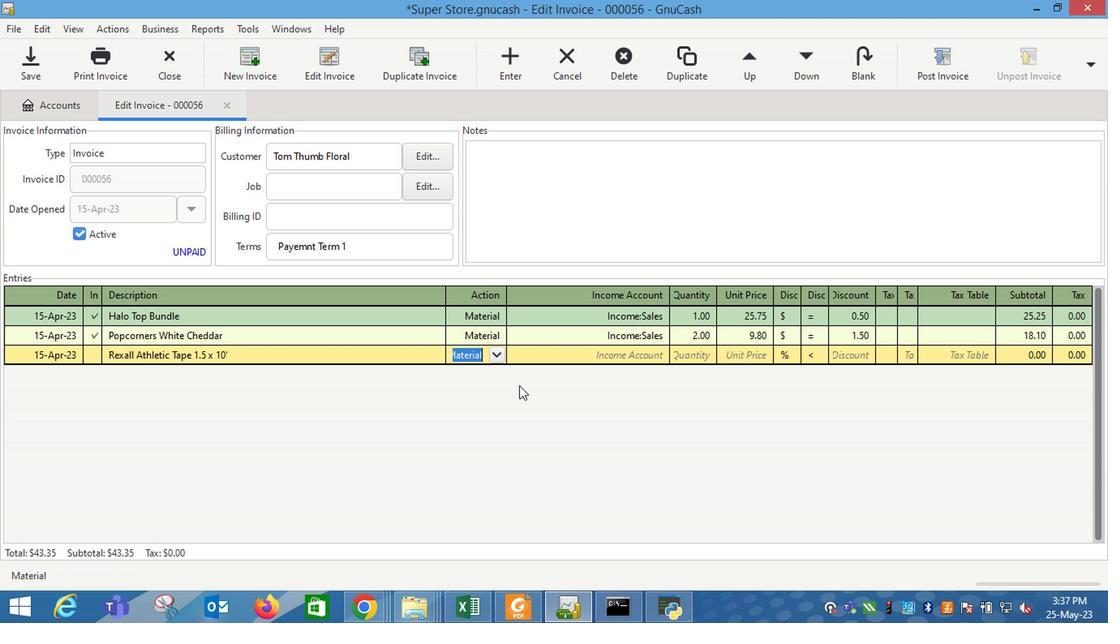 
Action: Key pressed <Key.tab>
Screenshot: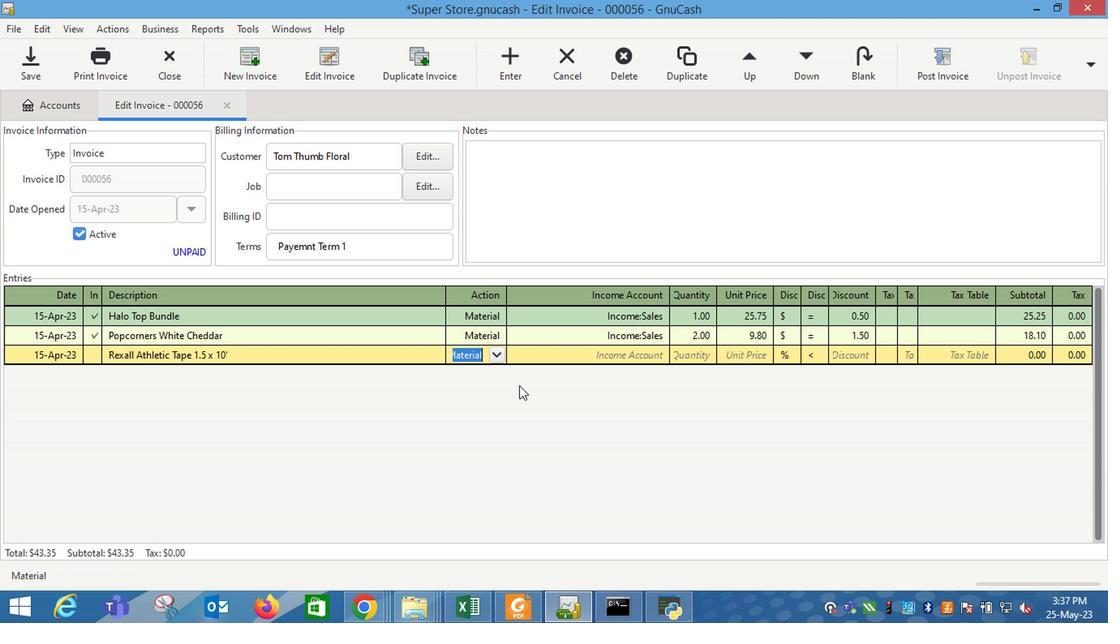 
Action: Mouse moved to (654, 359)
Screenshot: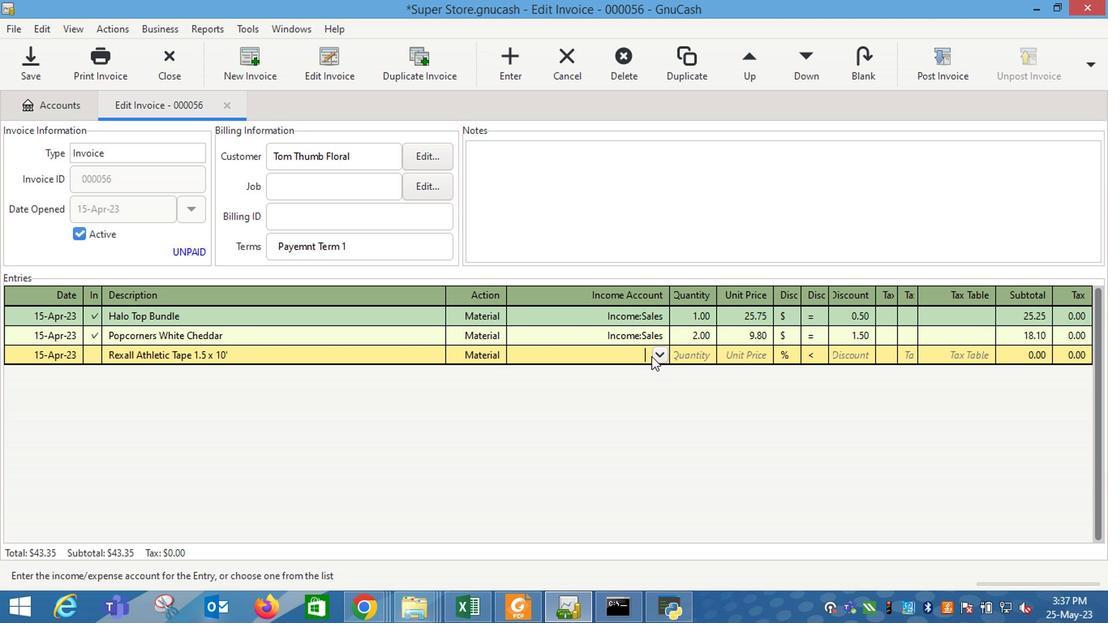 
Action: Mouse pressed left at (654, 359)
Screenshot: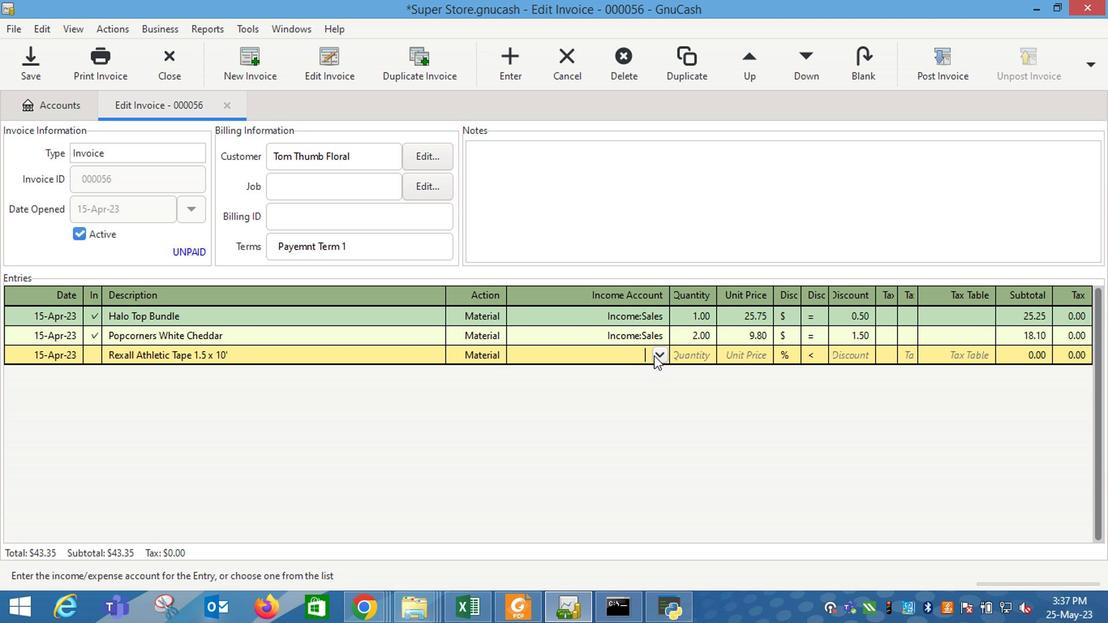 
Action: Mouse moved to (583, 441)
Screenshot: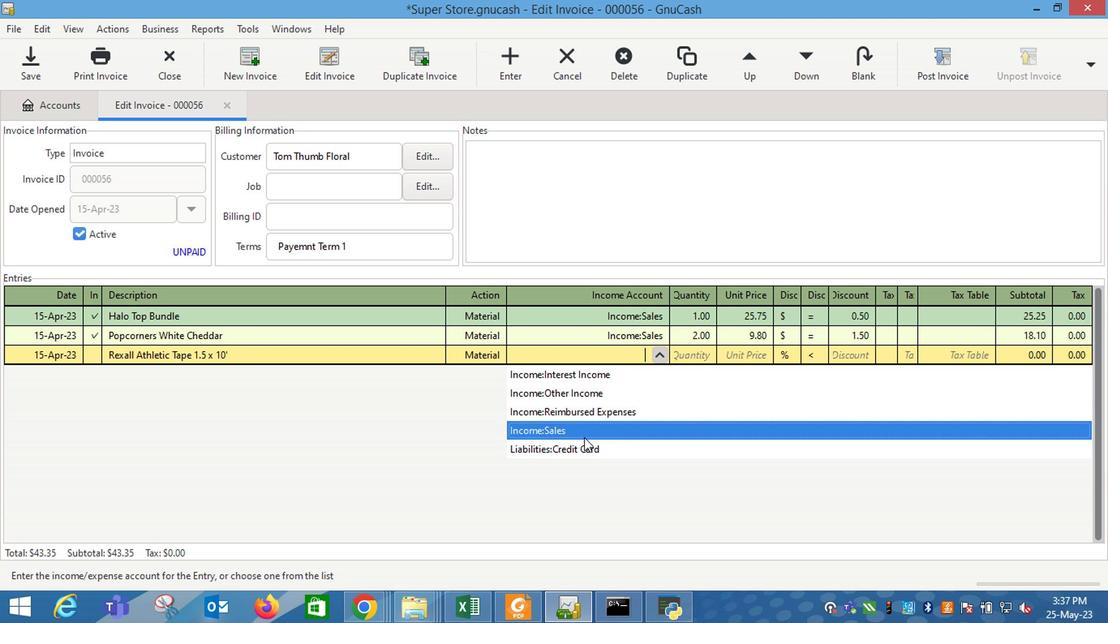 
Action: Mouse pressed left at (583, 441)
Screenshot: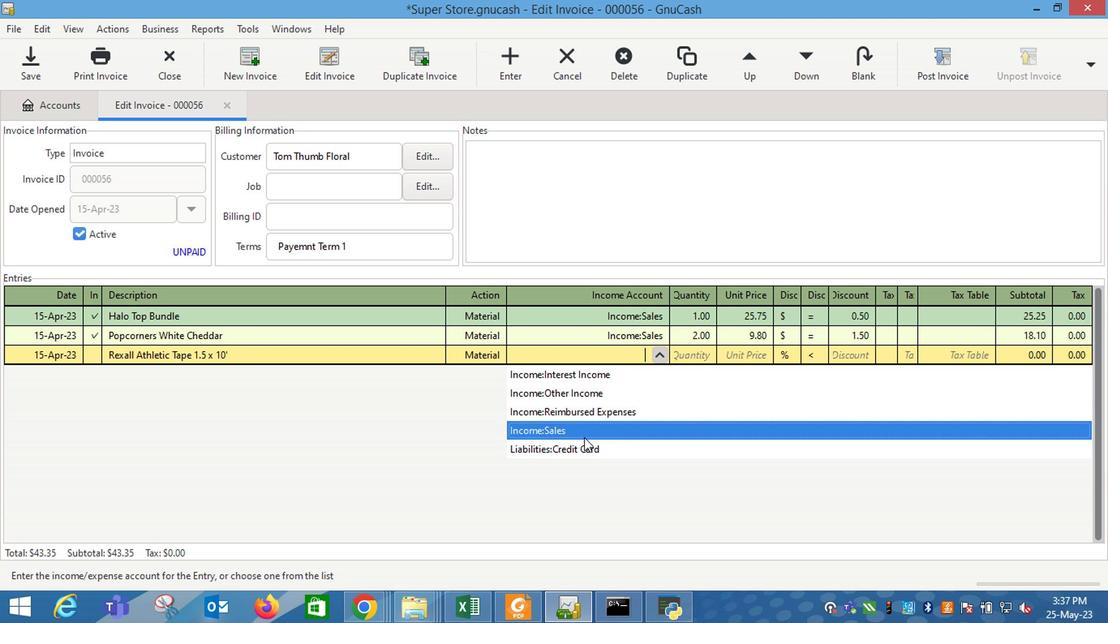 
Action: Mouse moved to (697, 361)
Screenshot: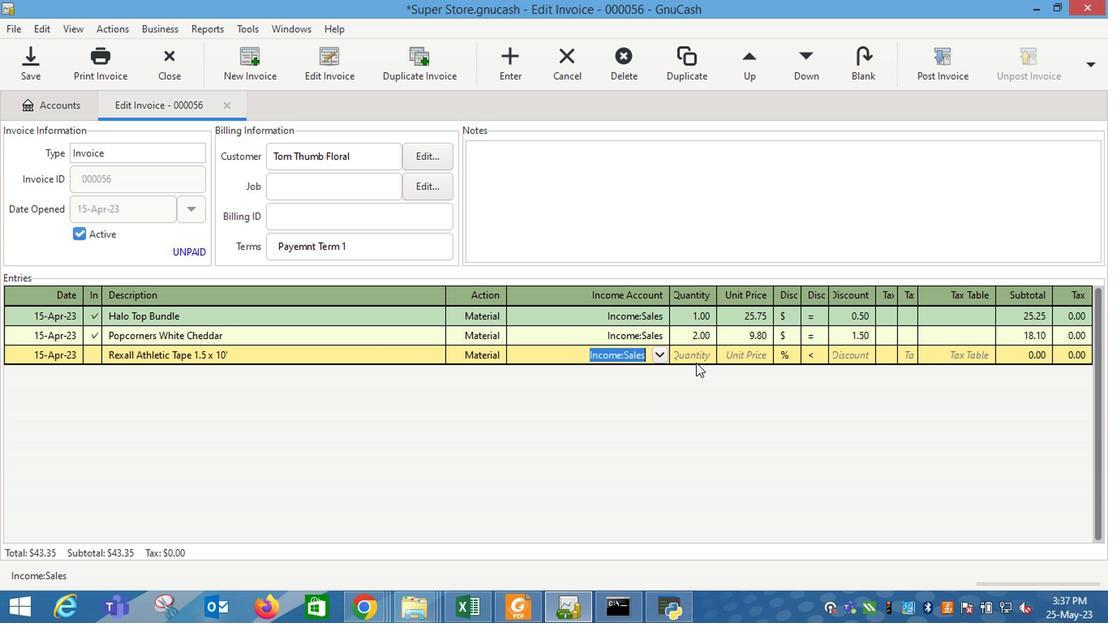 
Action: Mouse pressed left at (697, 361)
Screenshot: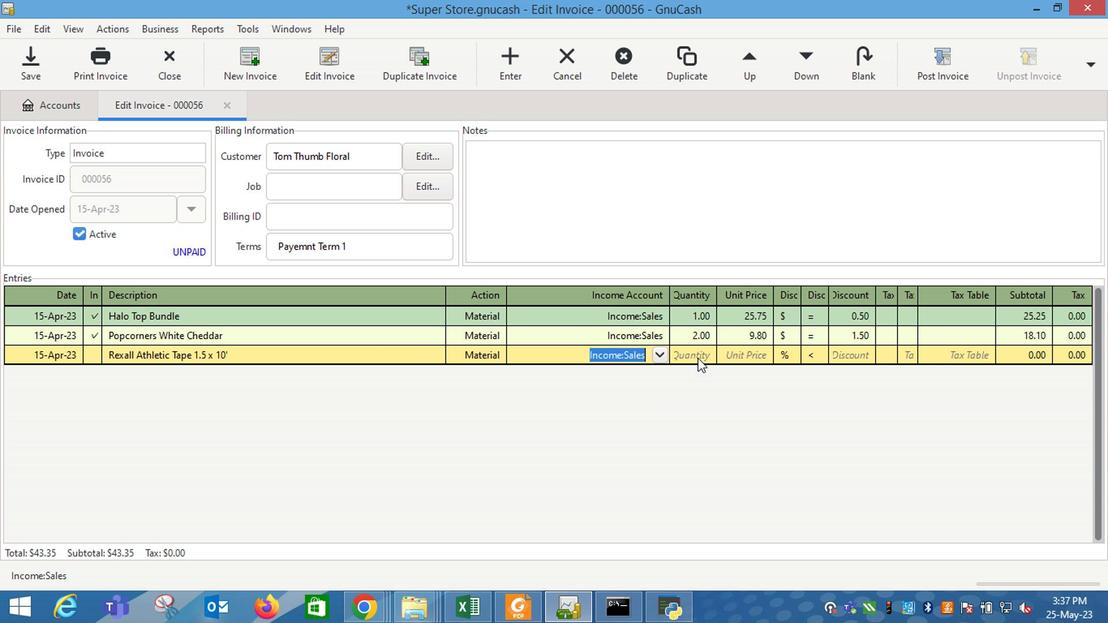 
Action: Mouse moved to (685, 363)
Screenshot: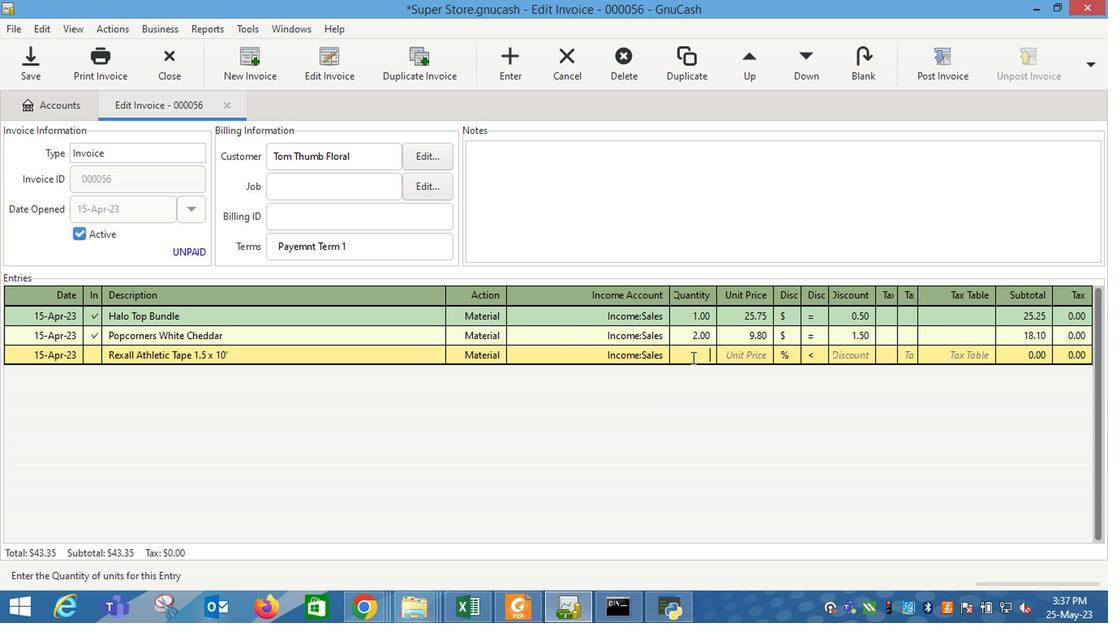 
Action: Key pressed 1
Screenshot: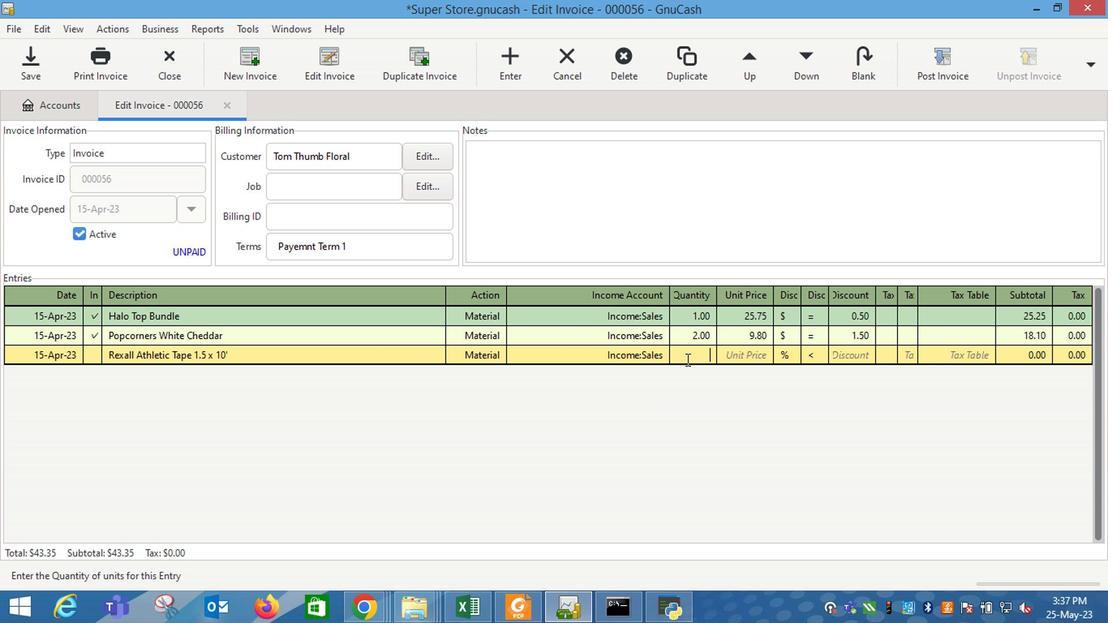 
Action: Mouse moved to (735, 292)
Screenshot: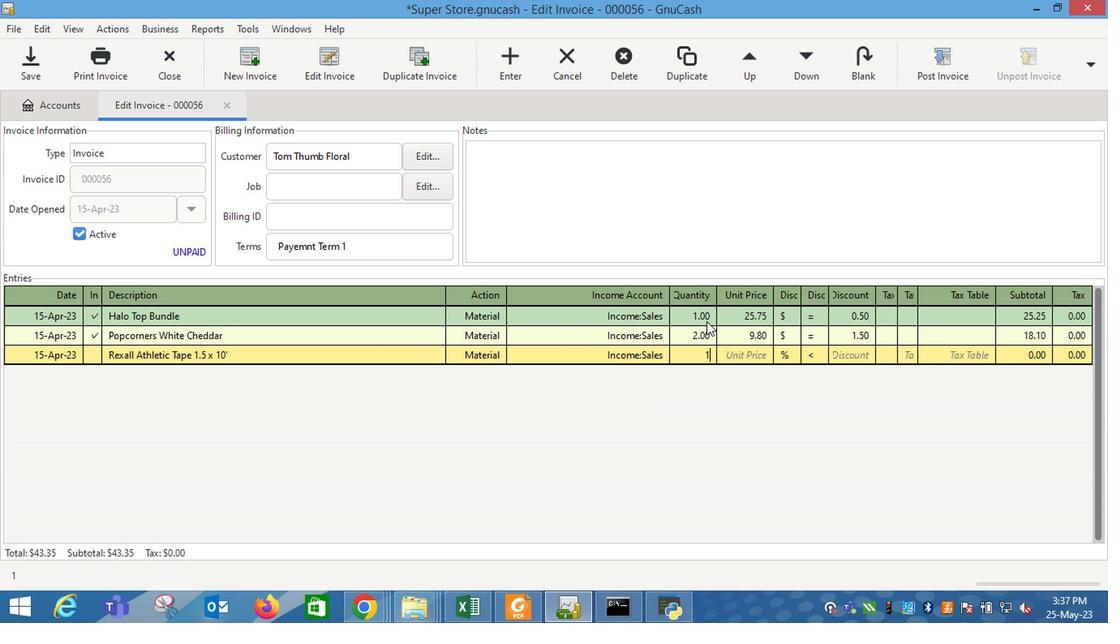 
Action: Key pressed <Key.tab>
Screenshot: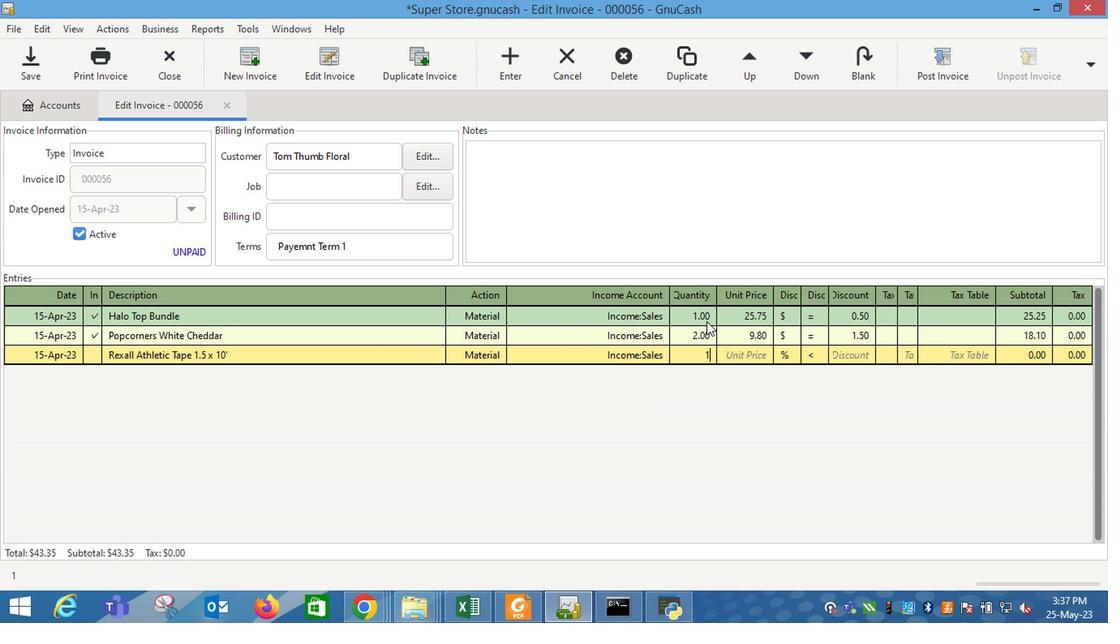 
Action: Mouse moved to (735, 348)
Screenshot: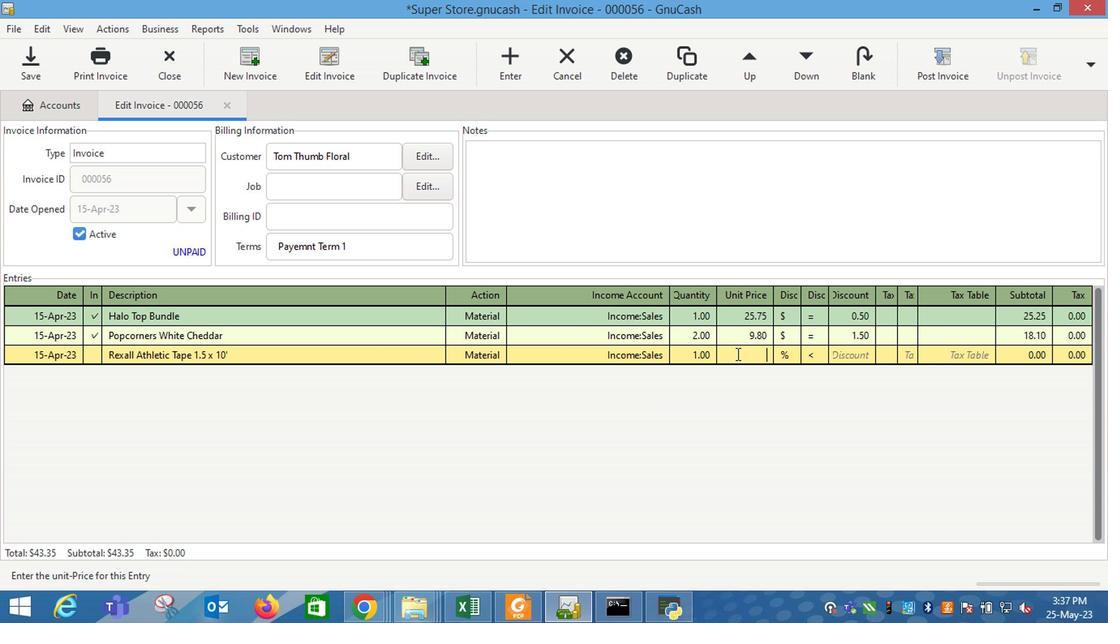 
Action: Key pressed 10.8
Screenshot: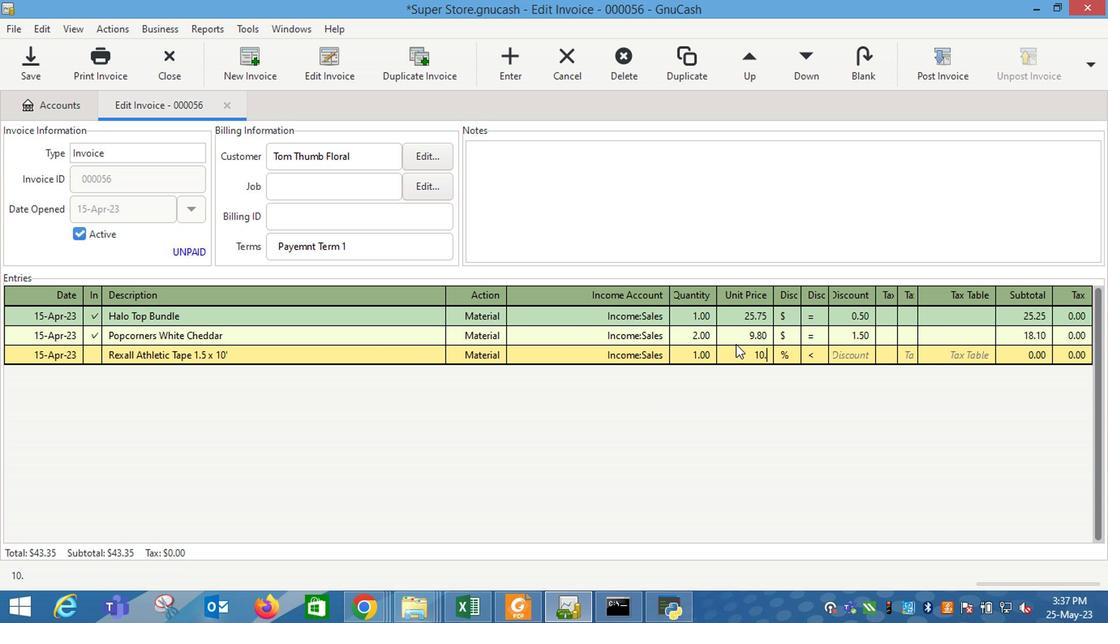 
Action: Mouse moved to (790, 360)
Screenshot: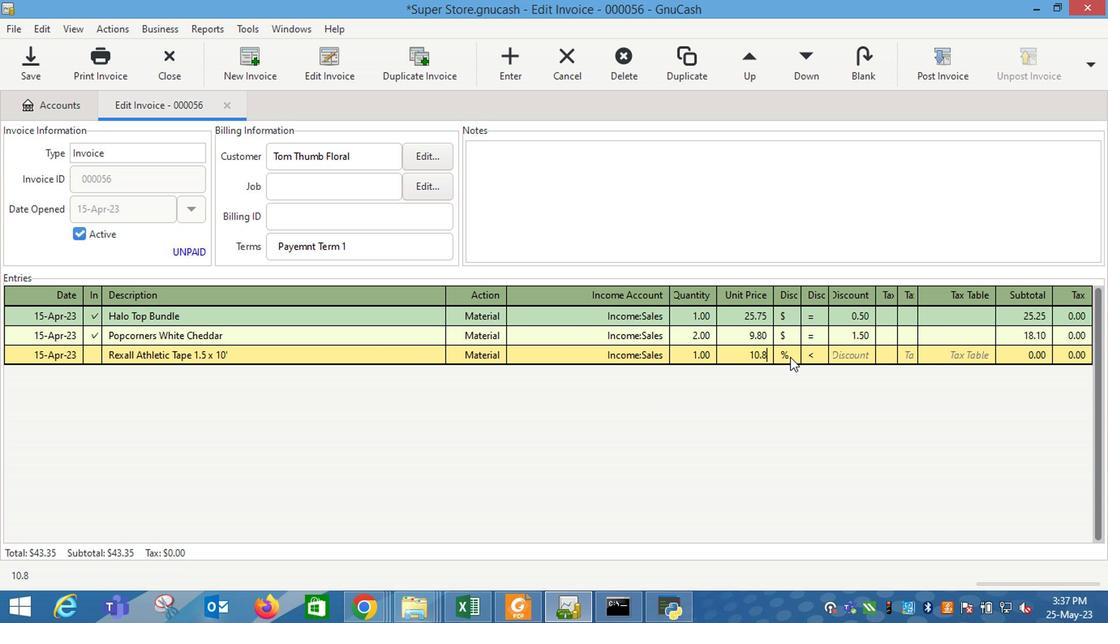 
Action: Mouse pressed left at (790, 360)
Screenshot: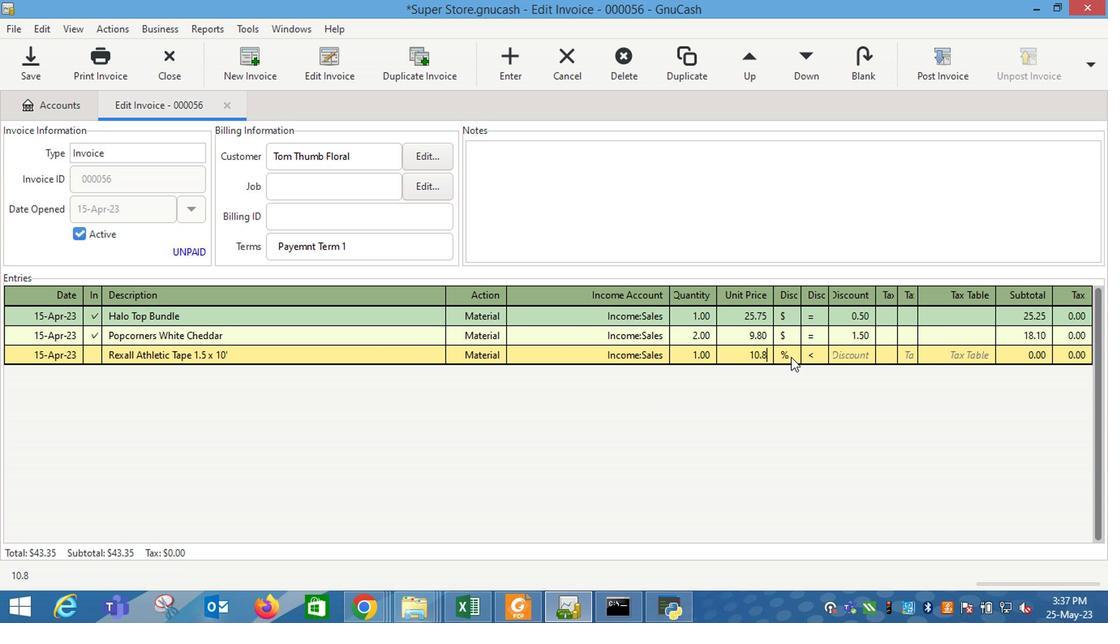 
Action: Mouse moved to (810, 363)
Screenshot: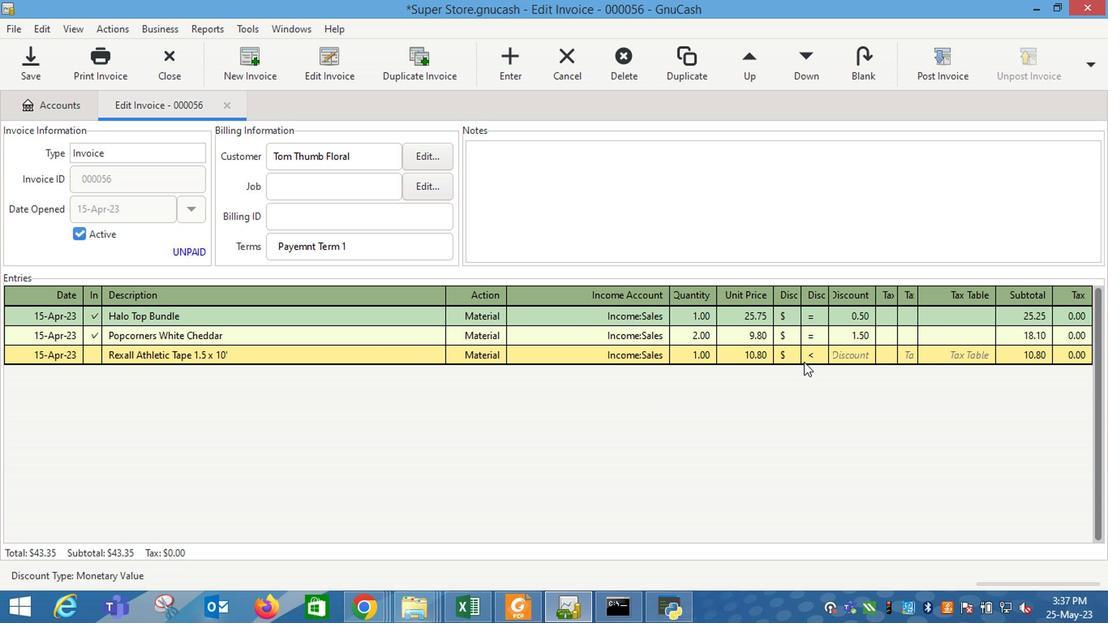 
Action: Mouse pressed left at (810, 363)
Screenshot: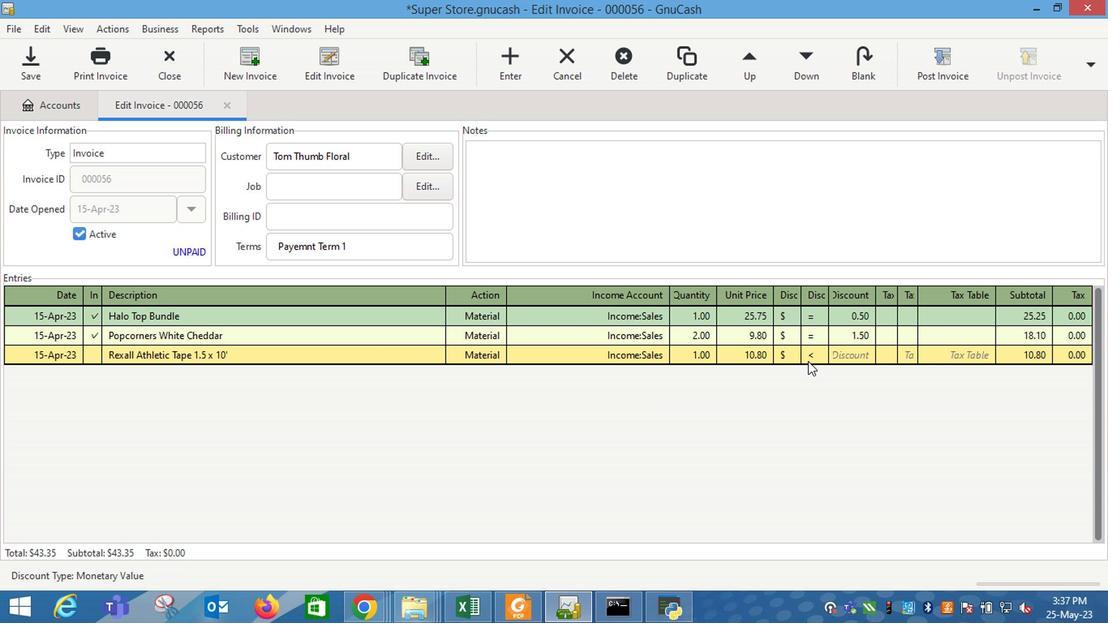 
Action: Mouse moved to (840, 360)
Screenshot: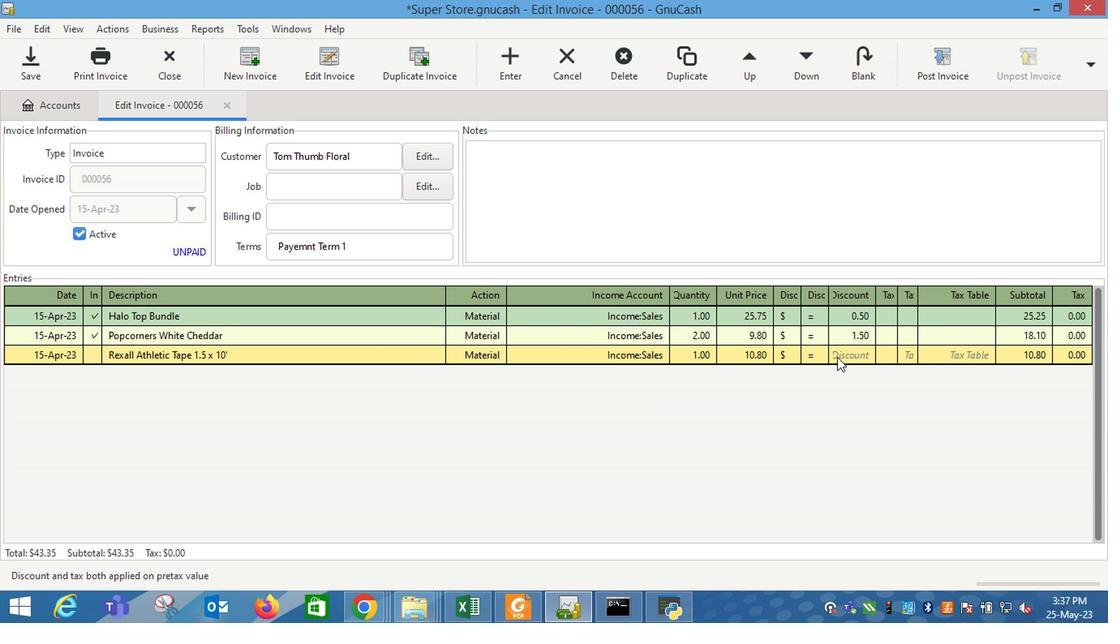 
Action: Mouse pressed left at (840, 360)
Screenshot: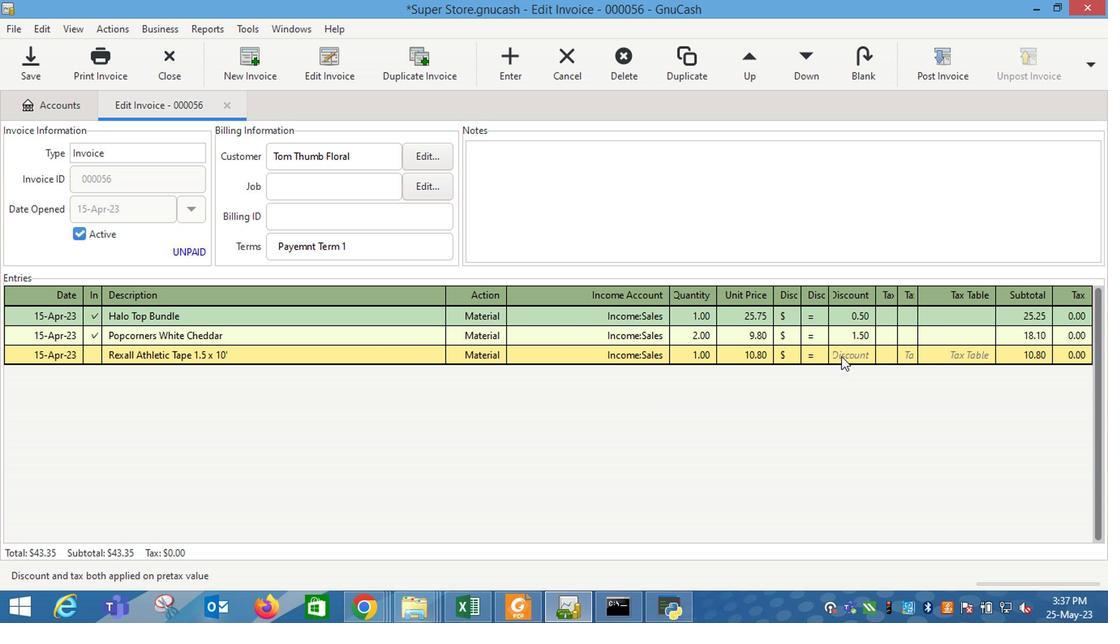 
Action: Mouse moved to (840, 360)
Screenshot: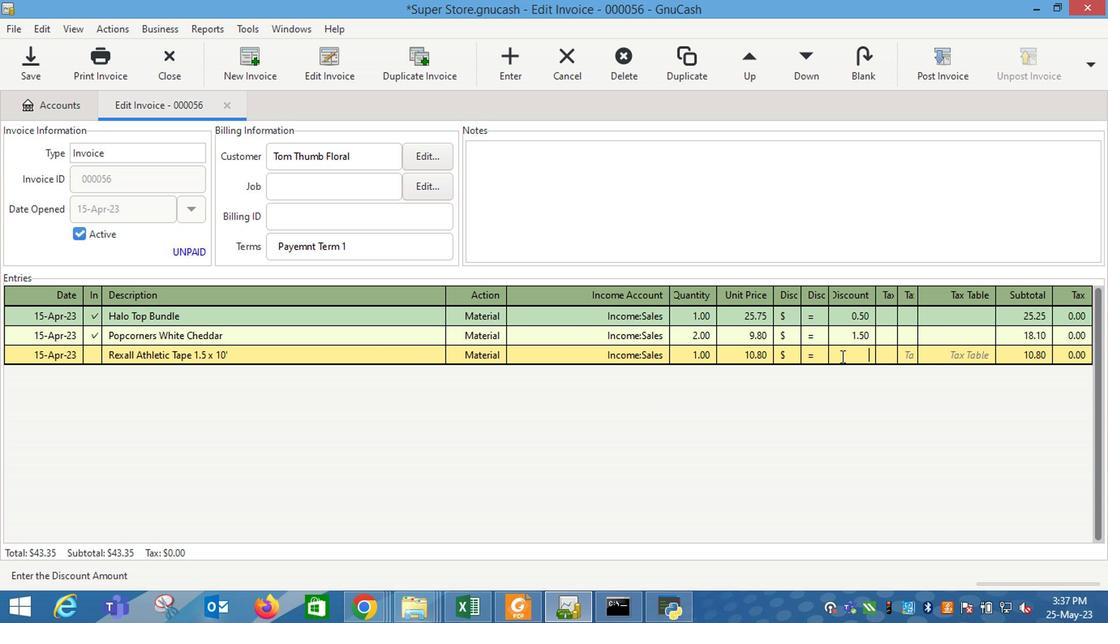 
Action: Key pressed 2<Key.enter>
Screenshot: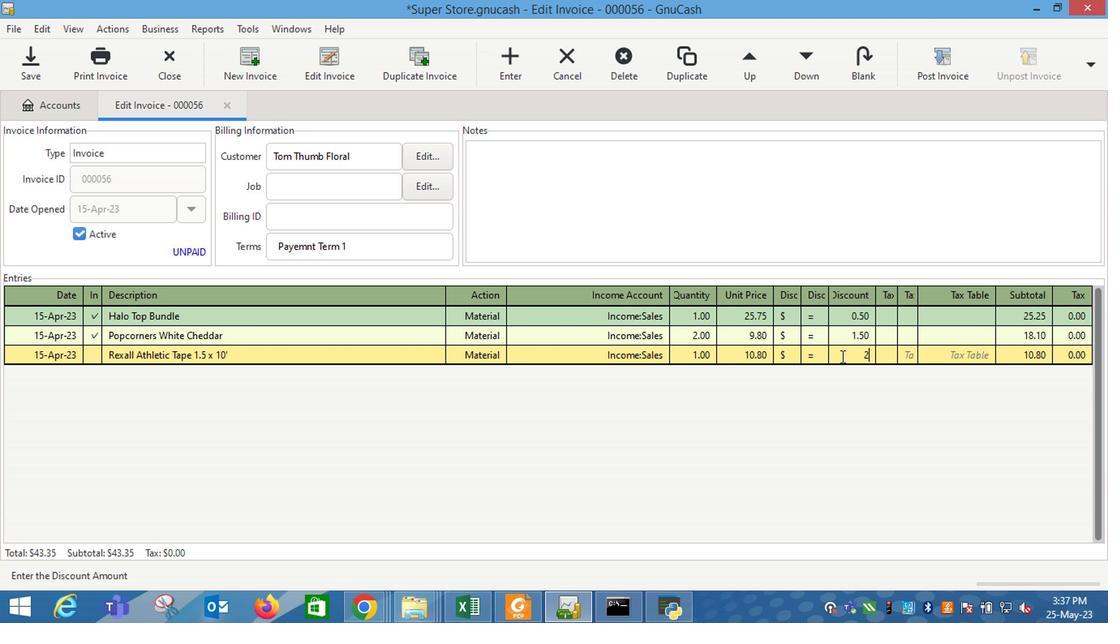 
Action: Mouse moved to (594, 223)
Screenshot: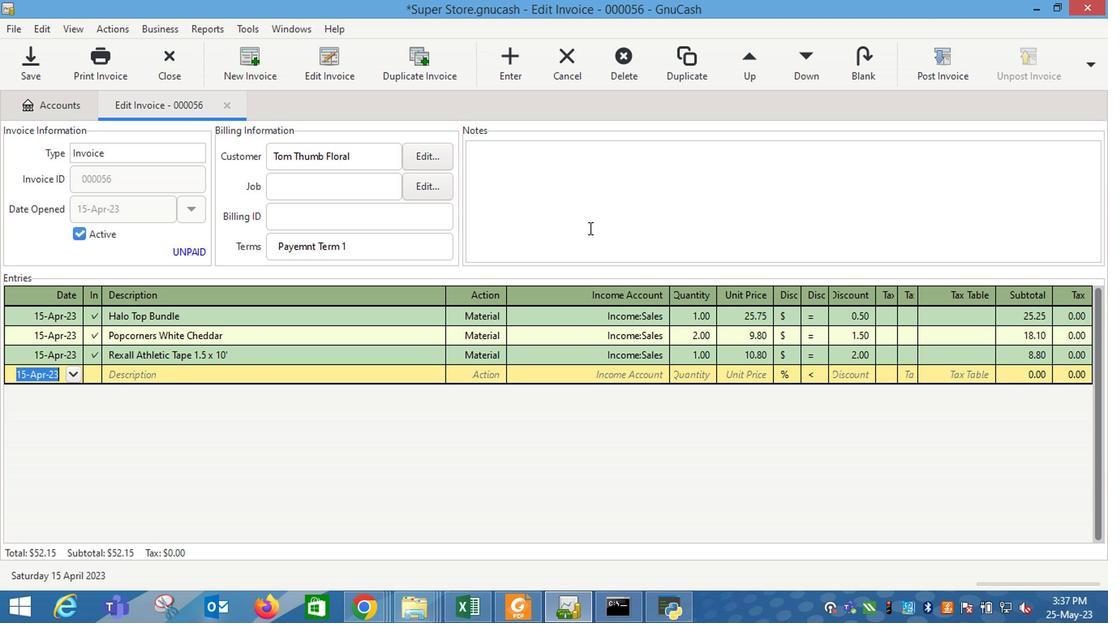 
Action: Mouse pressed left at (594, 223)
Screenshot: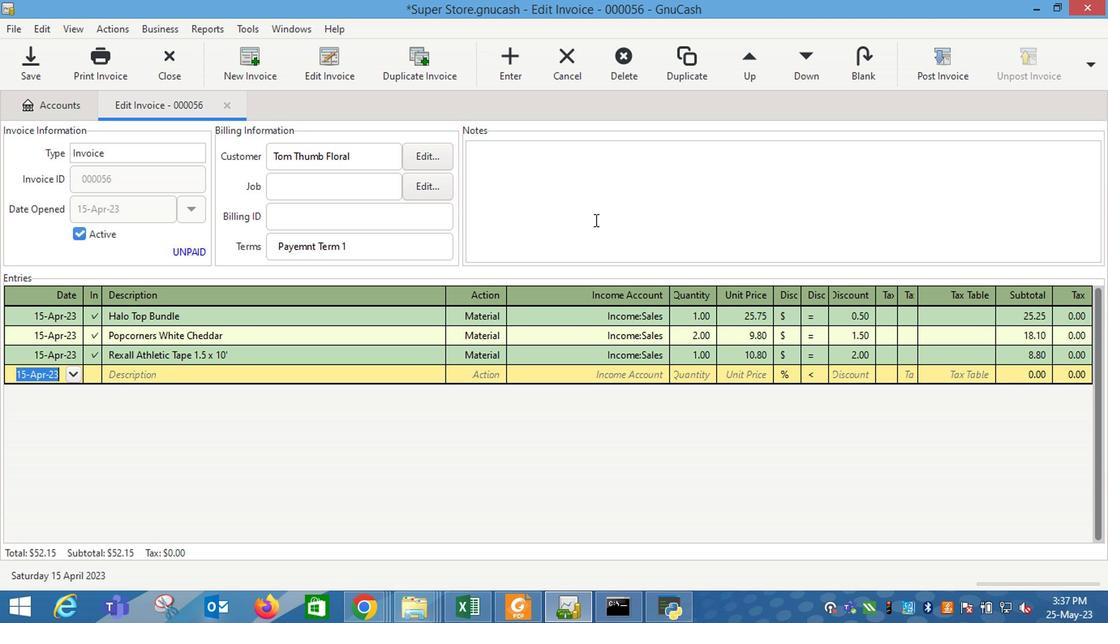 
Action: Mouse moved to (593, 223)
Screenshot: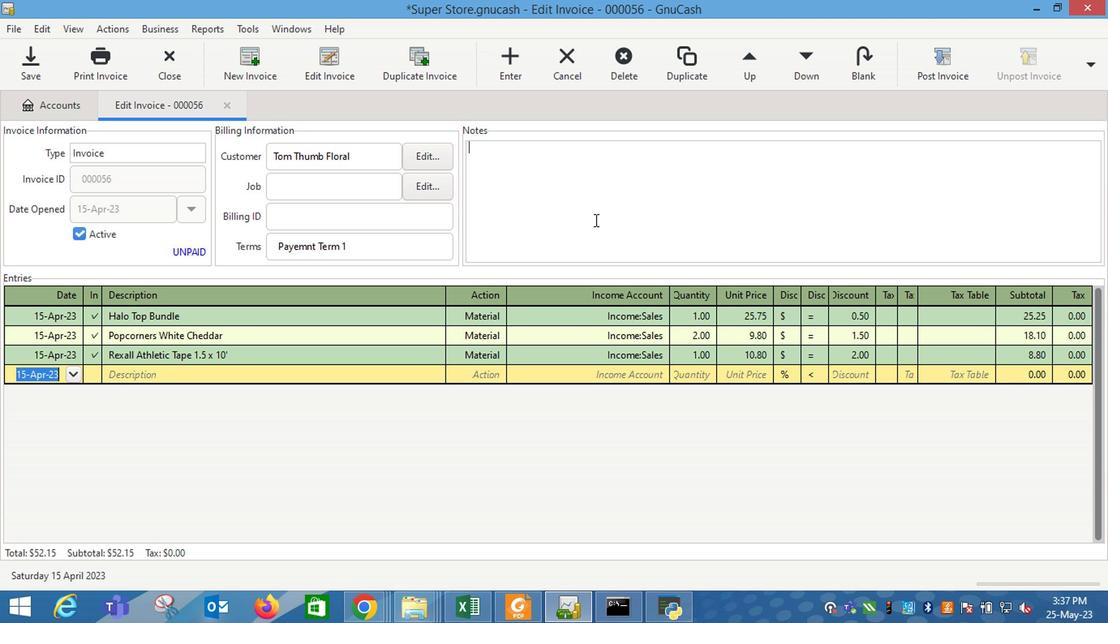 
Action: Key pressed <Key.shift_r>Looking<Key.space>fora<Key.backspace>ward<Key.space>to<Key.space>serving<Key.space>you<Key.space>again.
Screenshot: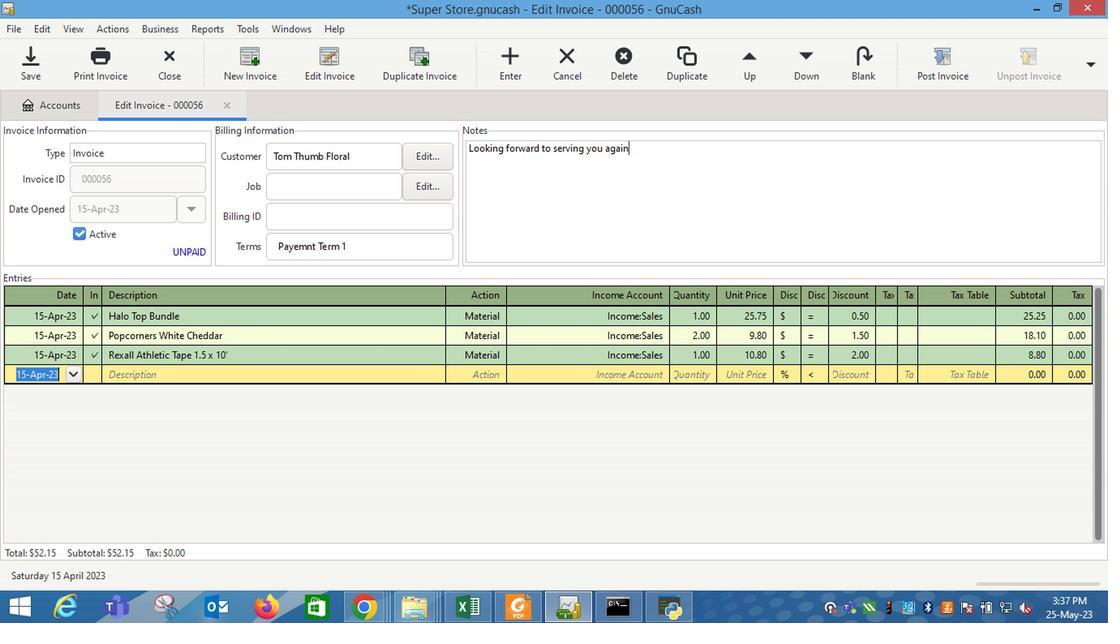 
Action: Mouse moved to (921, 80)
Screenshot: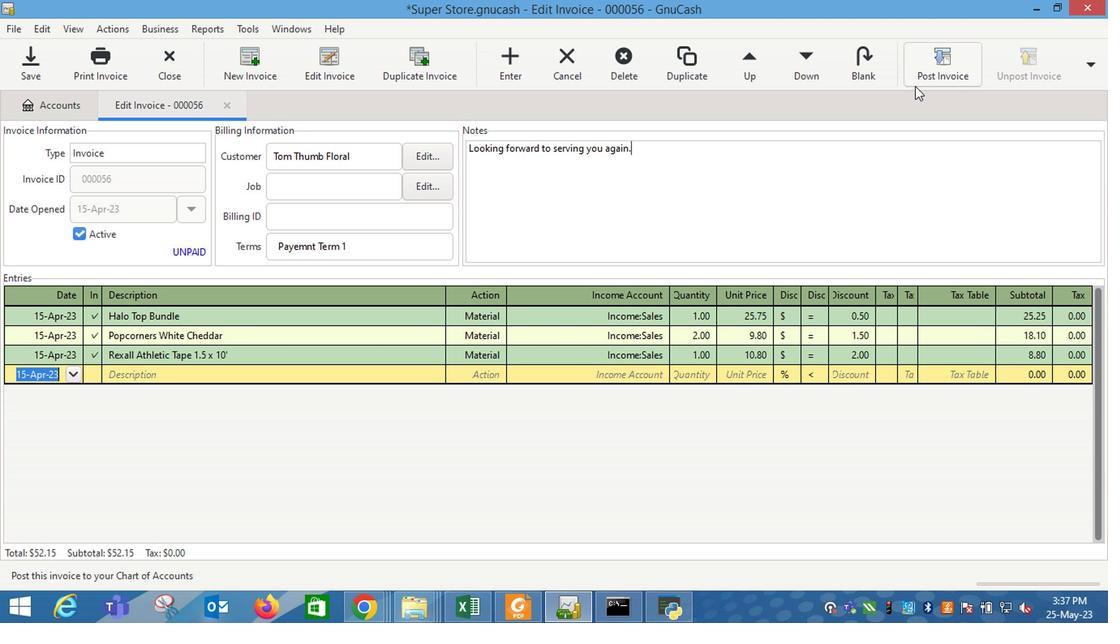 
Action: Mouse pressed left at (921, 80)
Screenshot: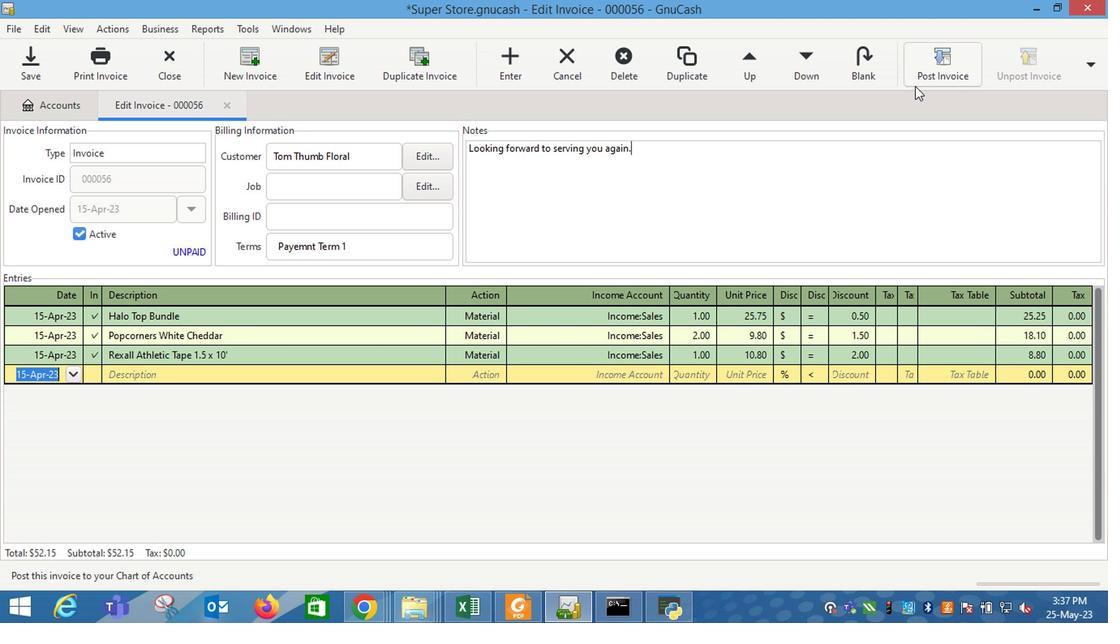 
Action: Mouse moved to (690, 271)
Screenshot: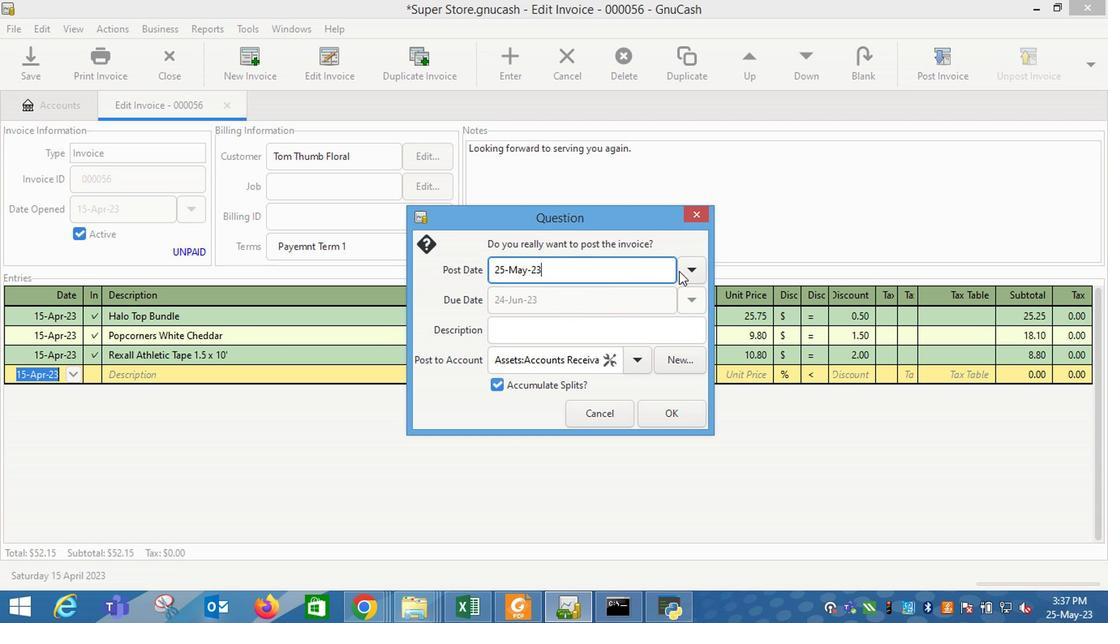 
Action: Mouse pressed left at (690, 271)
Screenshot: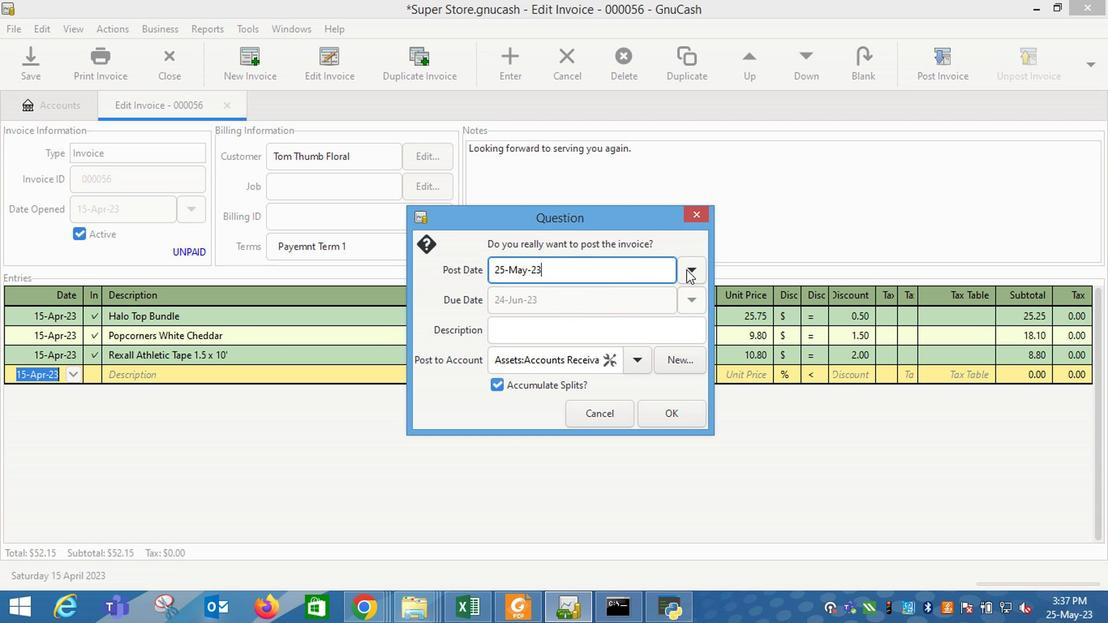 
Action: Mouse moved to (565, 296)
Screenshot: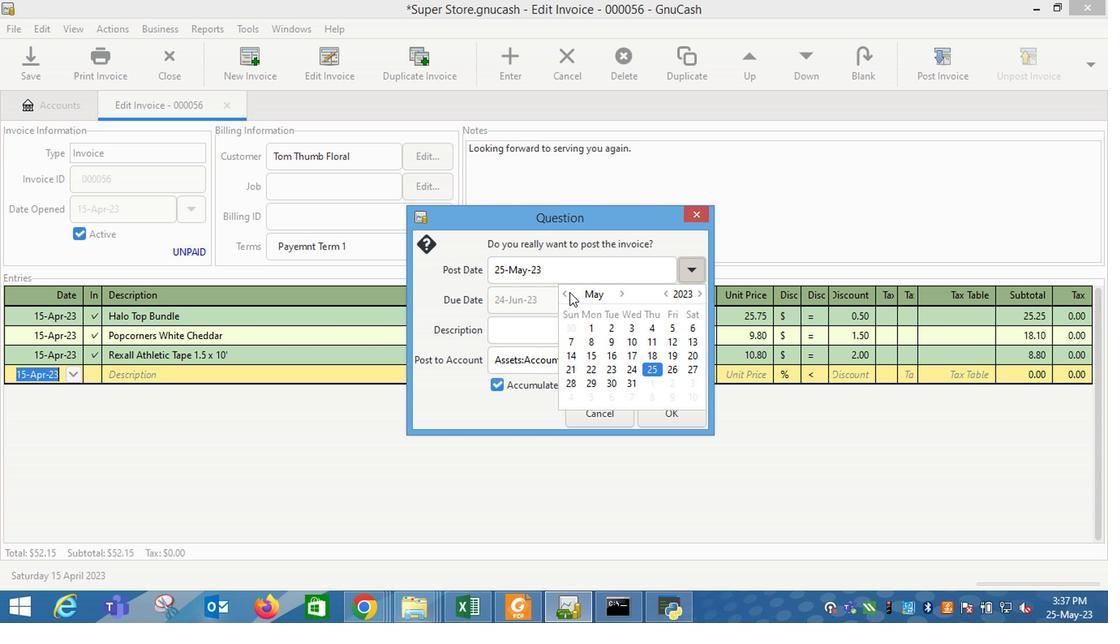 
Action: Mouse pressed left at (565, 296)
Screenshot: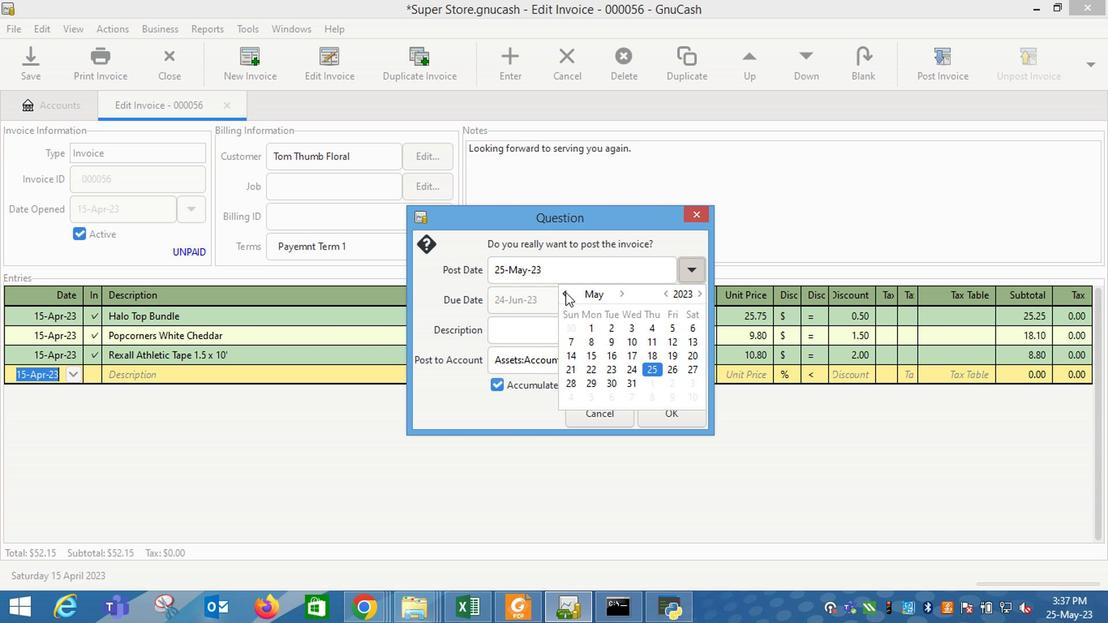 
Action: Mouse moved to (690, 356)
Screenshot: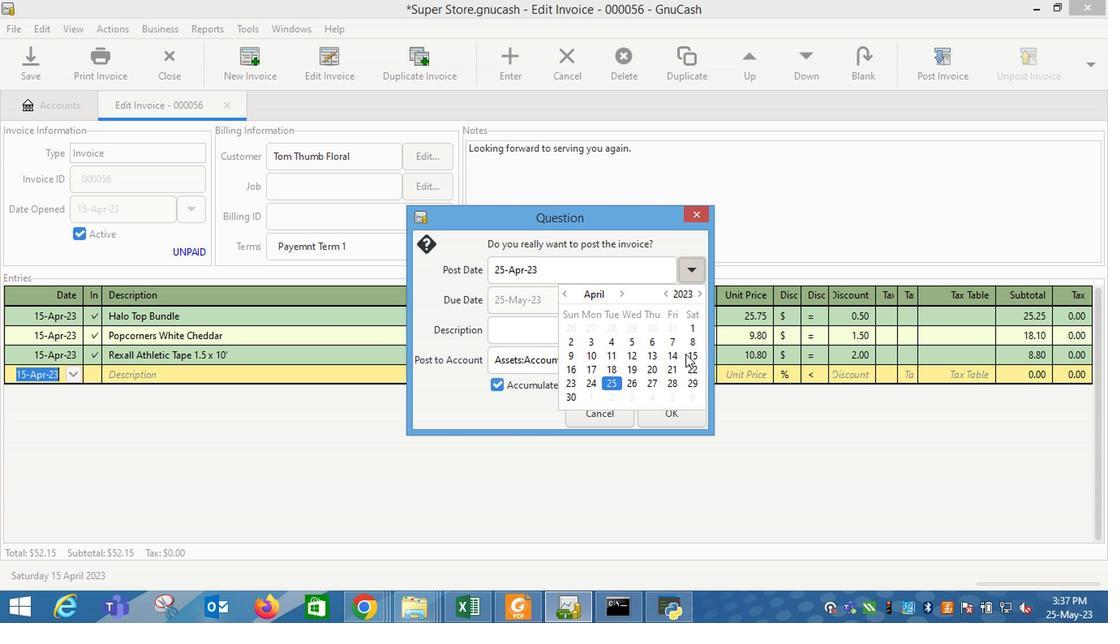 
Action: Mouse pressed left at (690, 356)
Screenshot: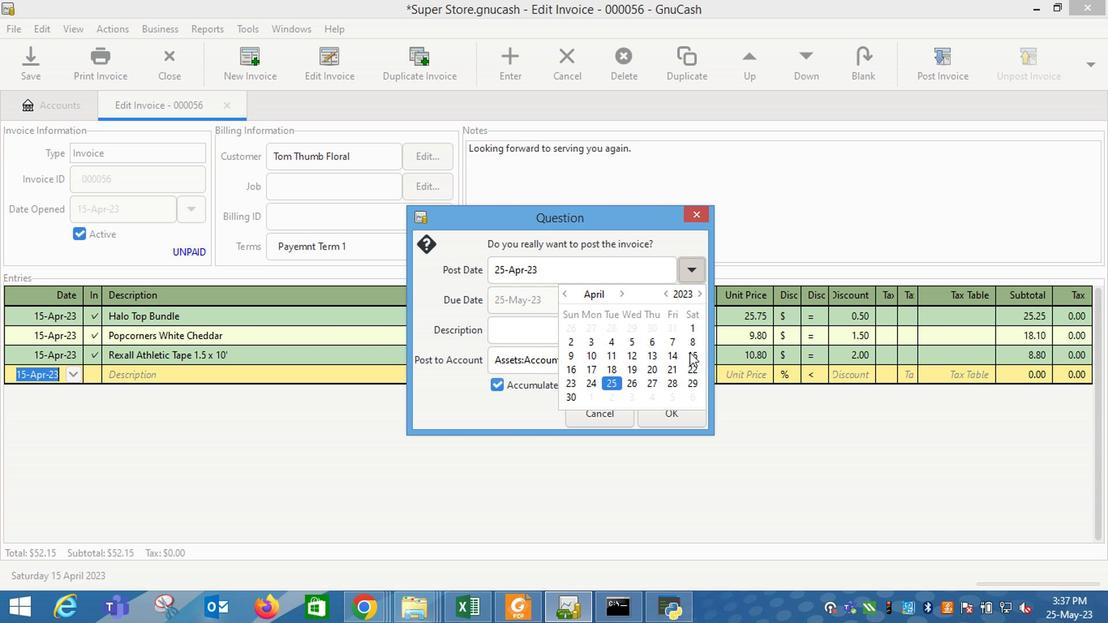 
Action: Mouse moved to (544, 330)
Screenshot: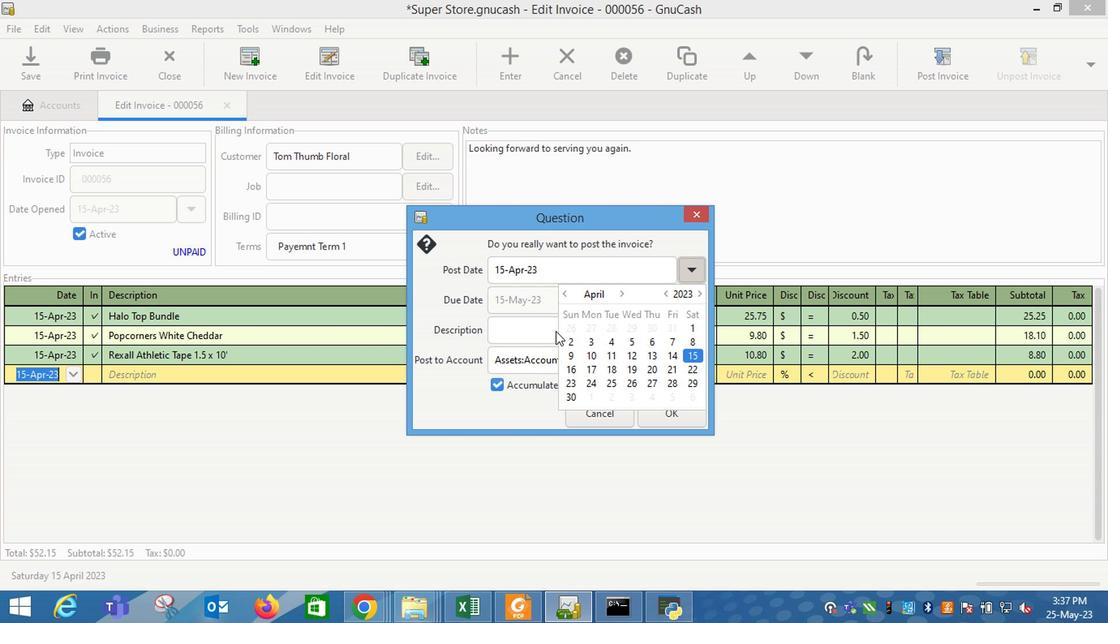 
Action: Mouse pressed left at (544, 330)
Screenshot: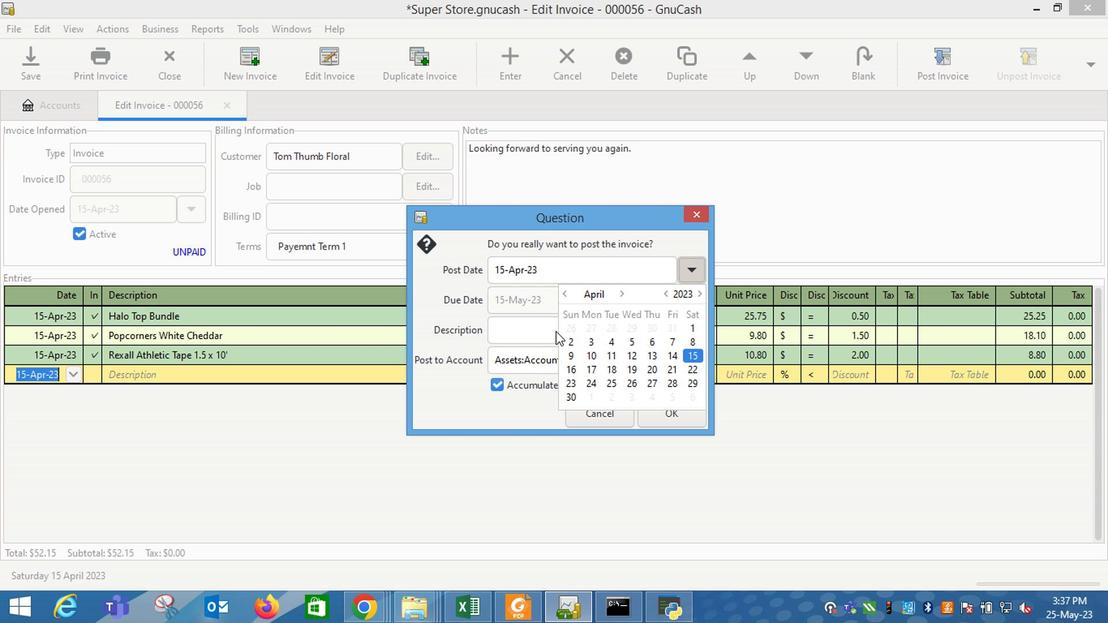 
Action: Mouse moved to (672, 409)
Screenshot: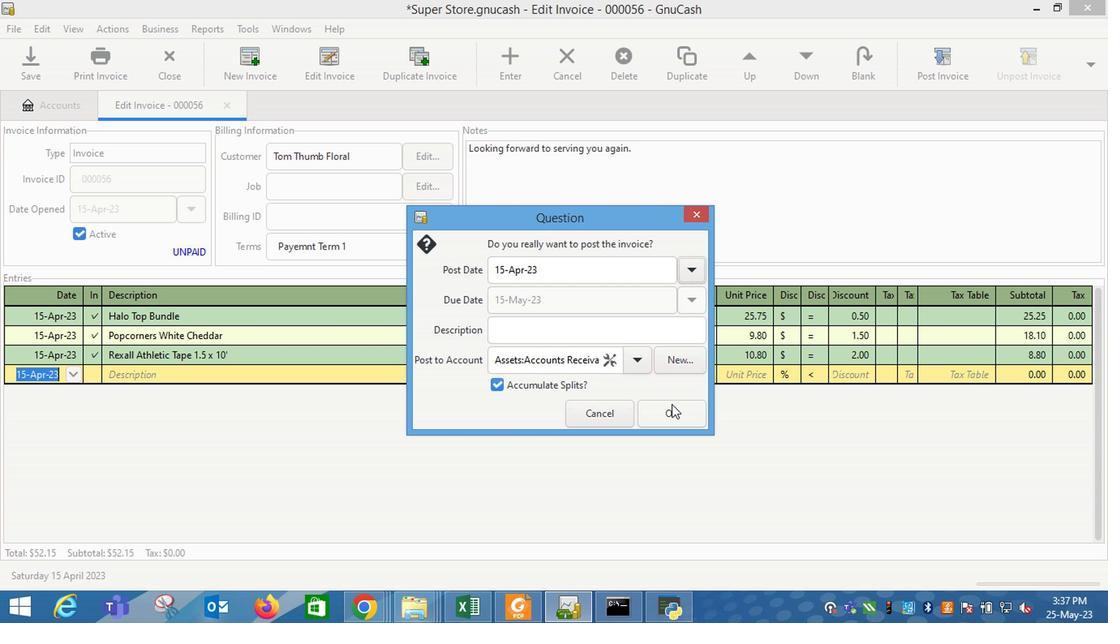 
Action: Mouse pressed left at (672, 409)
Screenshot: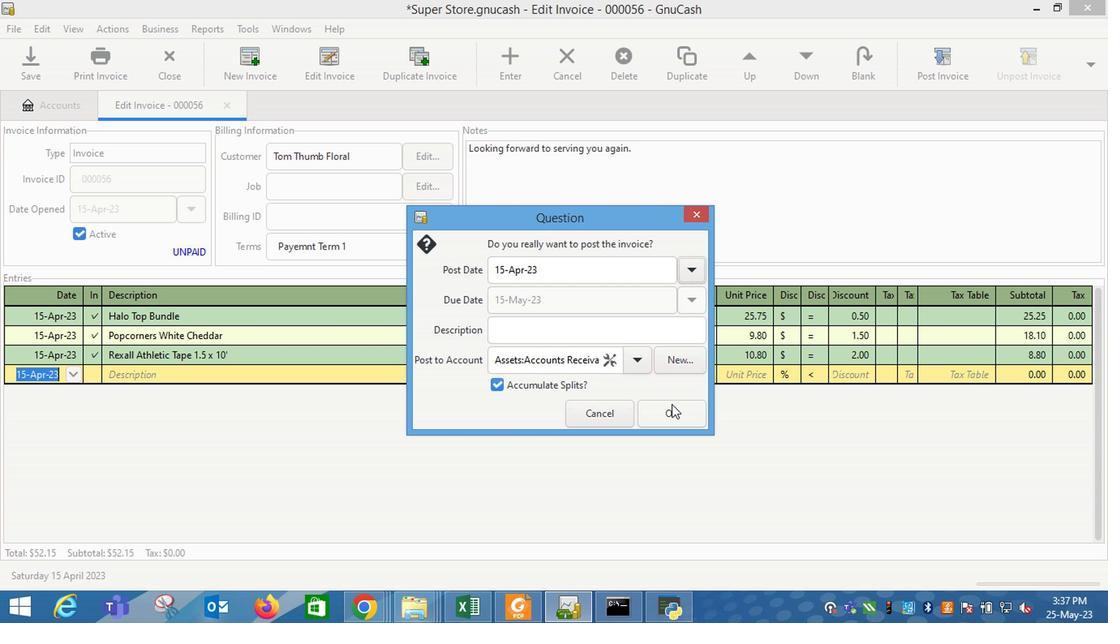 
Action: Mouse moved to (1041, 70)
Screenshot: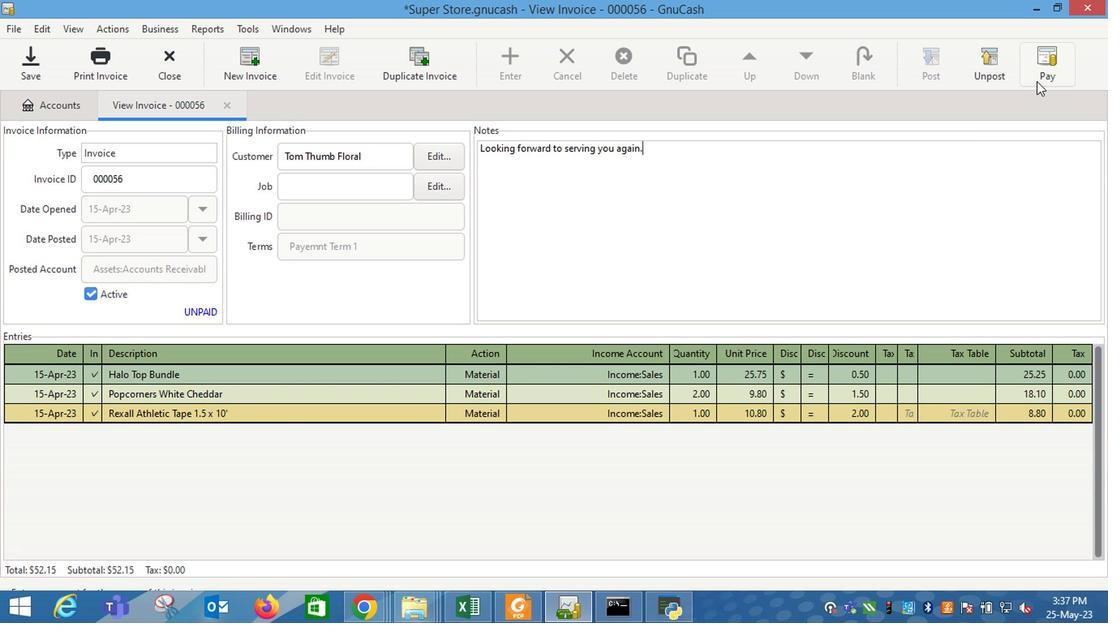 
Action: Mouse pressed left at (1041, 70)
Screenshot: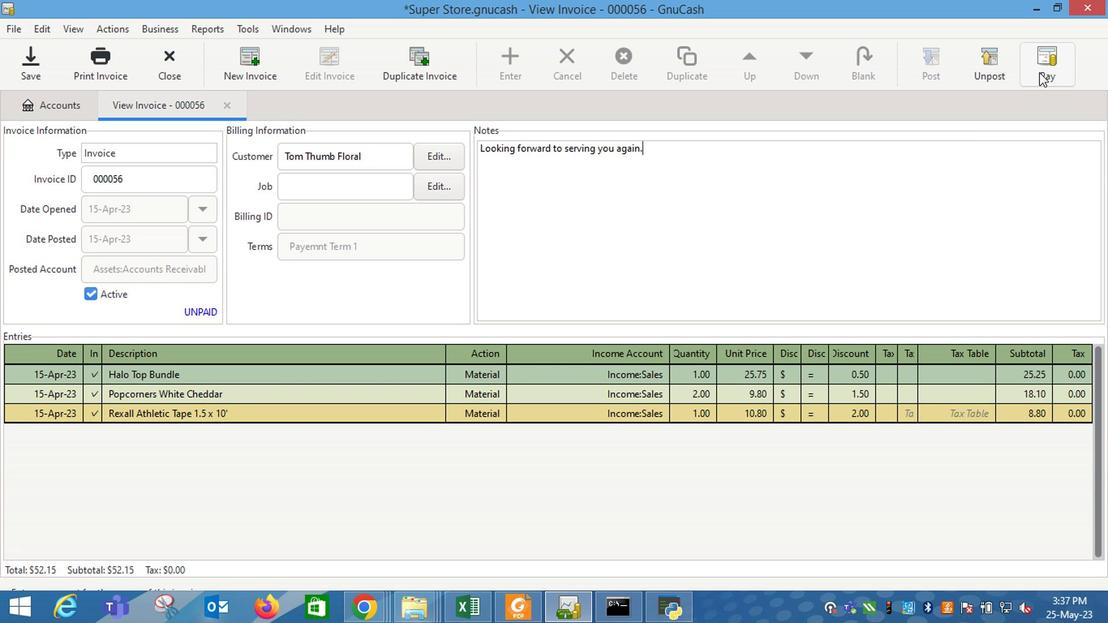 
Action: Mouse moved to (501, 324)
Screenshot: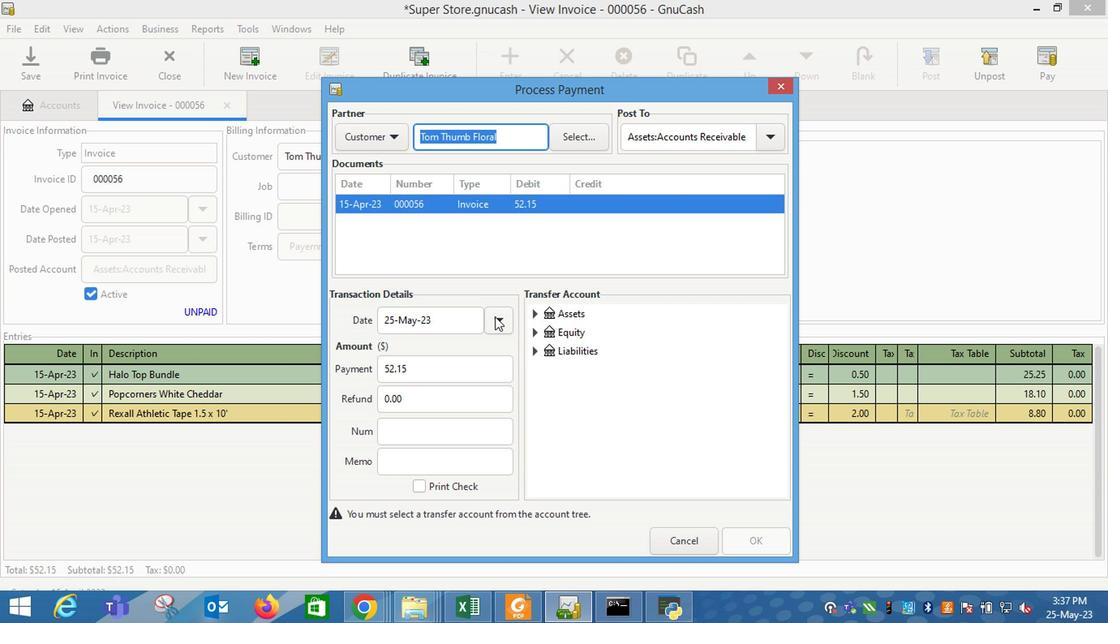 
Action: Mouse pressed left at (501, 324)
Screenshot: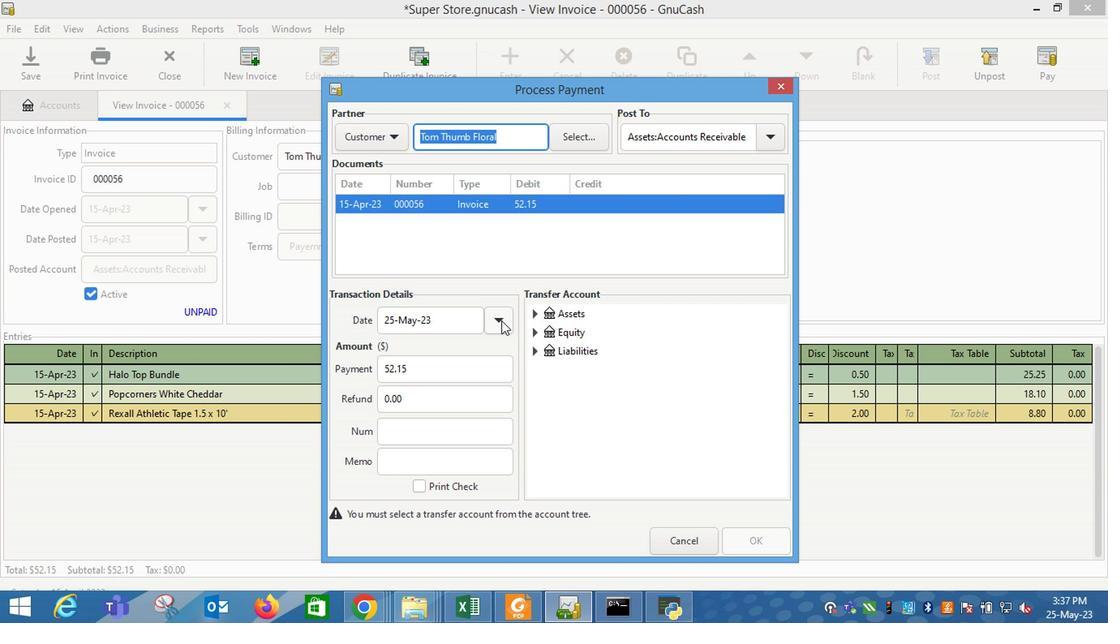 
Action: Mouse moved to (399, 415)
Screenshot: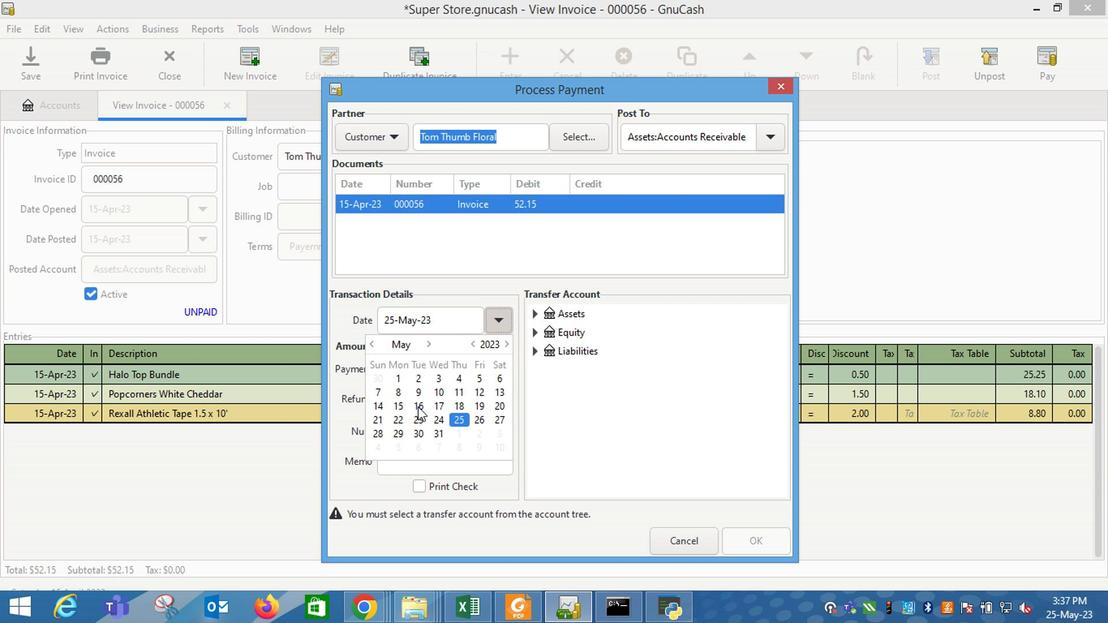 
Action: Mouse pressed left at (399, 415)
Screenshot: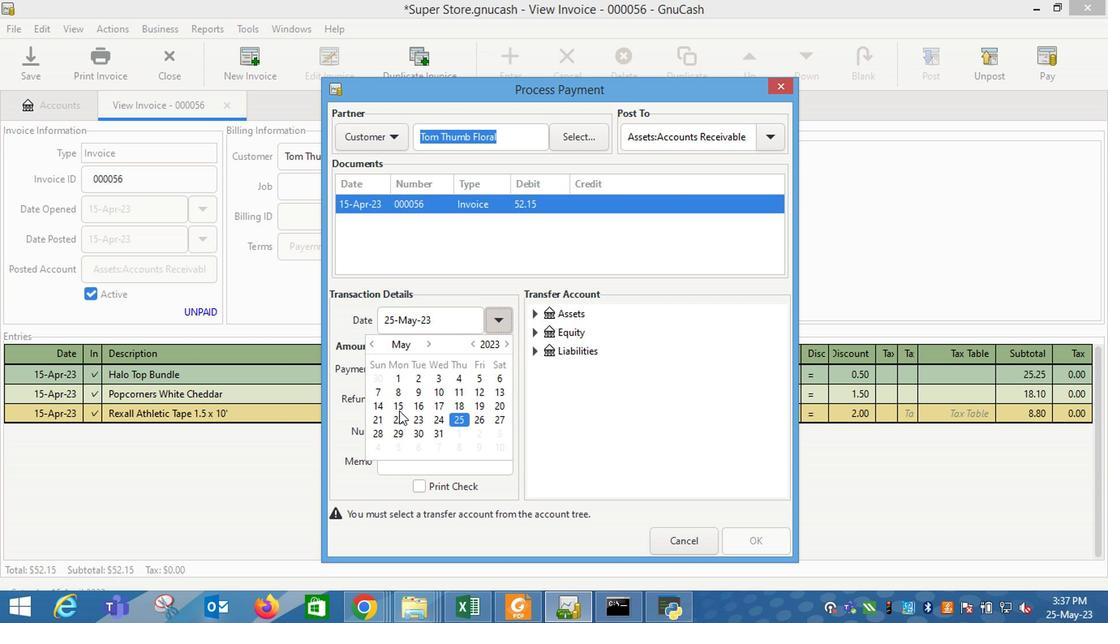 
Action: Mouse moved to (558, 371)
Screenshot: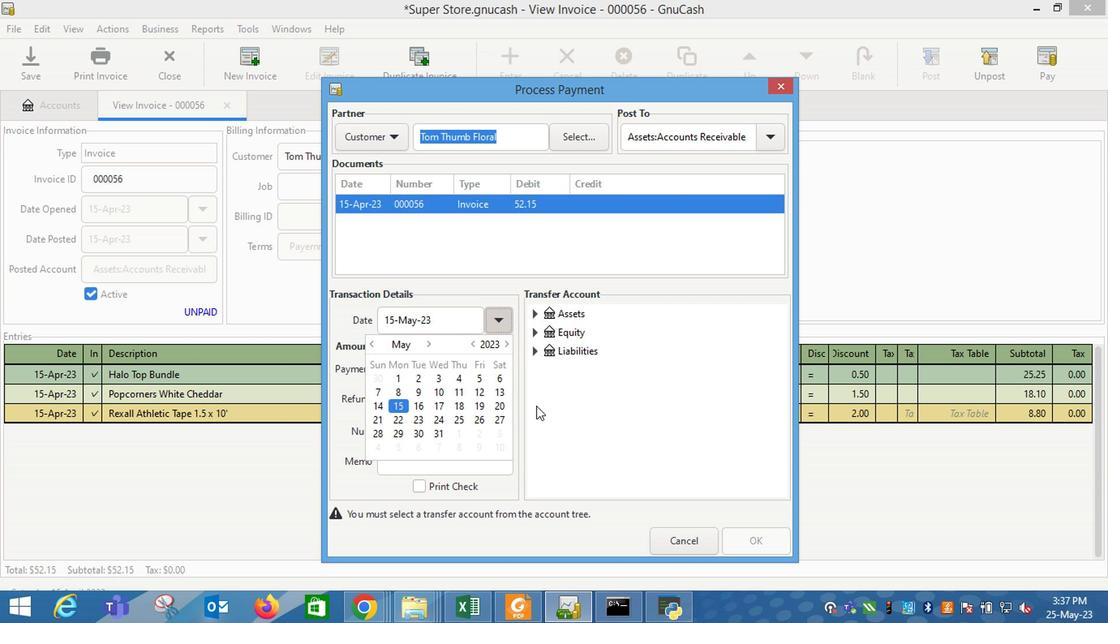 
Action: Mouse pressed left at (546, 408)
Screenshot: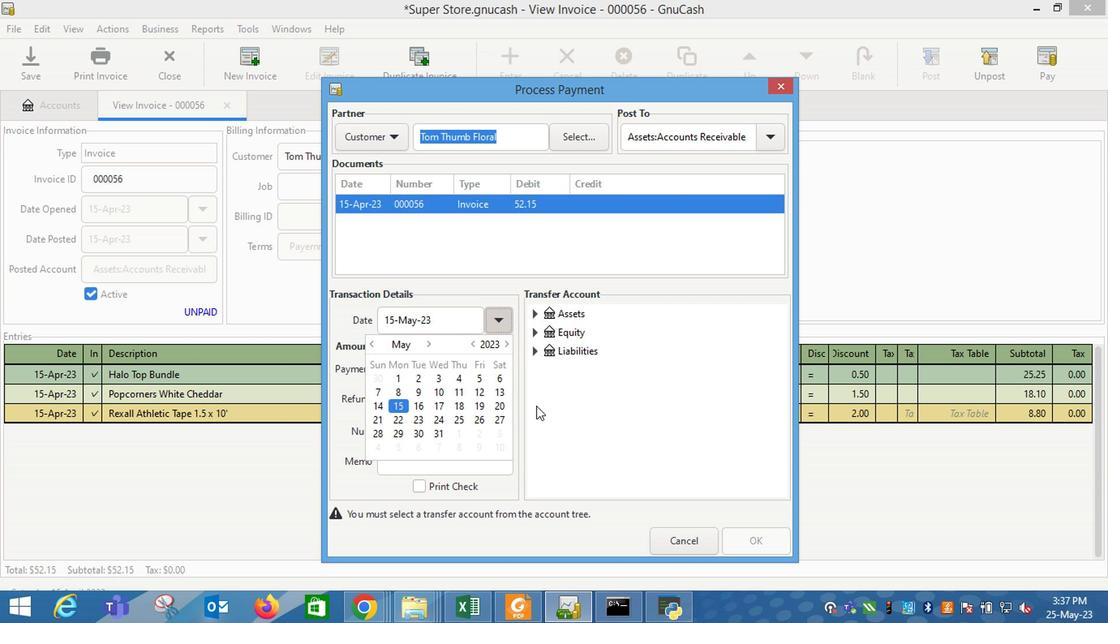 
Action: Mouse moved to (532, 323)
Screenshot: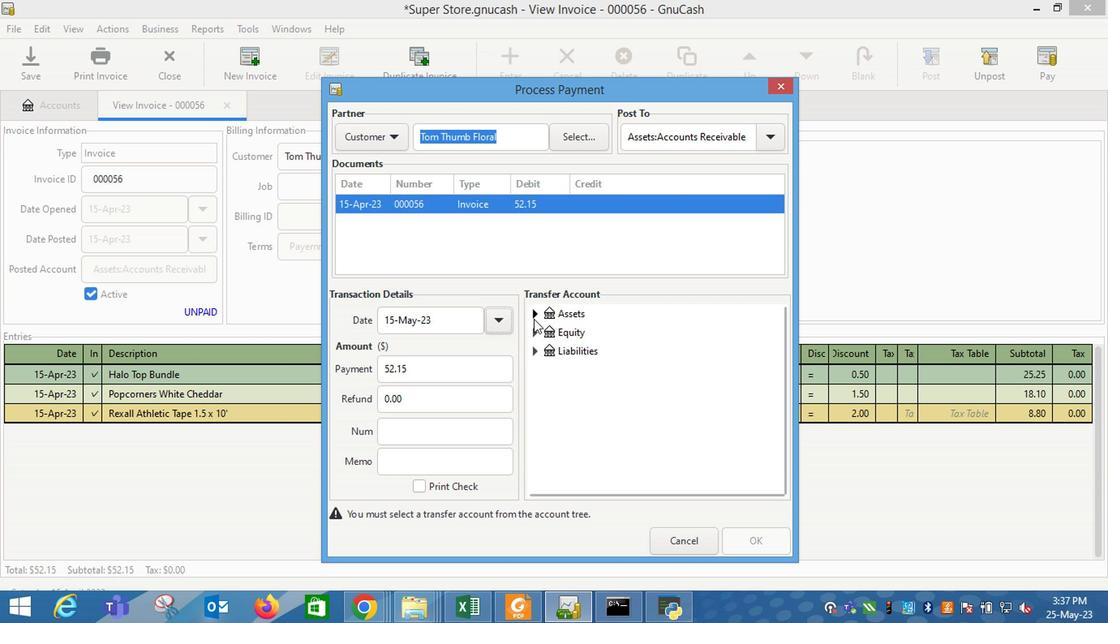 
Action: Mouse pressed left at (532, 323)
Screenshot: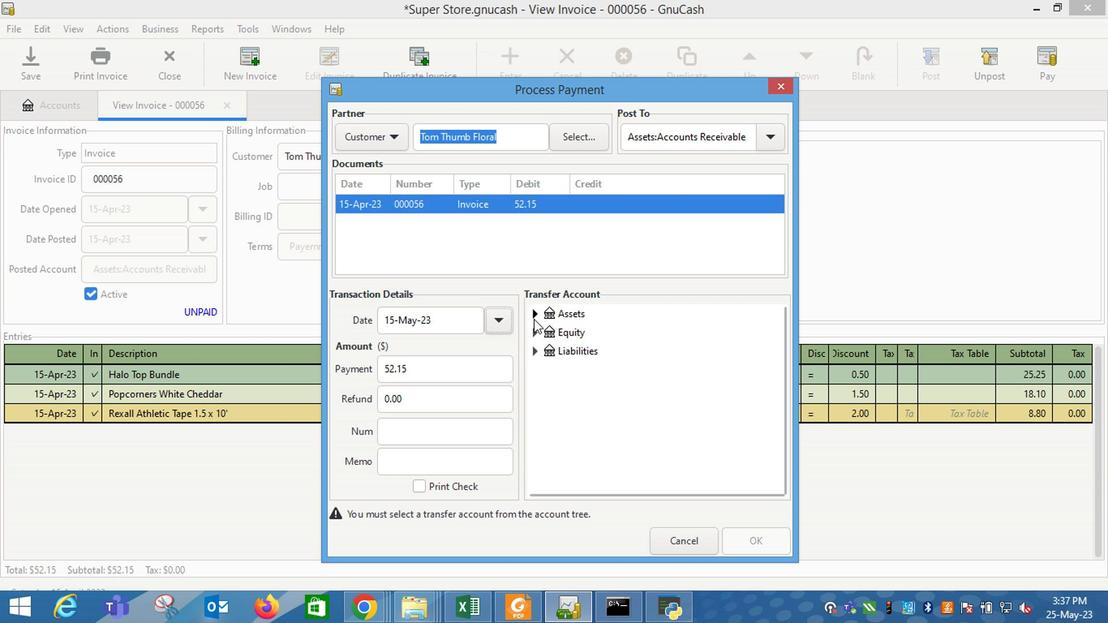 
Action: Mouse moved to (557, 339)
Screenshot: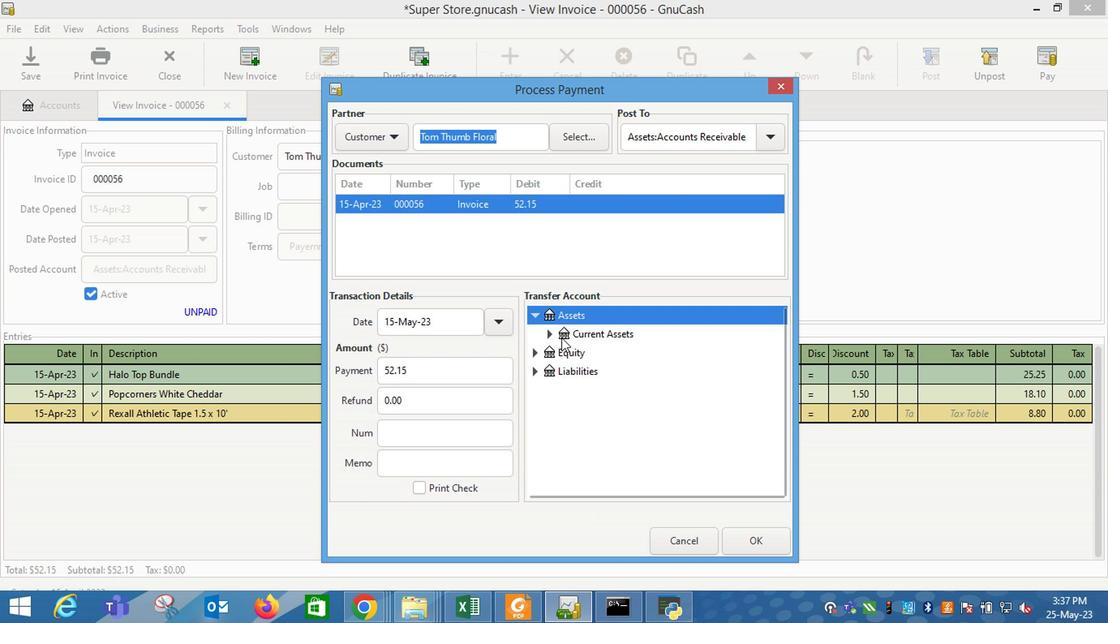 
Action: Mouse pressed left at (557, 339)
Screenshot: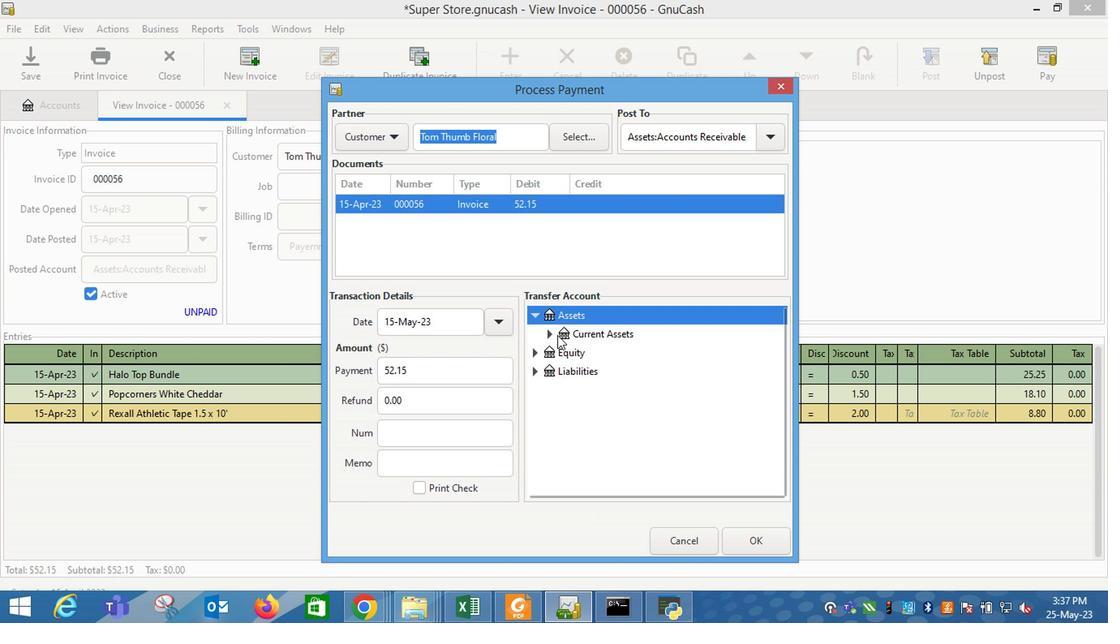 
Action: Mouse moved to (550, 337)
Screenshot: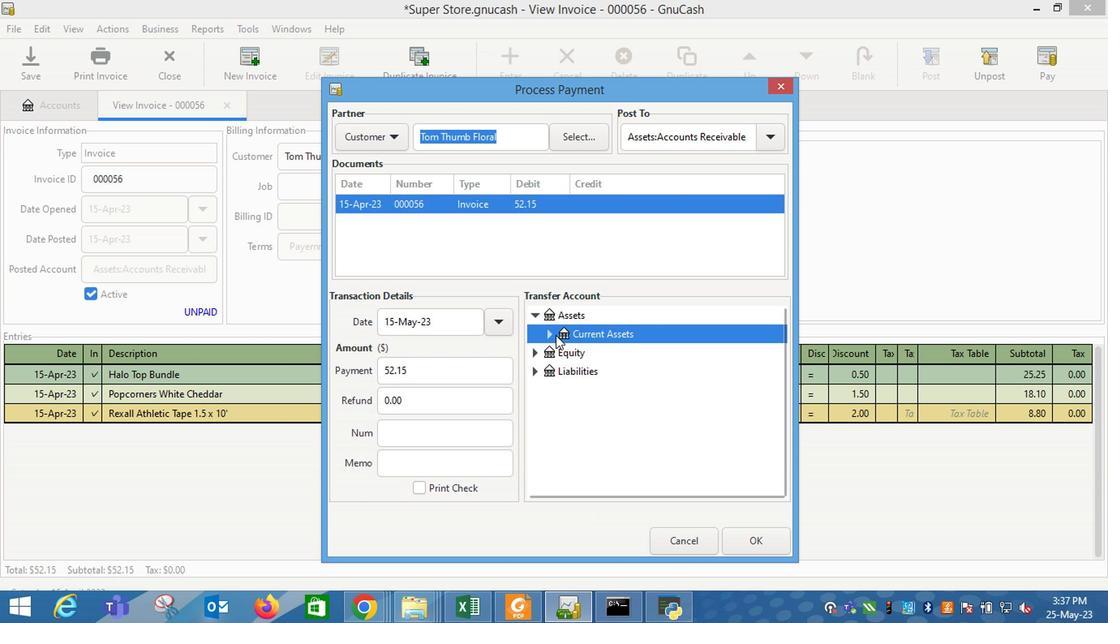 
Action: Mouse pressed left at (550, 337)
Screenshot: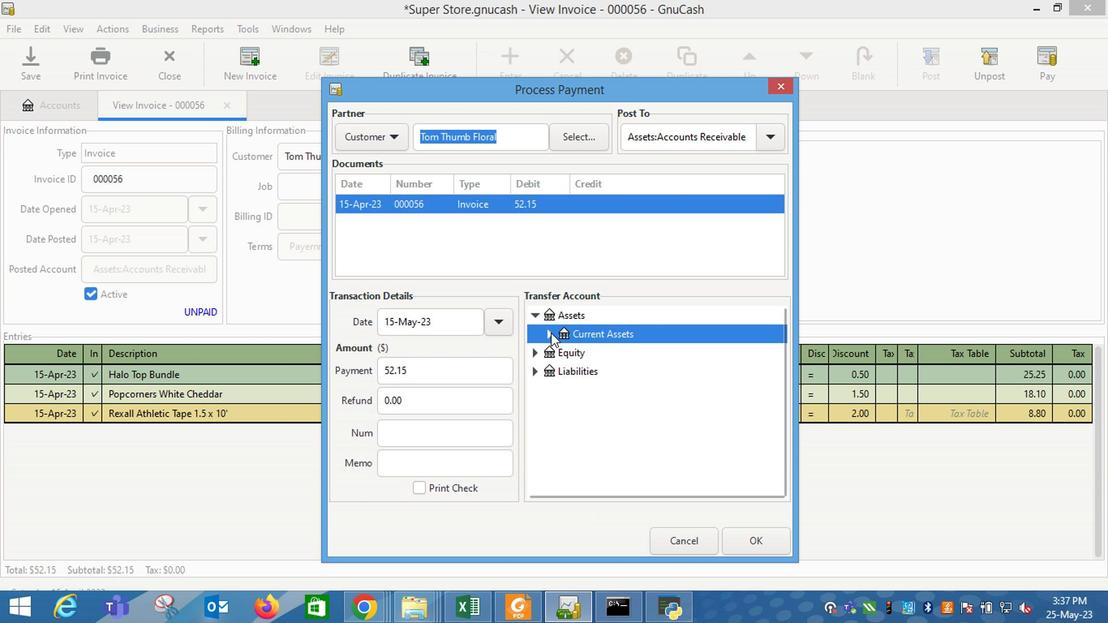 
Action: Mouse moved to (592, 351)
Screenshot: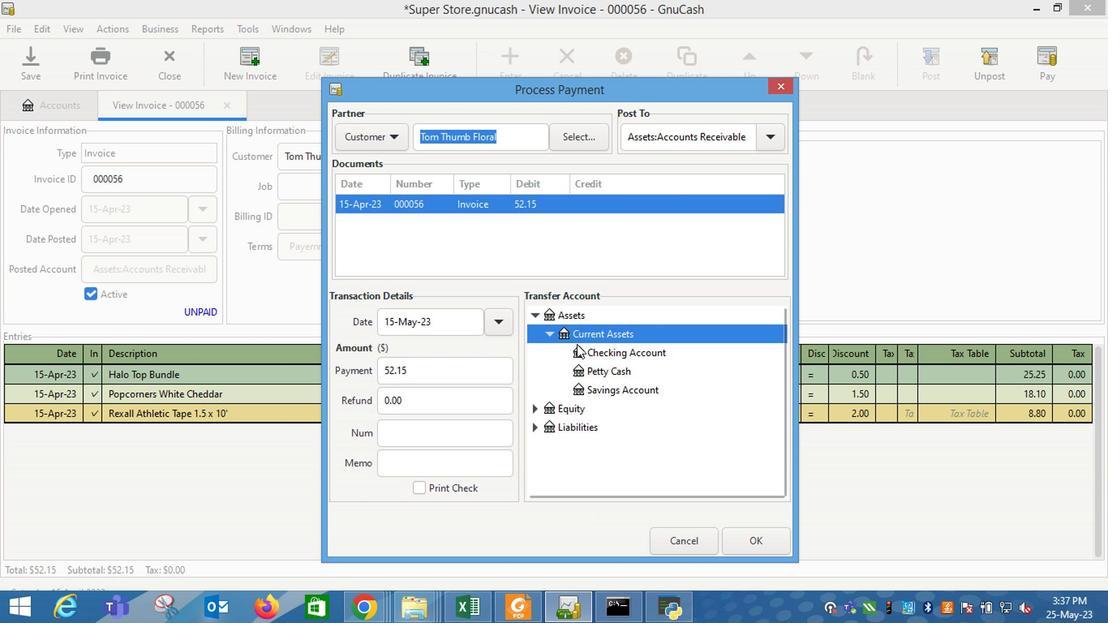 
Action: Mouse pressed left at (592, 351)
Screenshot: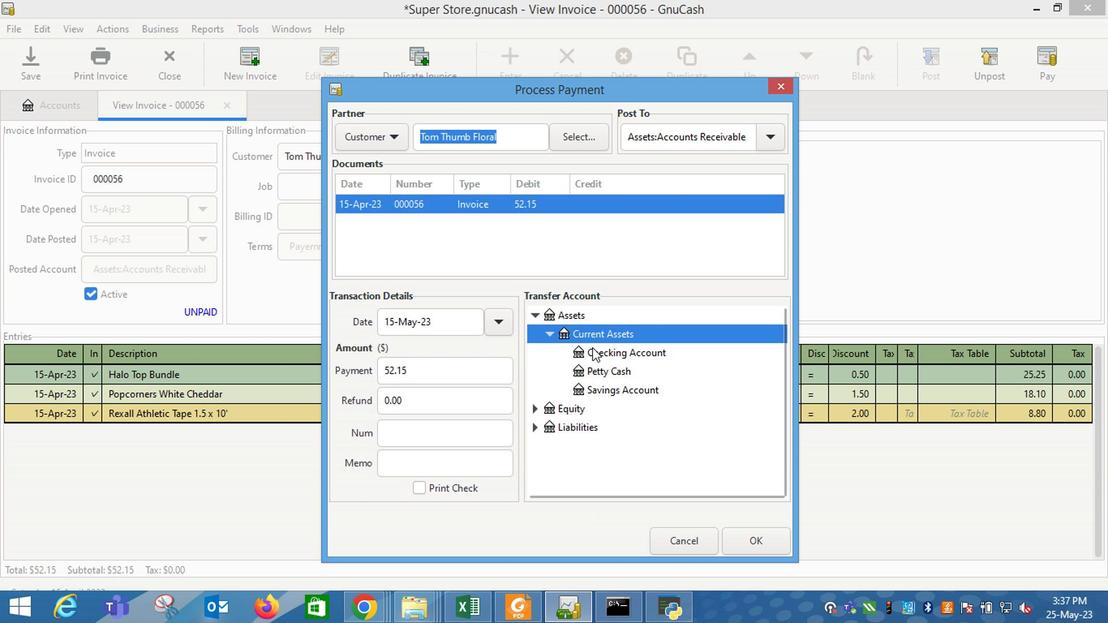 
Action: Mouse moved to (737, 538)
Screenshot: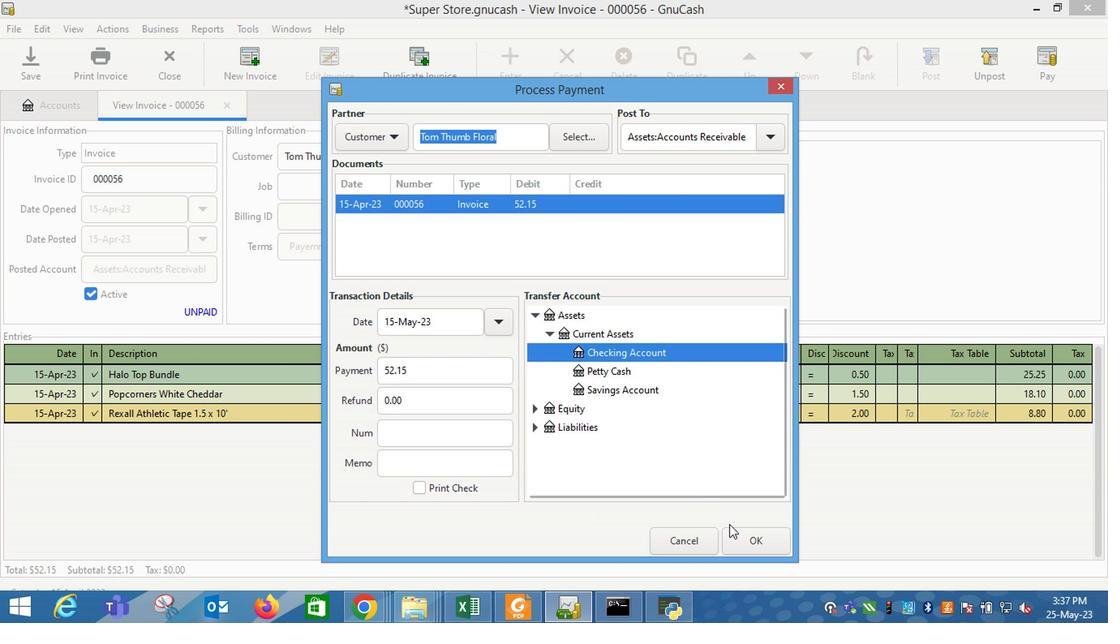 
Action: Mouse pressed left at (737, 538)
Screenshot: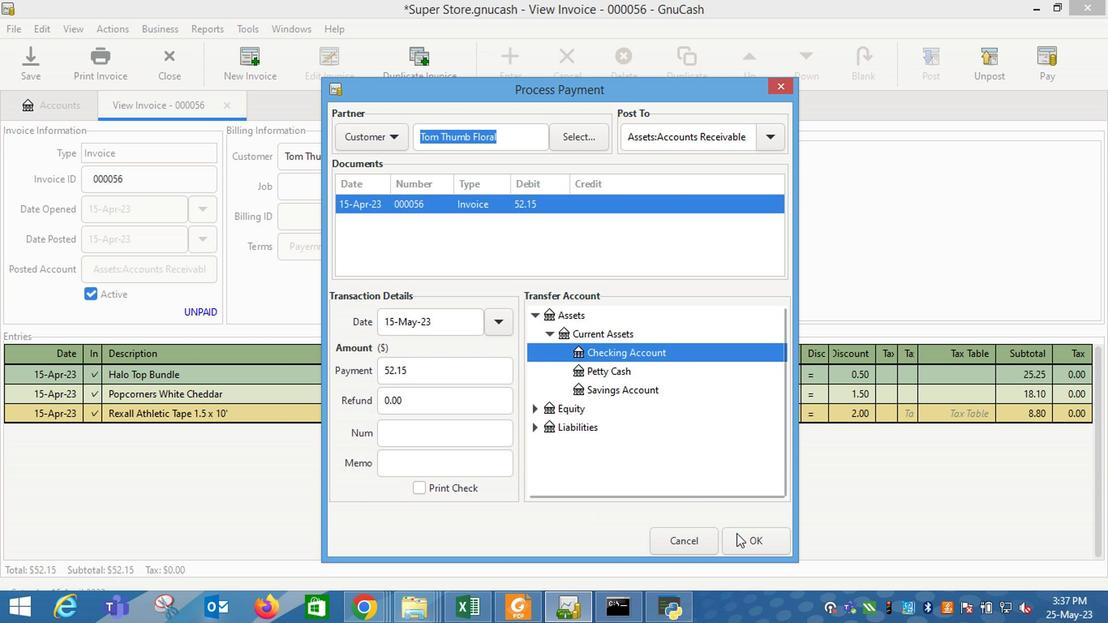 
Action: Mouse moved to (99, 64)
Screenshot: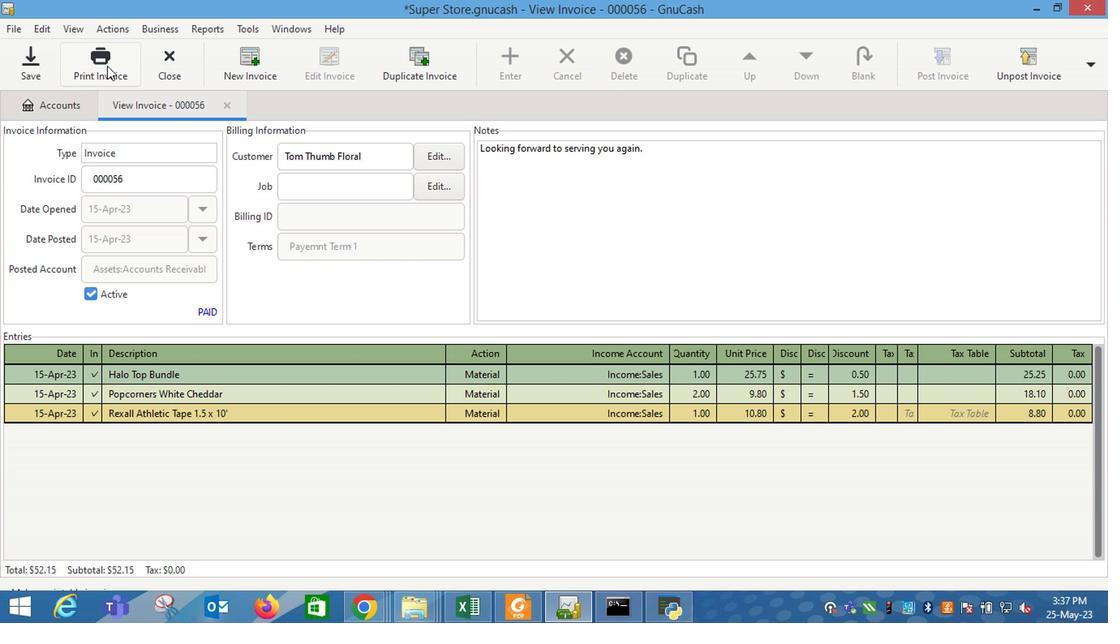 
Action: Mouse pressed left at (99, 64)
Screenshot: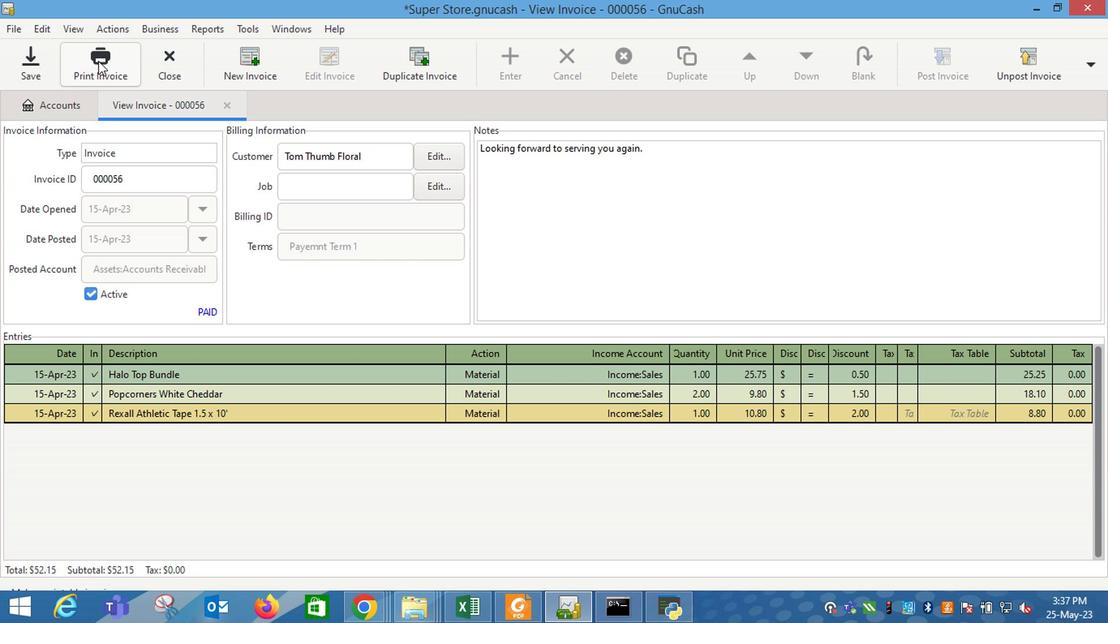 
Action: Mouse moved to (403, 72)
Screenshot: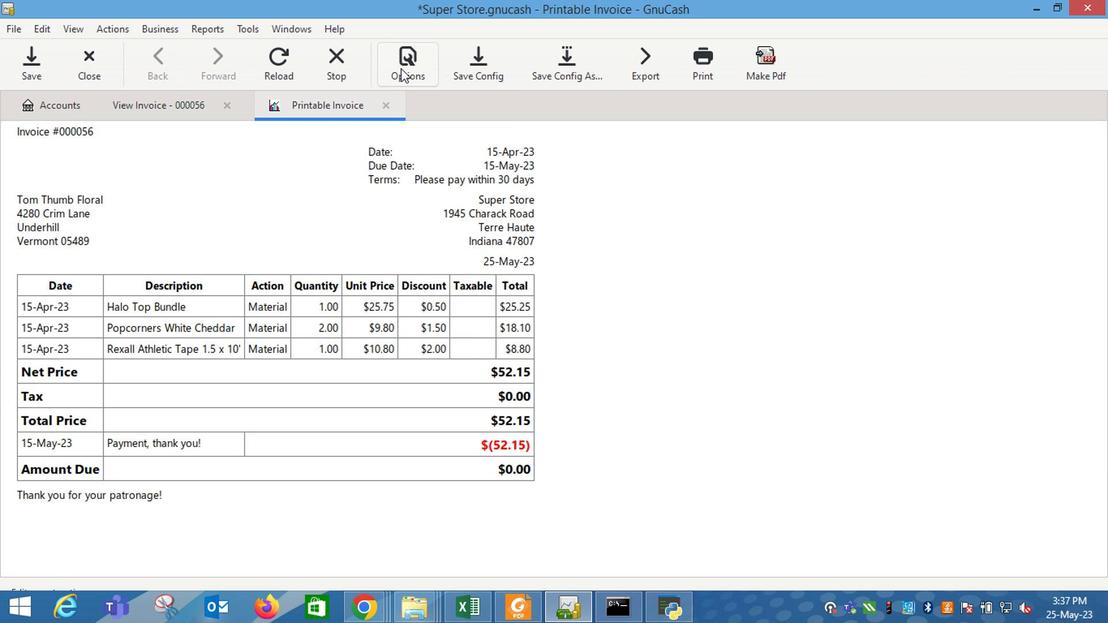 
Action: Mouse pressed left at (403, 72)
Screenshot: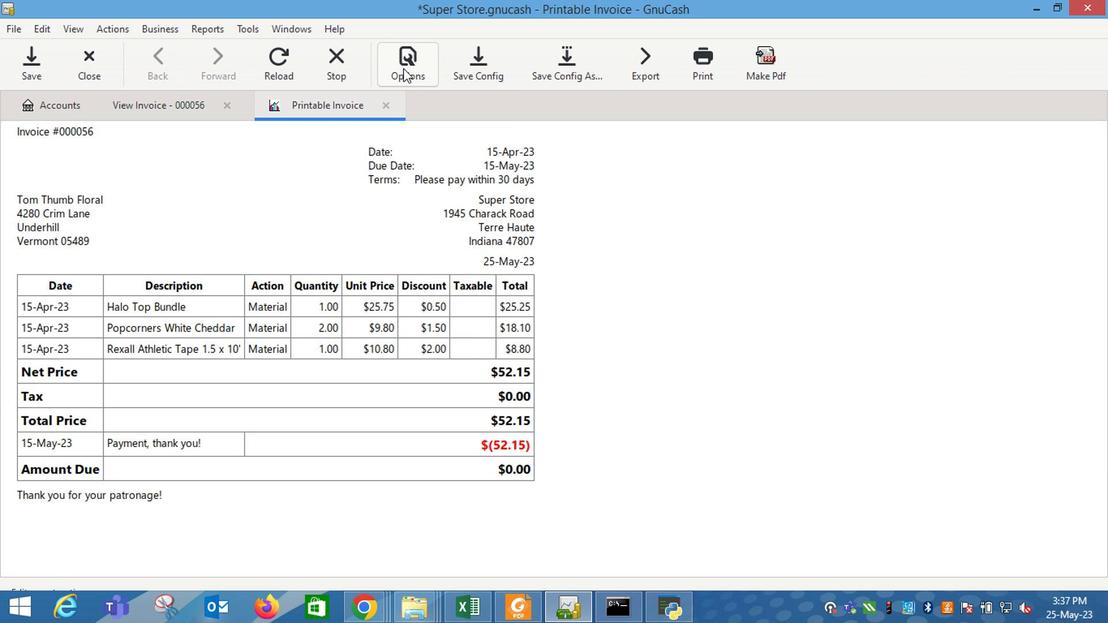 
Action: Mouse moved to (314, 162)
Screenshot: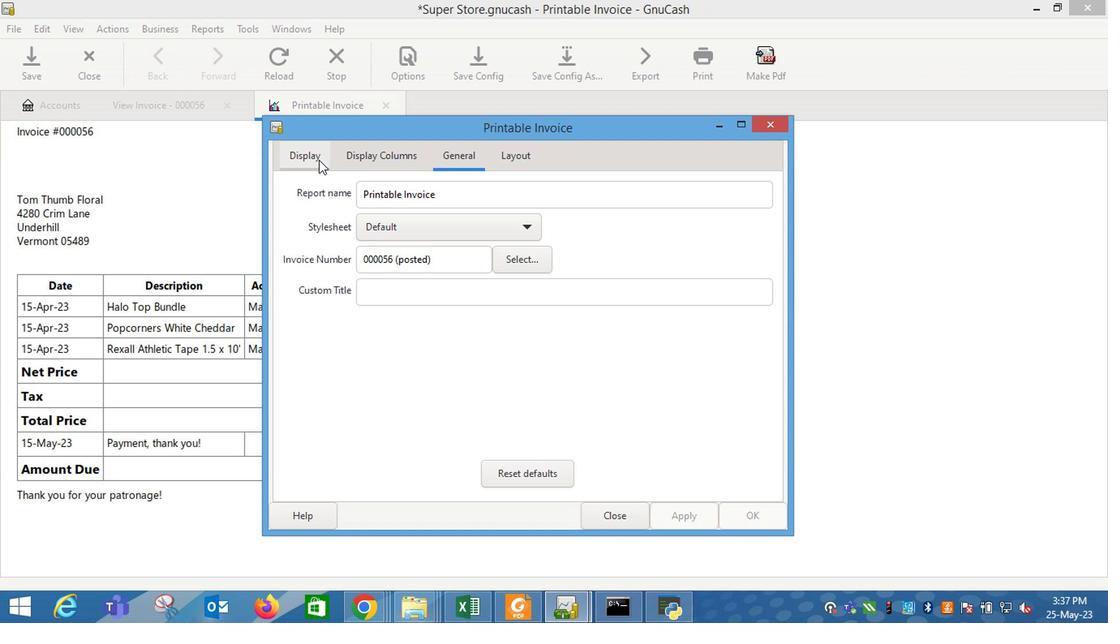 
Action: Mouse pressed left at (314, 162)
Screenshot: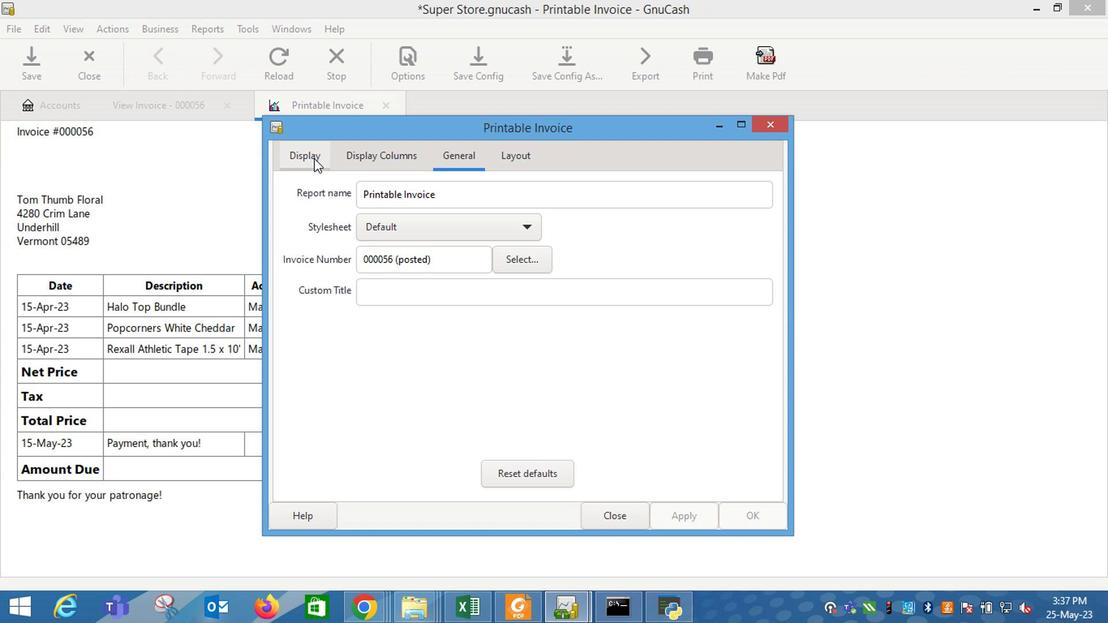 
Action: Mouse moved to (398, 341)
Screenshot: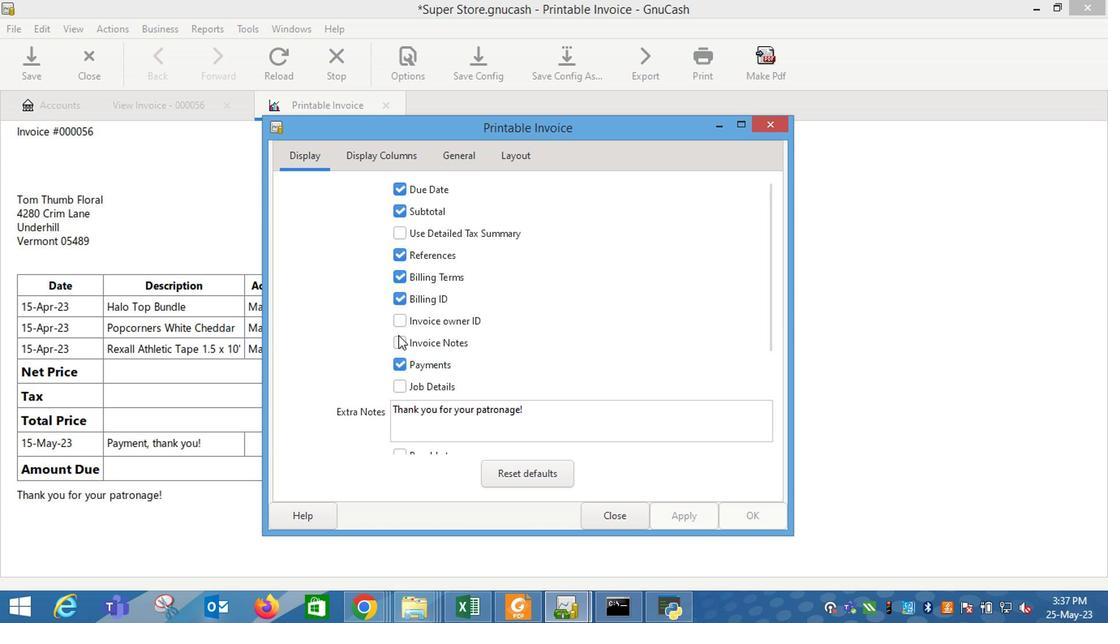 
Action: Mouse pressed left at (398, 341)
Screenshot: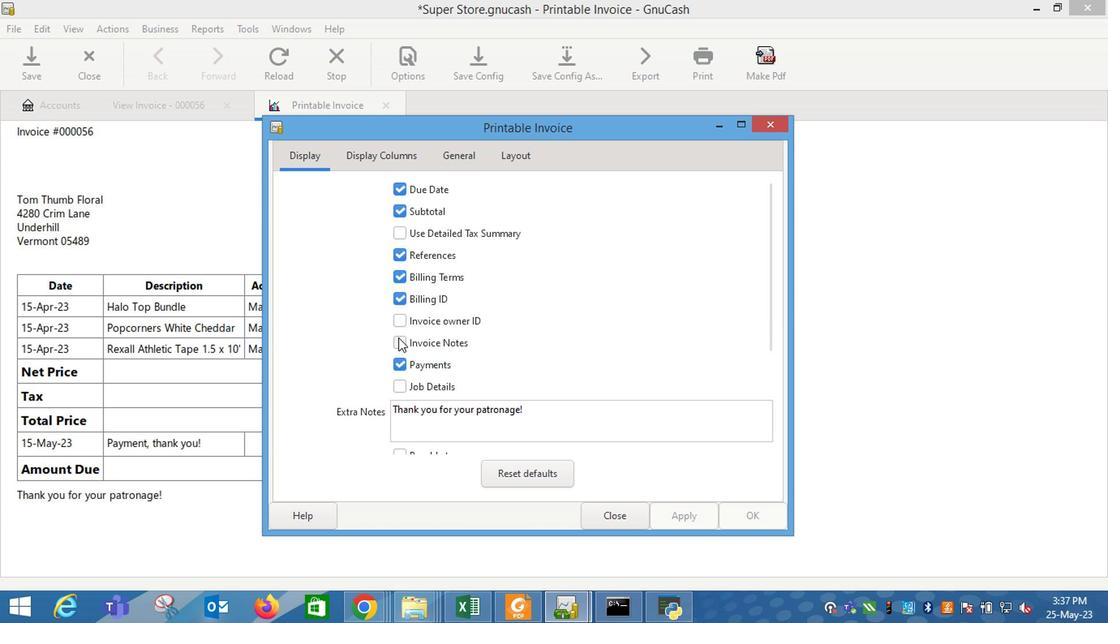 
Action: Mouse moved to (689, 511)
Screenshot: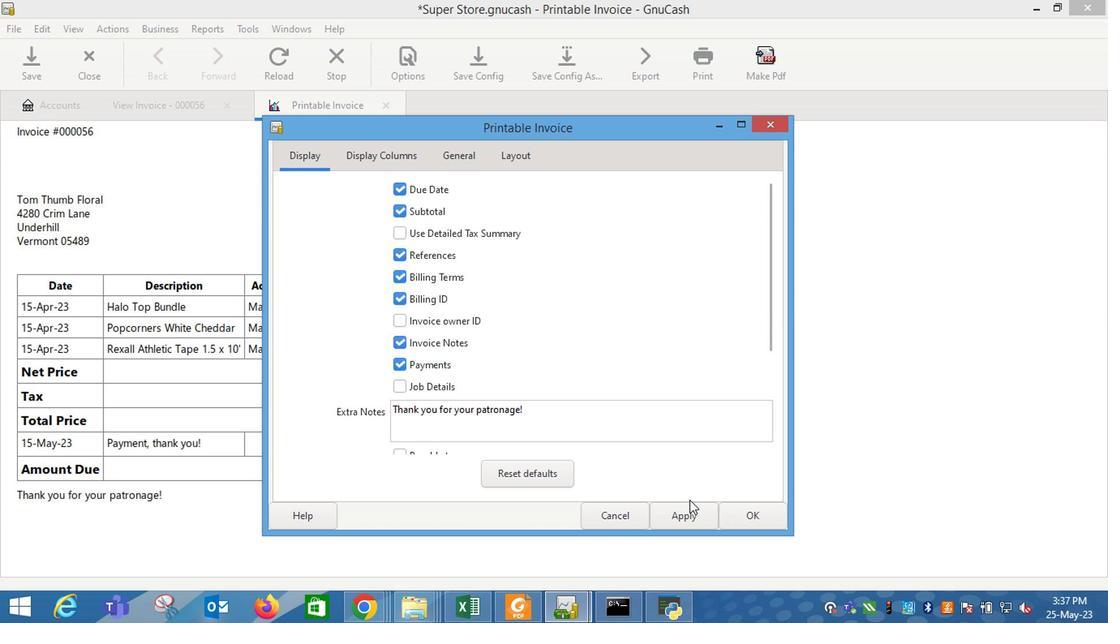 
Action: Mouse pressed left at (689, 511)
Screenshot: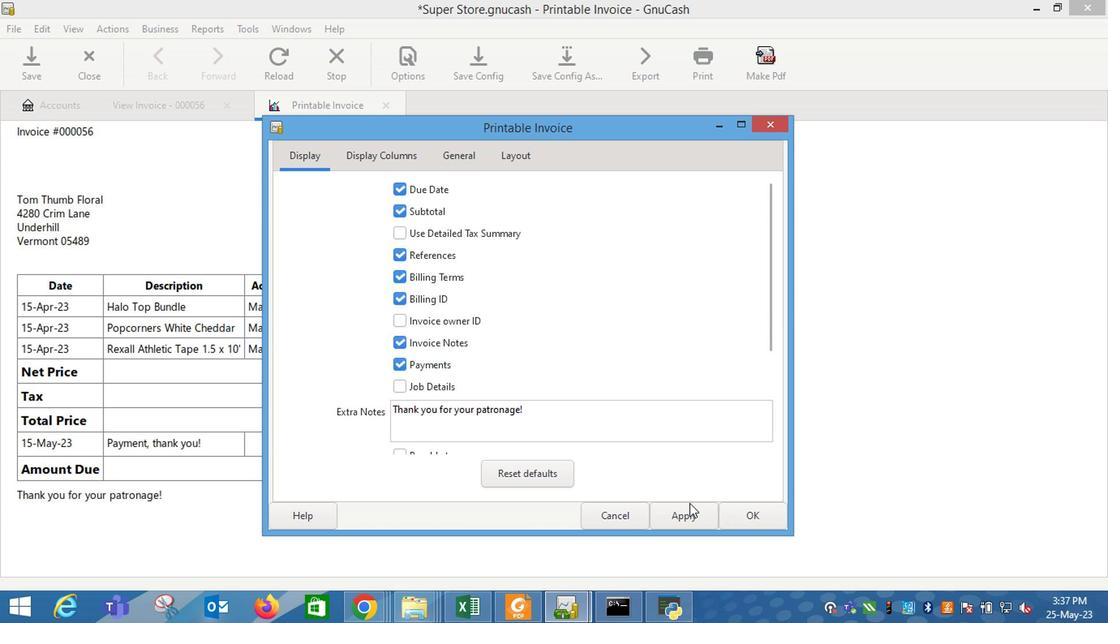 
Action: Mouse moved to (629, 517)
Screenshot: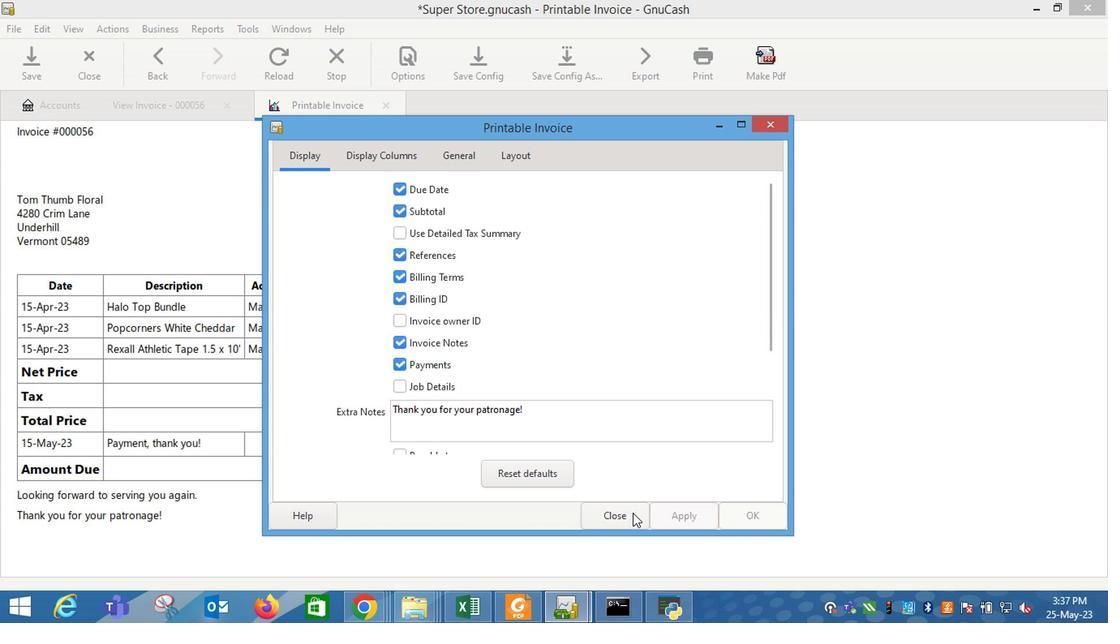 
Action: Mouse pressed left at (629, 517)
Screenshot: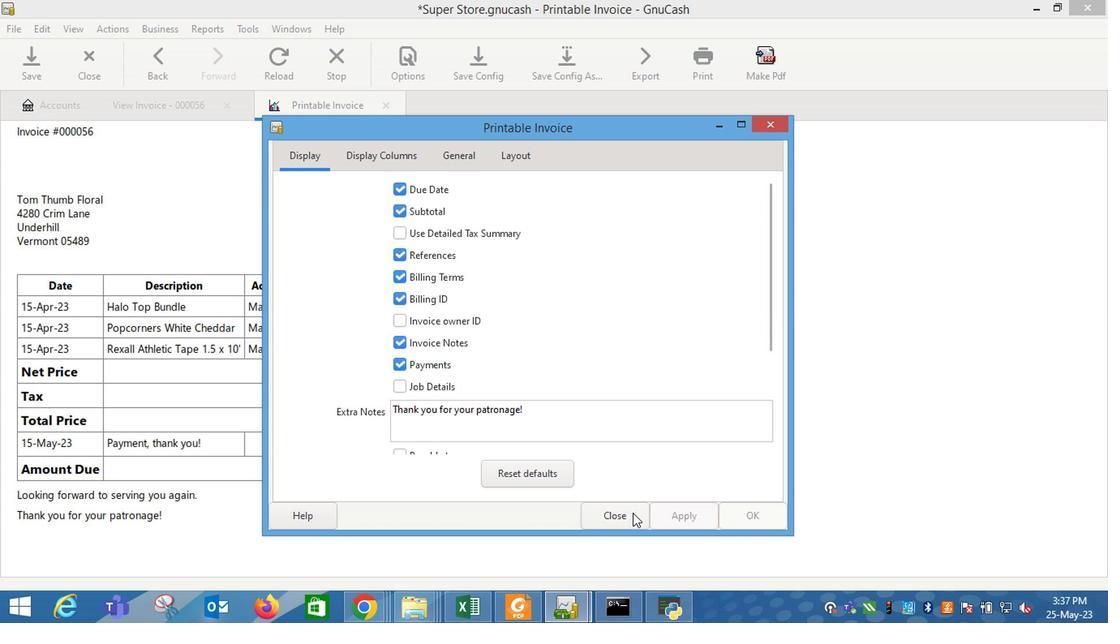 
Action: Mouse moved to (603, 509)
Screenshot: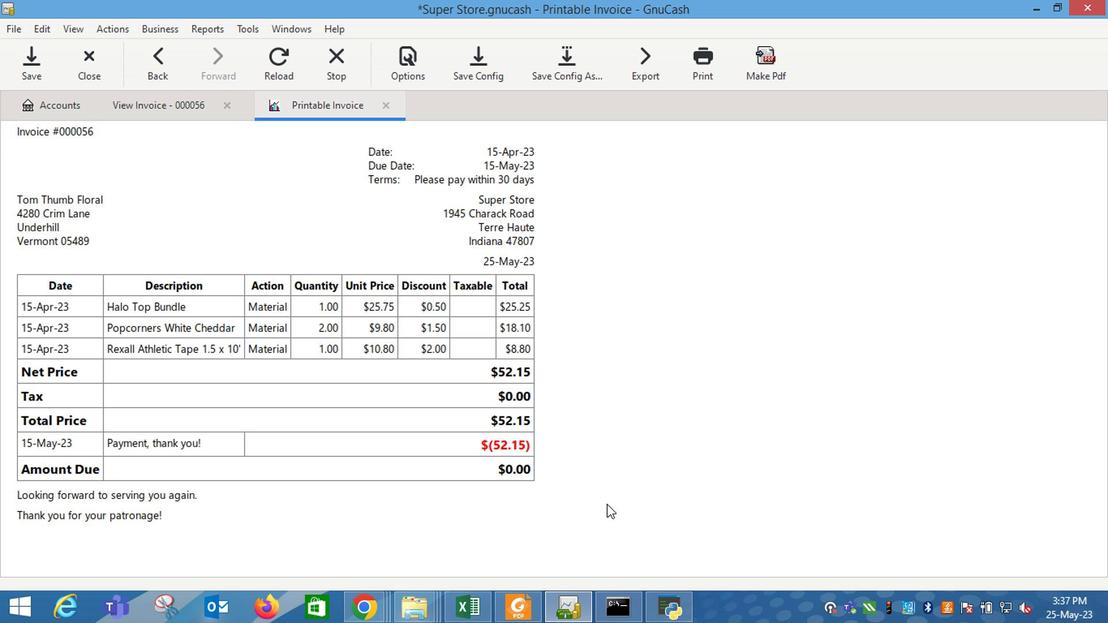 
